 Task: Buy 2 Cleavers from Kitchen Knives & Accessories section under best seller category for shipping address: Kyle Scott, 1133 Sharon Lane, South Bend, Indiana 46625, Cell Number 5742125169. Pay from credit card ending with 9757, CVV 798
Action: Mouse moved to (185, 83)
Screenshot: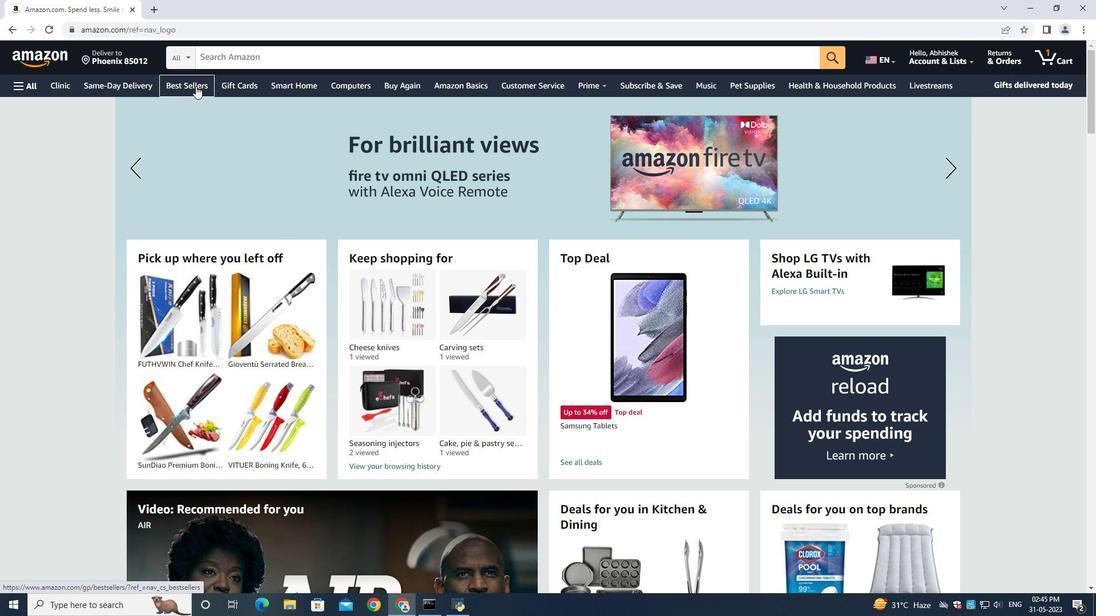 
Action: Mouse pressed left at (185, 83)
Screenshot: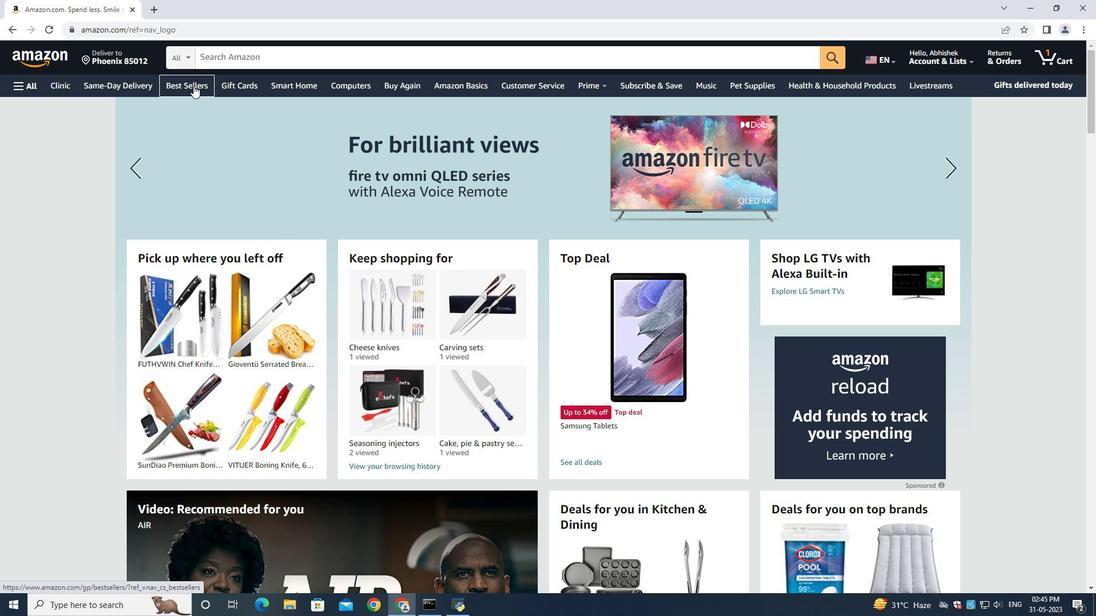 
Action: Mouse moved to (1071, 238)
Screenshot: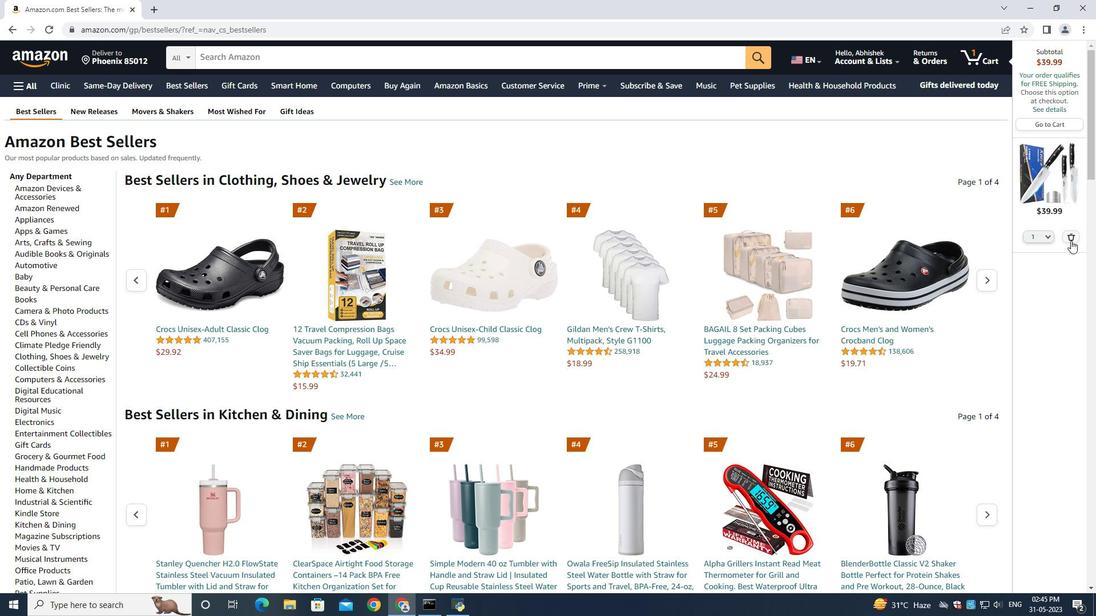 
Action: Mouse pressed left at (1071, 238)
Screenshot: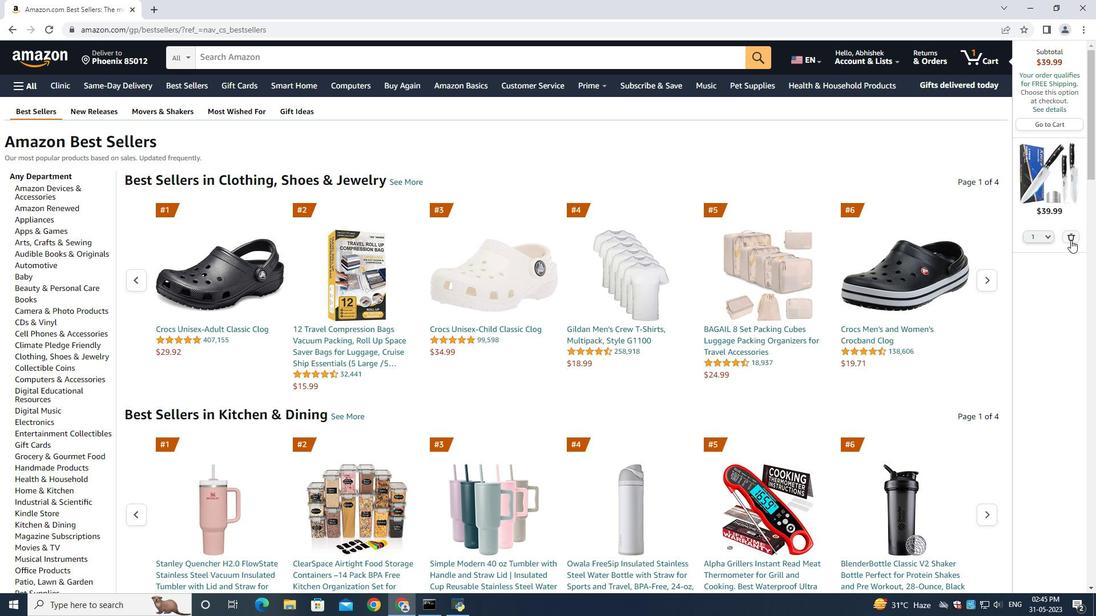 
Action: Mouse moved to (316, 64)
Screenshot: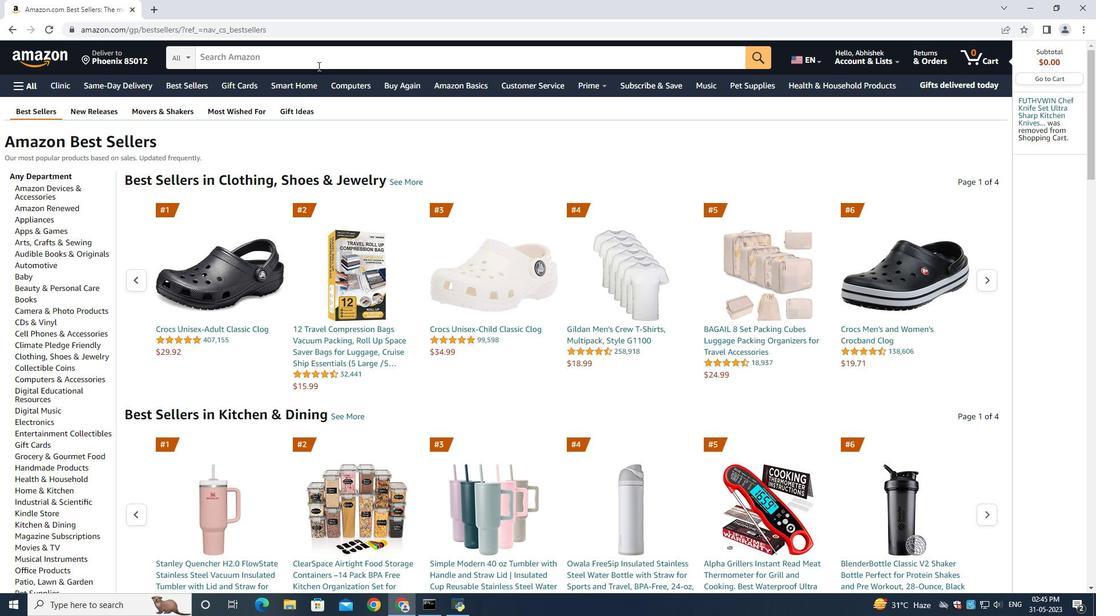 
Action: Mouse pressed left at (316, 64)
Screenshot: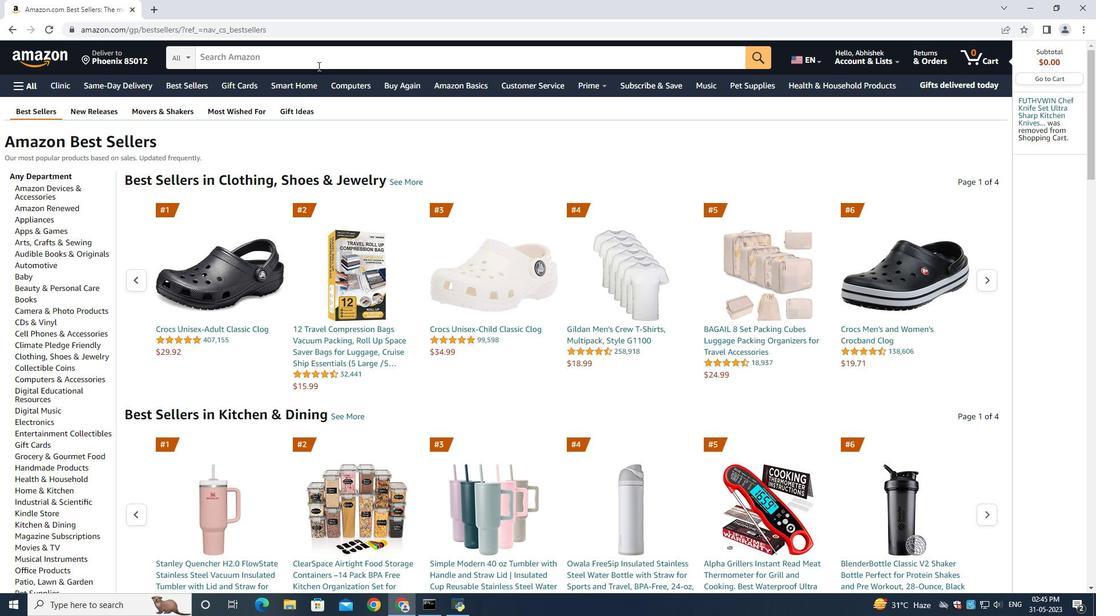 
Action: Mouse moved to (316, 65)
Screenshot: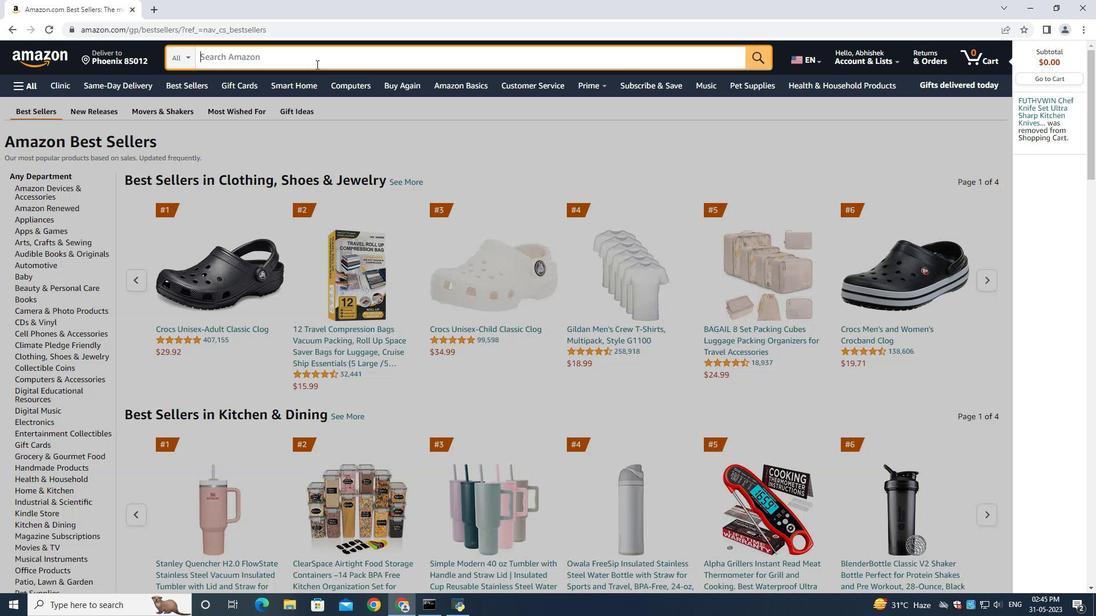 
Action: Key pressed <Key.shift><Key.shift><Key.shift><Key.shift><Key.shift><Key.shift><Key.shift><Key.shift><Key.shift><Key.shift><Key.shift><Key.shift><Key.shift><Key.shift><Key.shift><Key.shift><Key.shift><Key.shift><Key.shift><Key.shift><Key.shift><Key.shift><Key.shift><Key.shift><Key.shift><Key.shift><Key.shift><Key.shift><Key.shift><Key.shift><Key.shift><Key.shift><Key.shift><Key.shift><Key.shift><Key.shift><Key.shift><Key.shift><Key.shift><Key.shift><Key.shift><Key.shift>Cleavers<Key.enter>
Screenshot: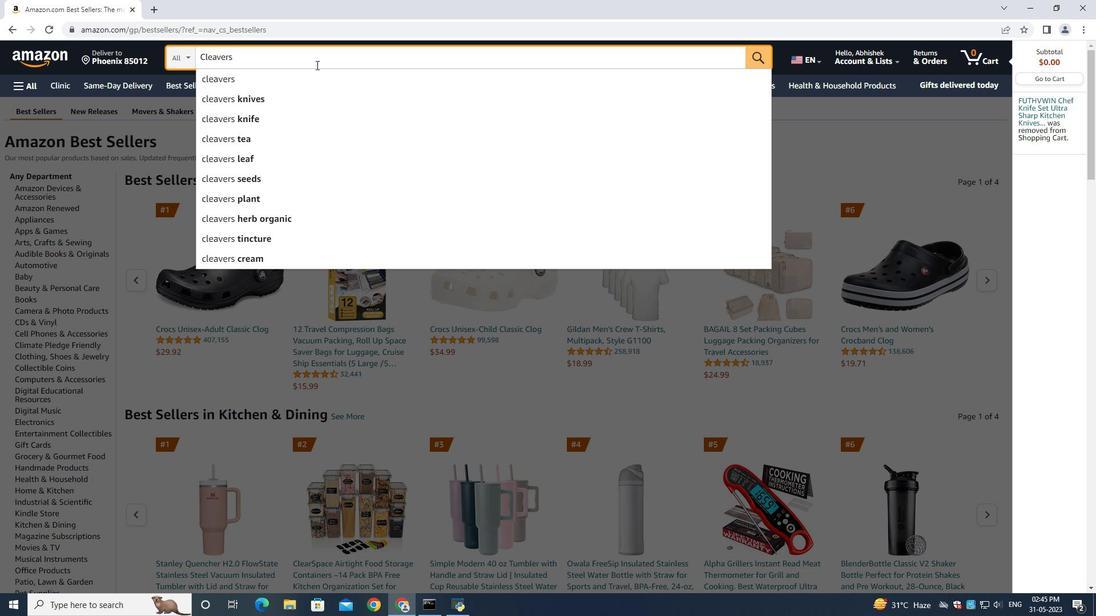 
Action: Mouse moved to (291, 57)
Screenshot: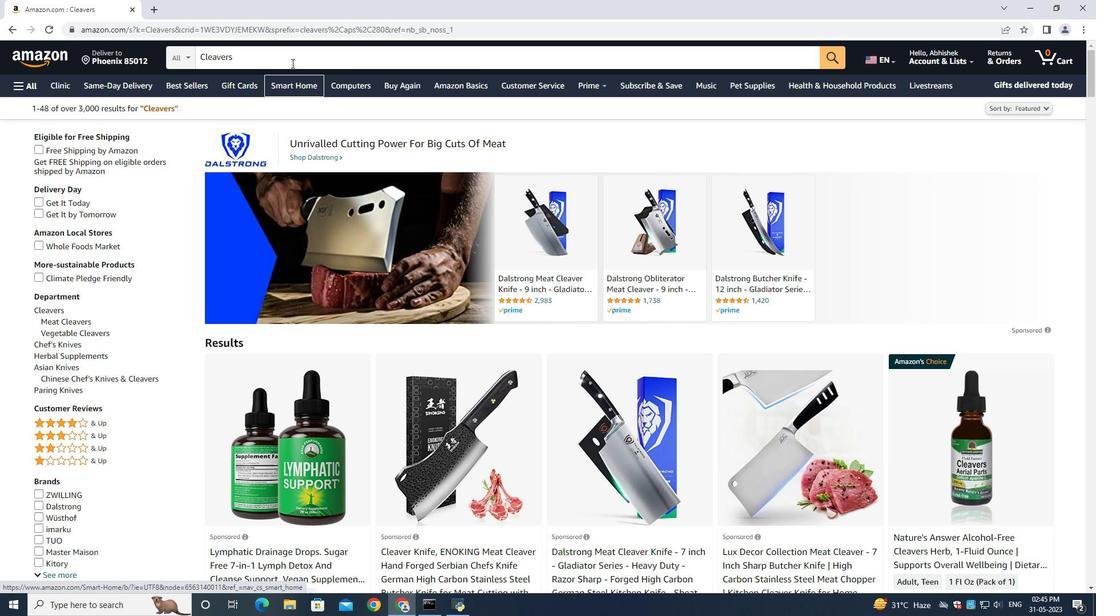 
Action: Mouse pressed left at (291, 57)
Screenshot: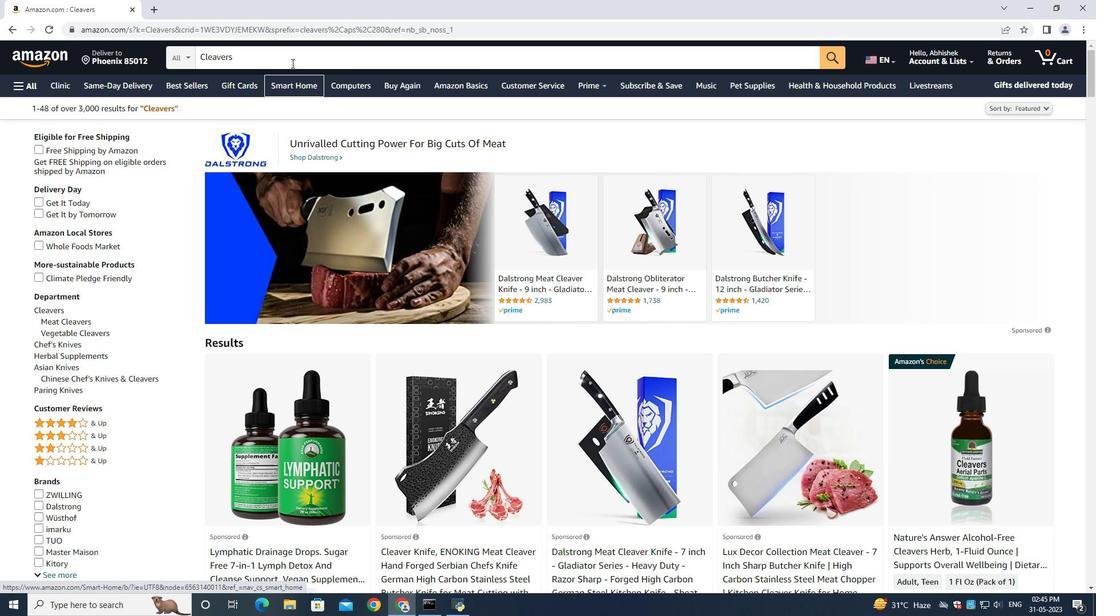 
Action: Mouse moved to (300, 62)
Screenshot: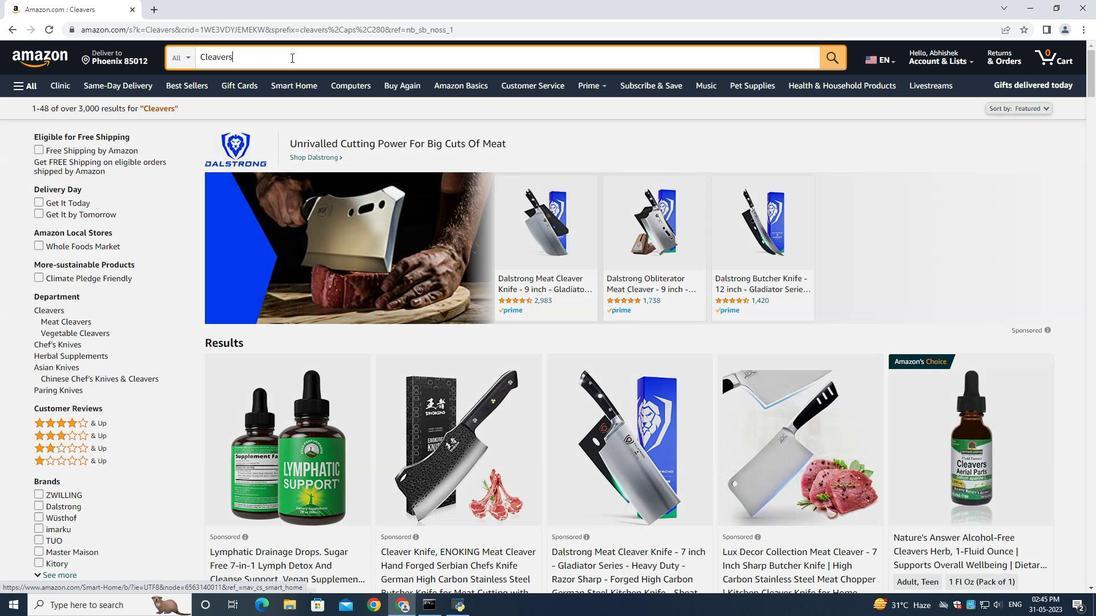 
Action: Key pressed <Key.space><Key.shift>Kic<Key.backspace>tchen<Key.enter>
Screenshot: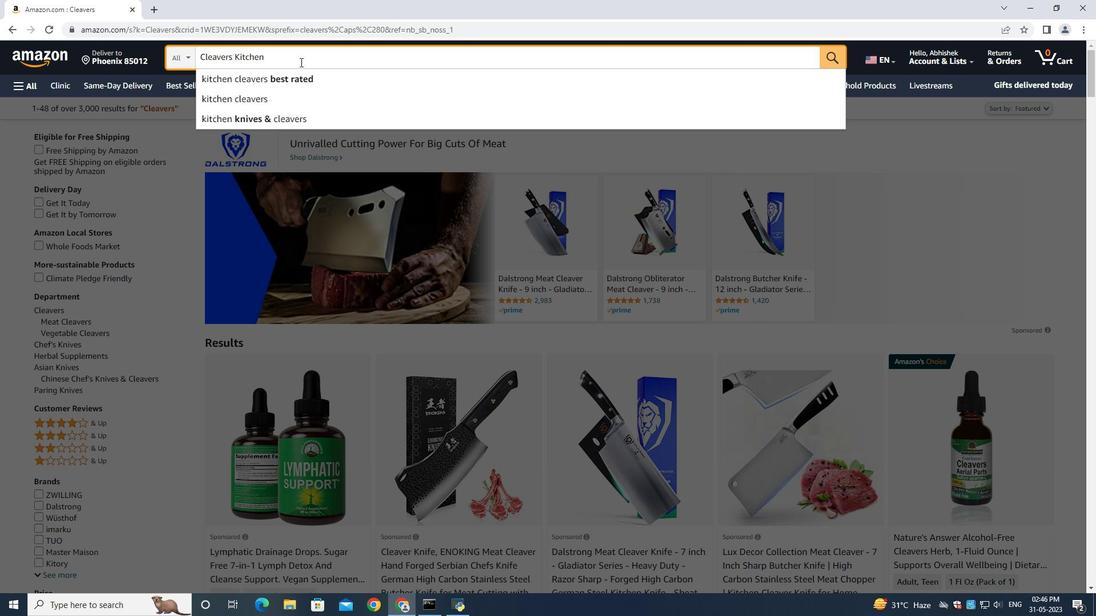 
Action: Mouse moved to (300, 61)
Screenshot: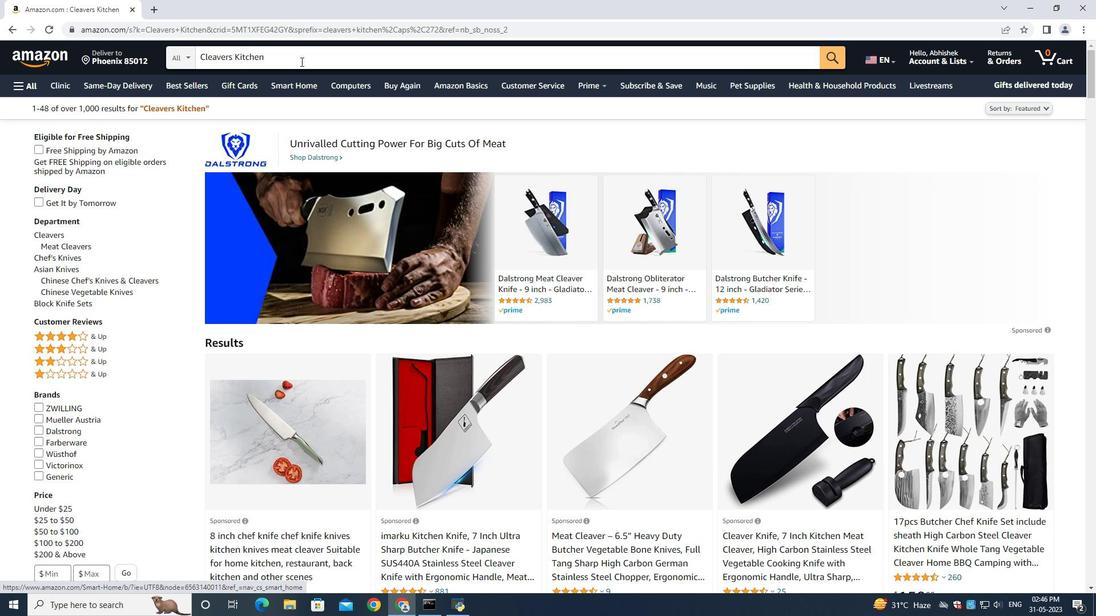 
Action: Key pressed <Key.backspace><Key.backspace><Key.backspace><Key.backspace>
Screenshot: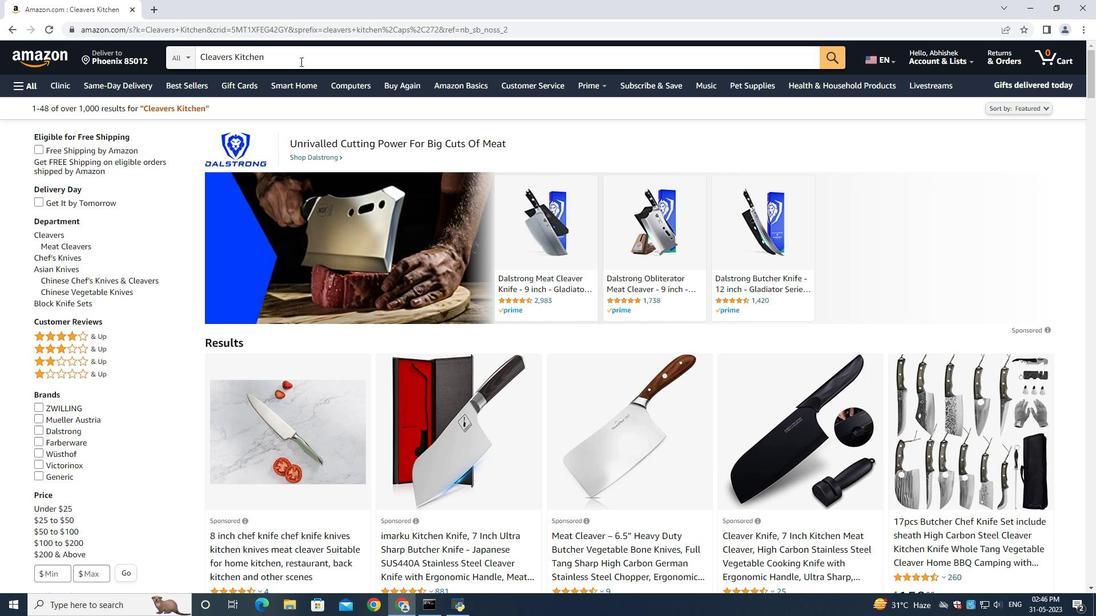 
Action: Mouse pressed left at (300, 61)
Screenshot: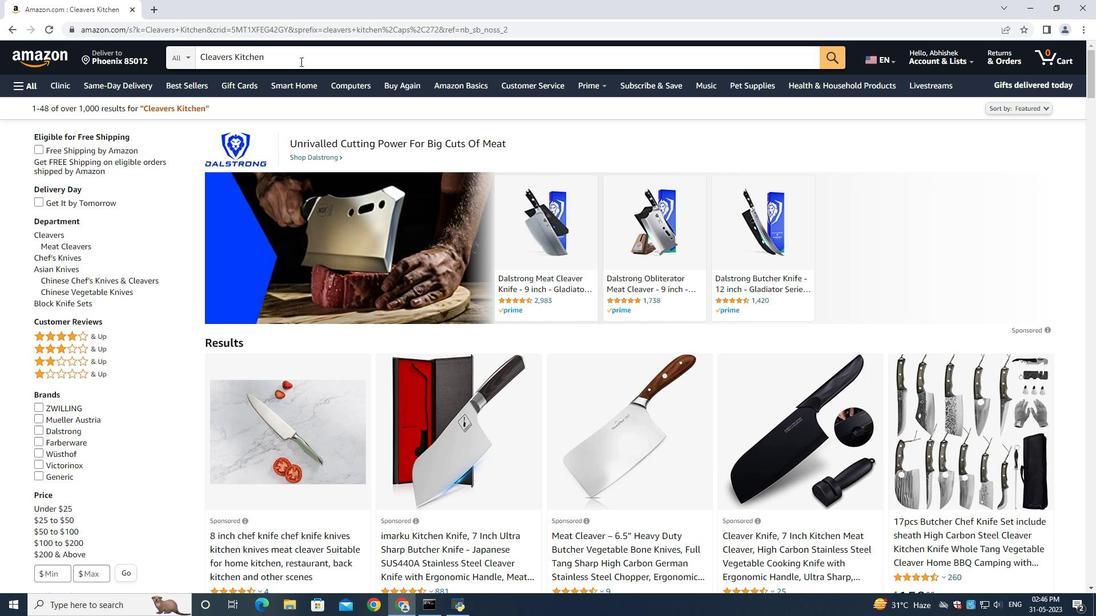 
Action: Key pressed <Key.backspace><Key.backspace><Key.backspace><Key.backspace><Key.backspace><Key.backspace><Key.backspace>
Screenshot: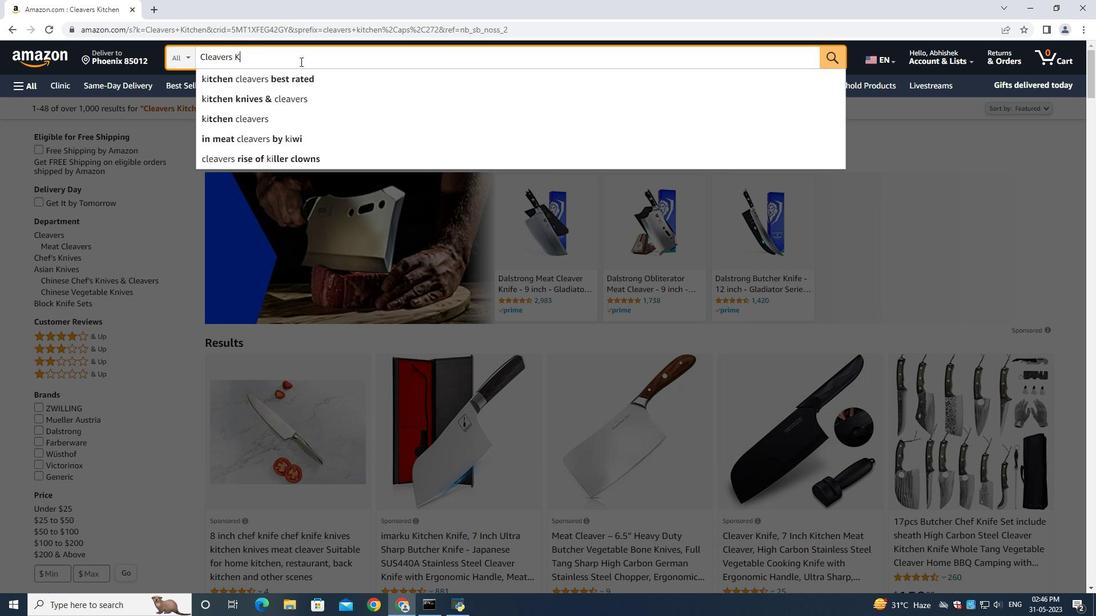 
Action: Mouse moved to (155, 218)
Screenshot: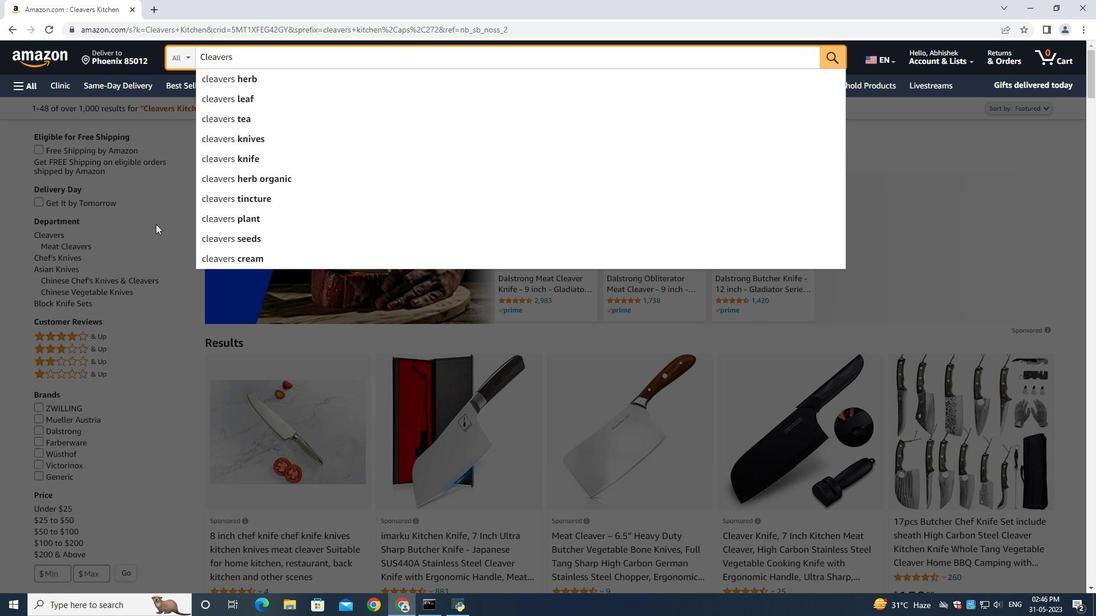 
Action: Mouse pressed left at (155, 218)
Screenshot: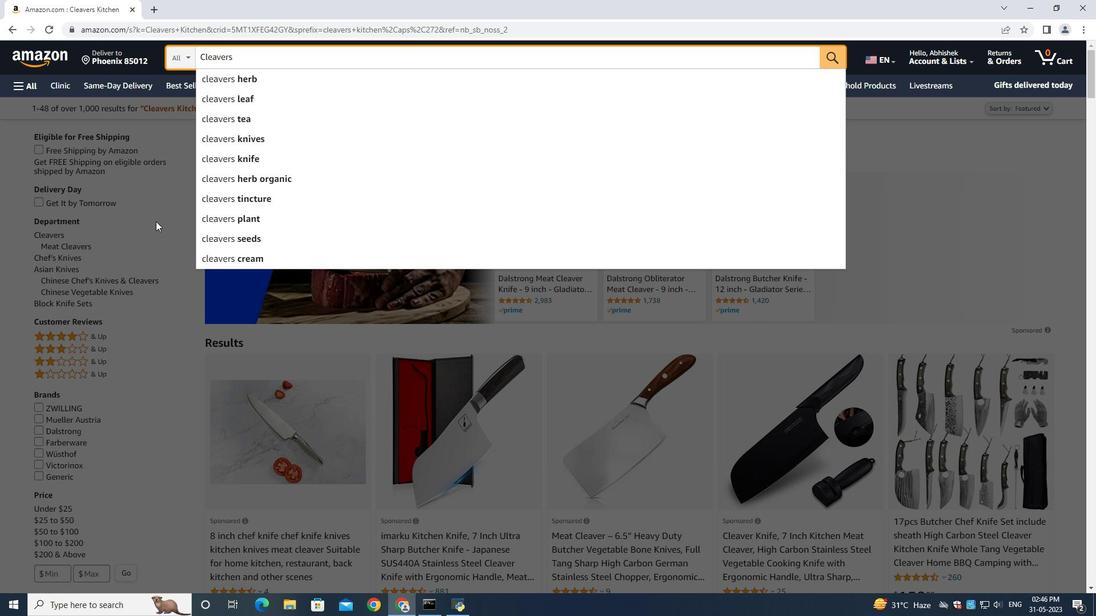 
Action: Mouse moved to (102, 282)
Screenshot: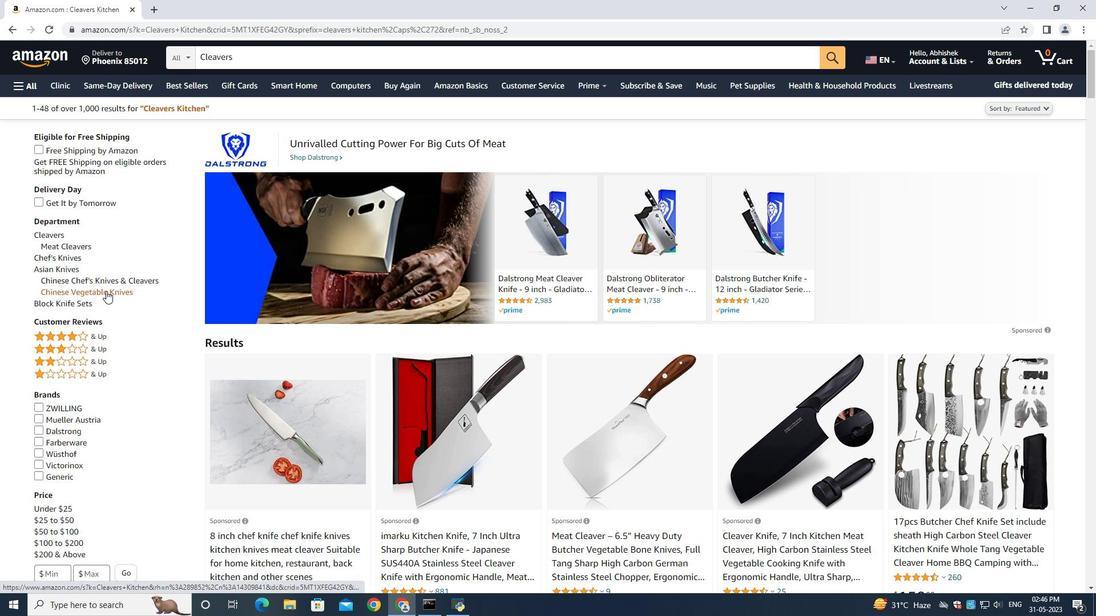 
Action: Mouse pressed left at (102, 282)
Screenshot: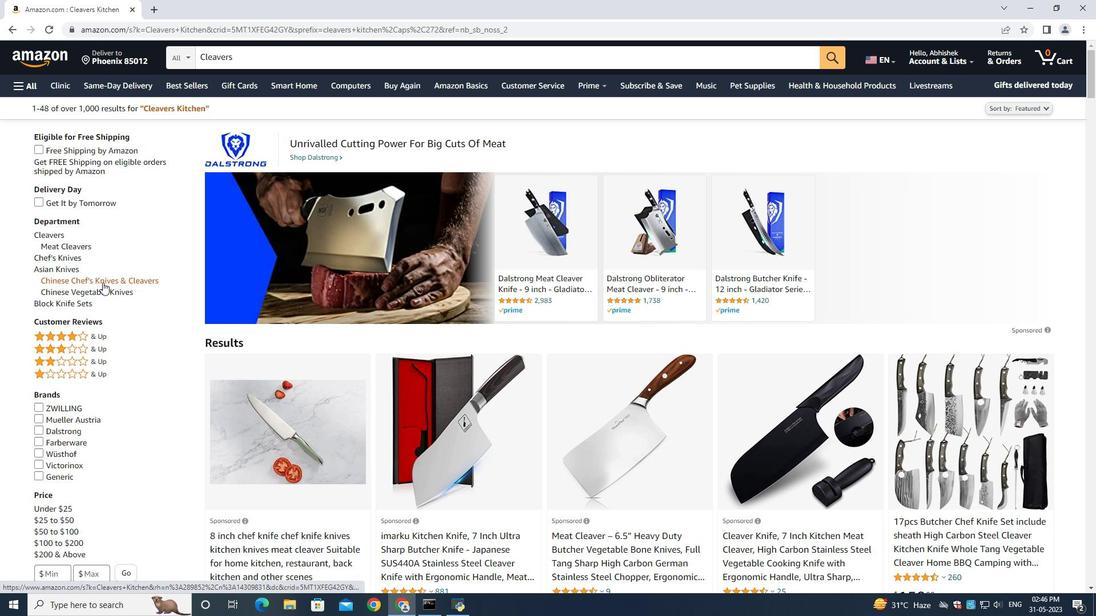 
Action: Mouse moved to (101, 278)
Screenshot: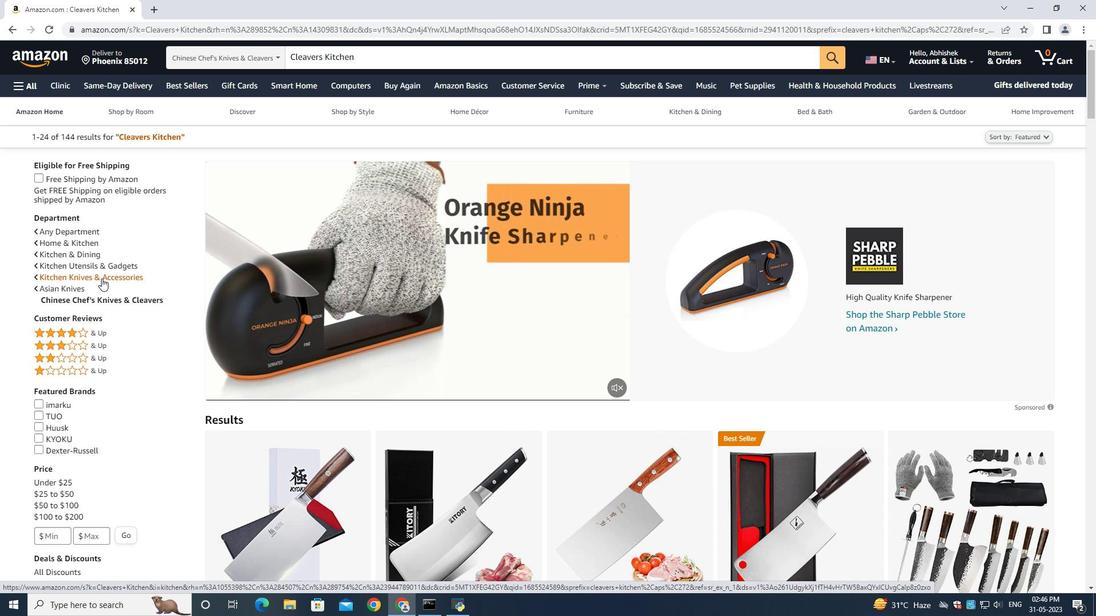 
Action: Mouse pressed left at (101, 278)
Screenshot: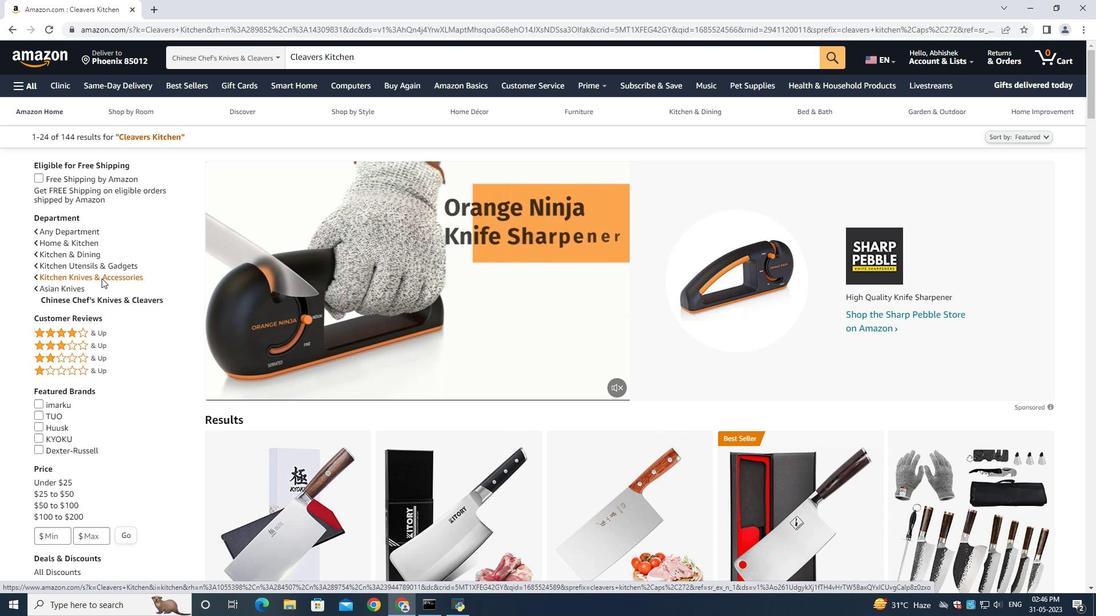 
Action: Mouse moved to (402, 310)
Screenshot: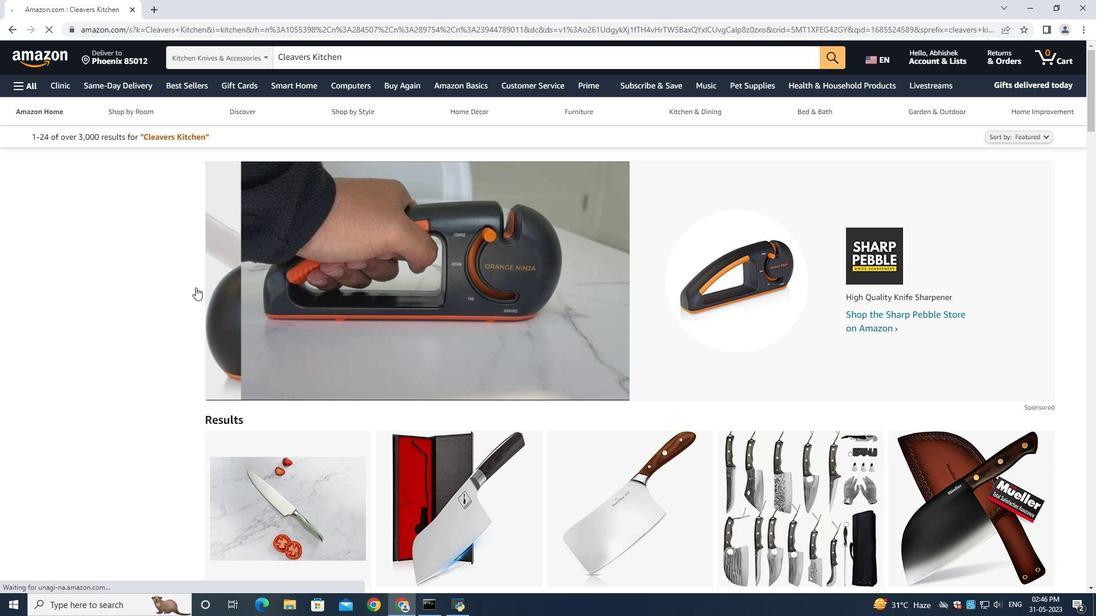 
Action: Mouse scrolled (402, 309) with delta (0, 0)
Screenshot: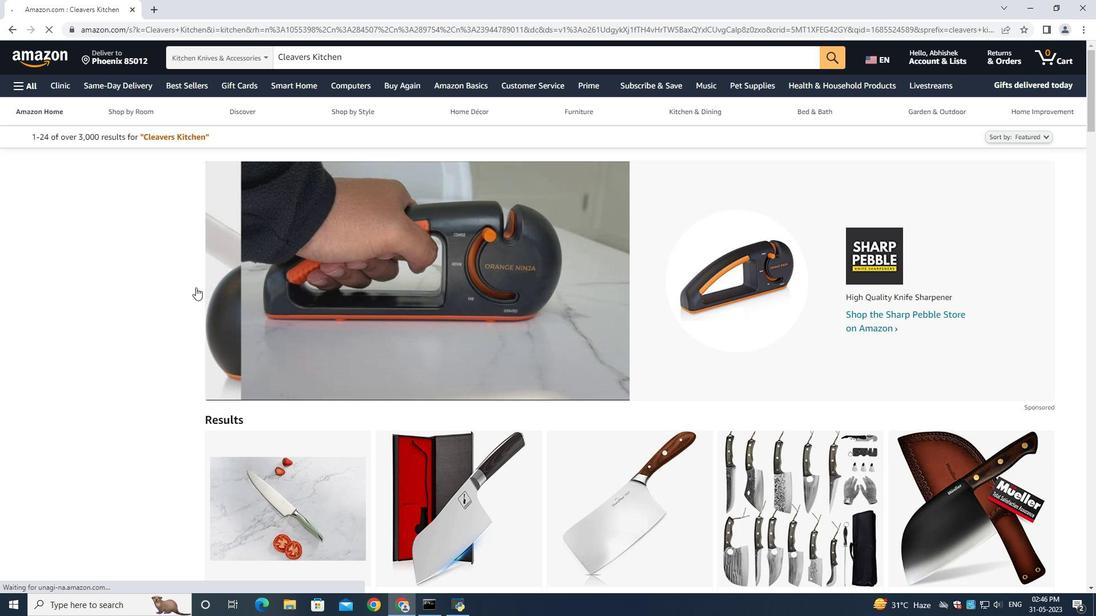 
Action: Mouse moved to (405, 311)
Screenshot: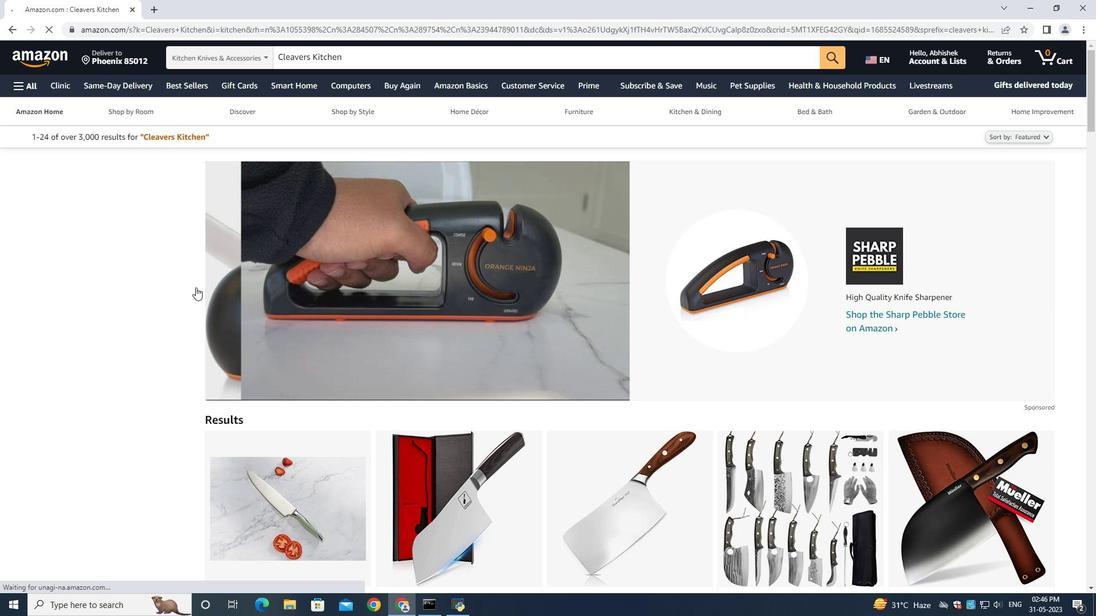 
Action: Mouse scrolled (404, 310) with delta (0, 0)
Screenshot: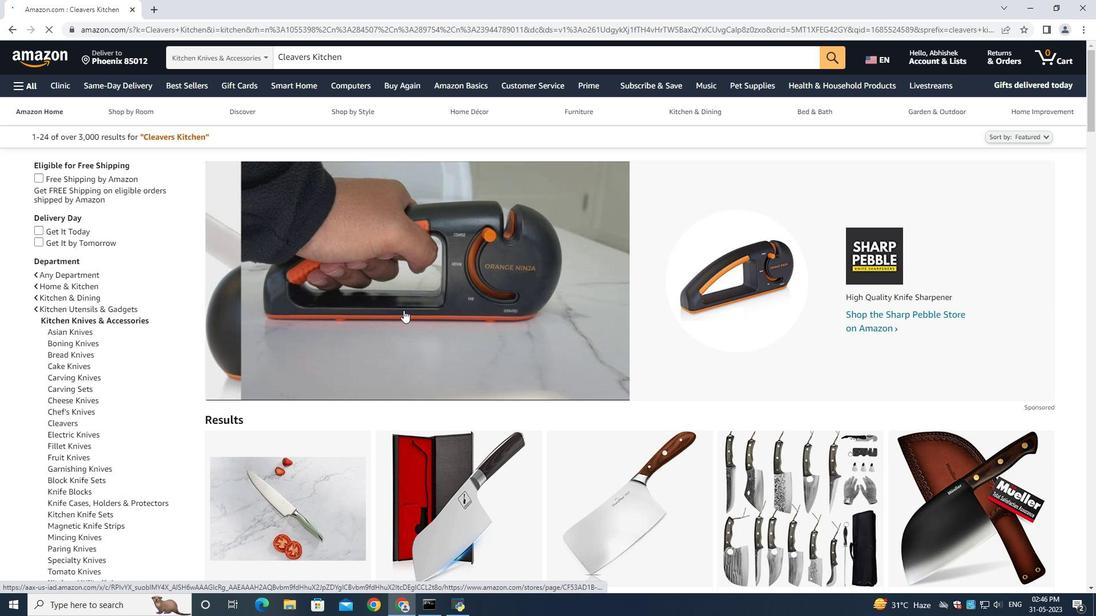 
Action: Mouse moved to (405, 311)
Screenshot: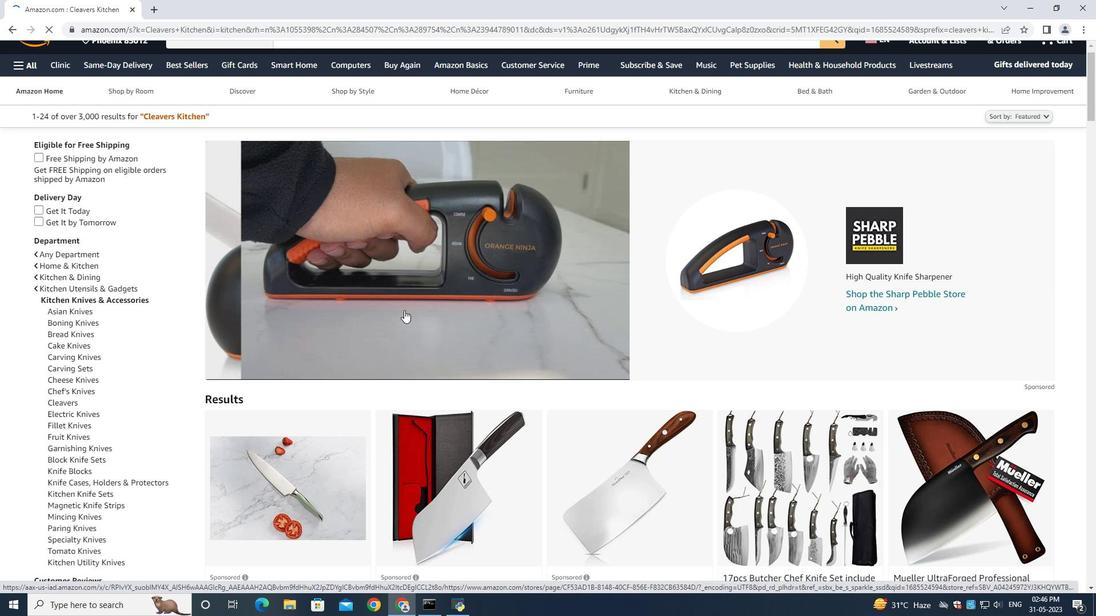 
Action: Mouse scrolled (405, 310) with delta (0, 0)
Screenshot: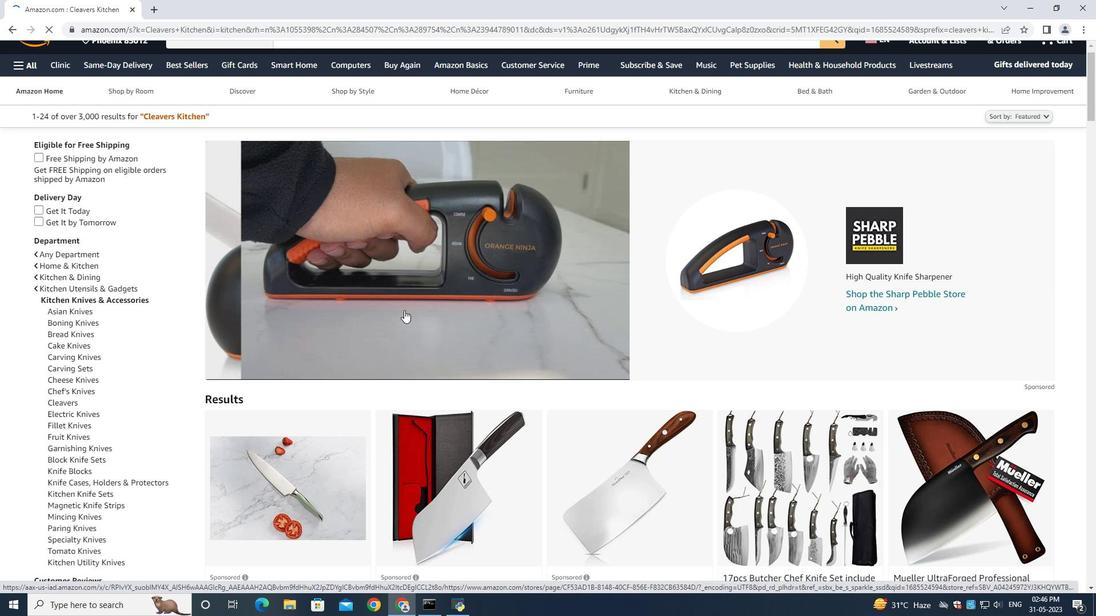 
Action: Mouse moved to (405, 309)
Screenshot: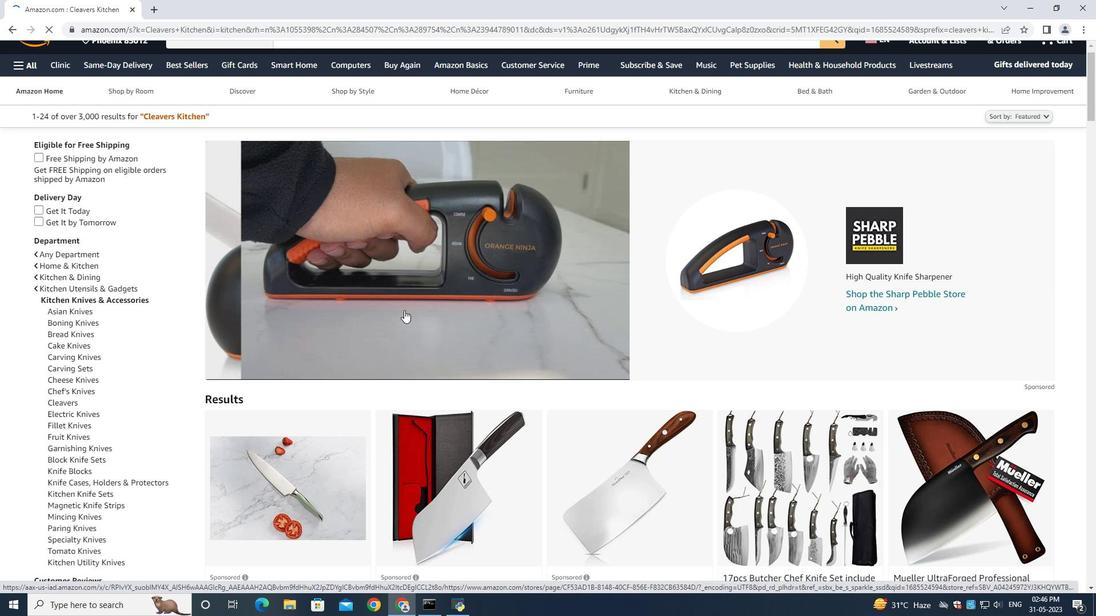 
Action: Mouse scrolled (405, 310) with delta (0, 0)
Screenshot: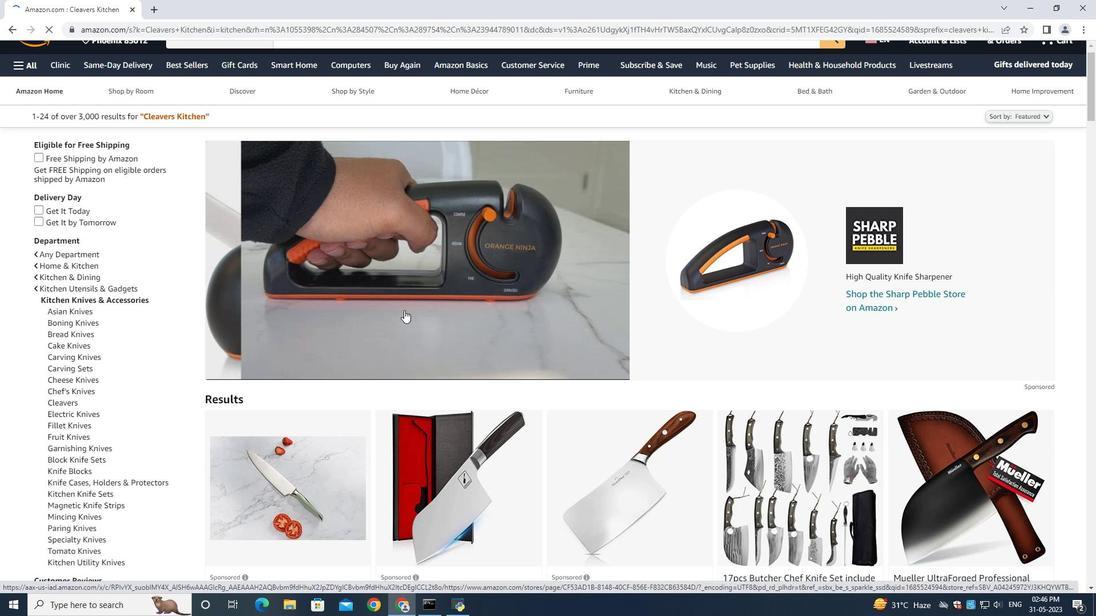 
Action: Mouse moved to (405, 308)
Screenshot: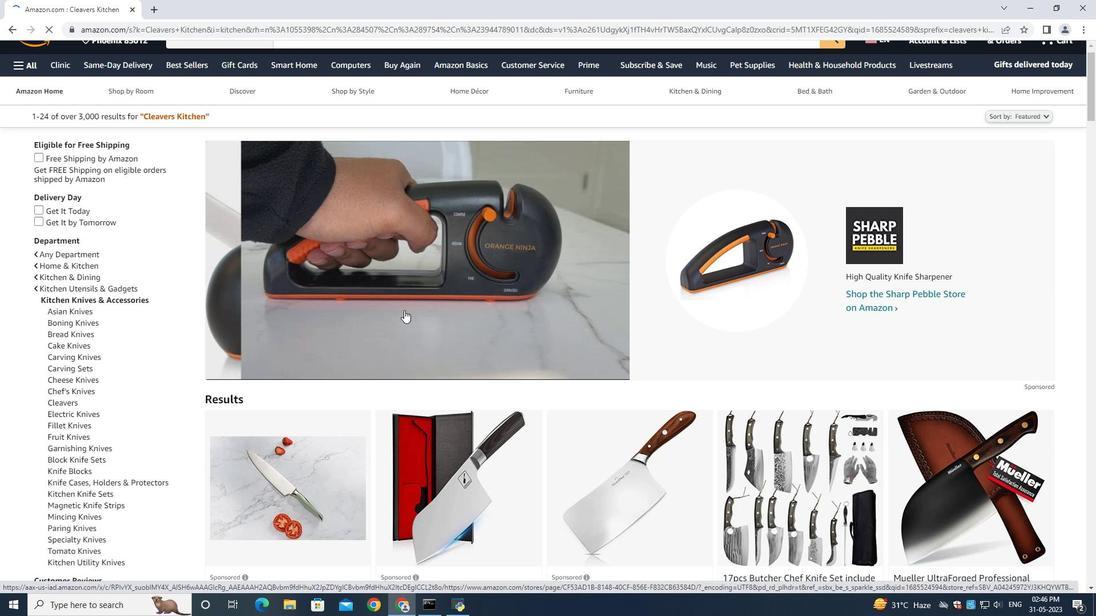 
Action: Mouse scrolled (405, 310) with delta (0, 0)
Screenshot: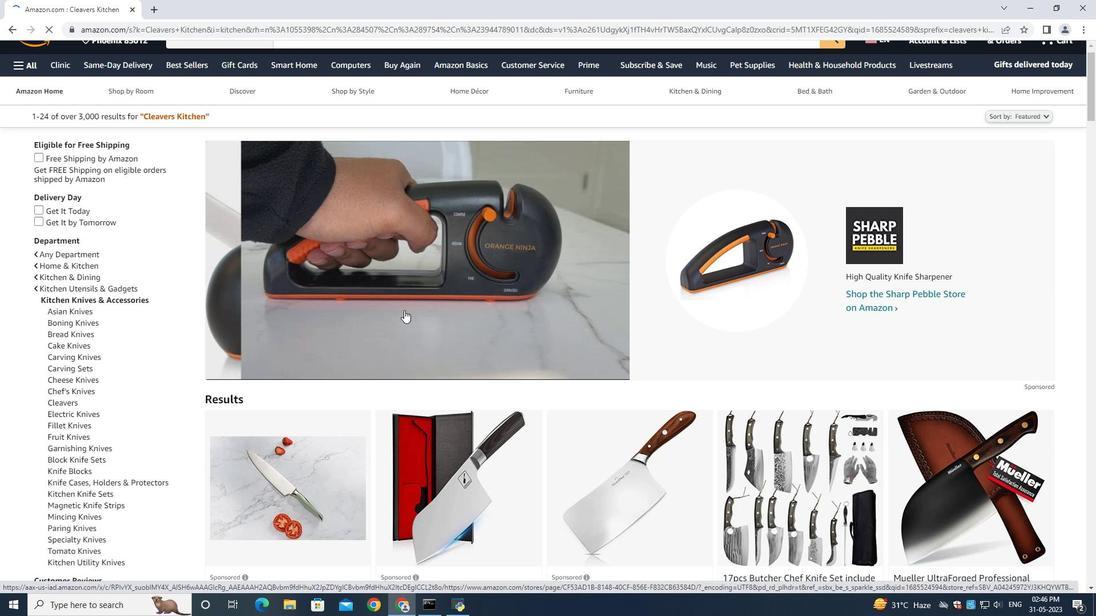 
Action: Mouse scrolled (405, 310) with delta (0, 0)
Screenshot: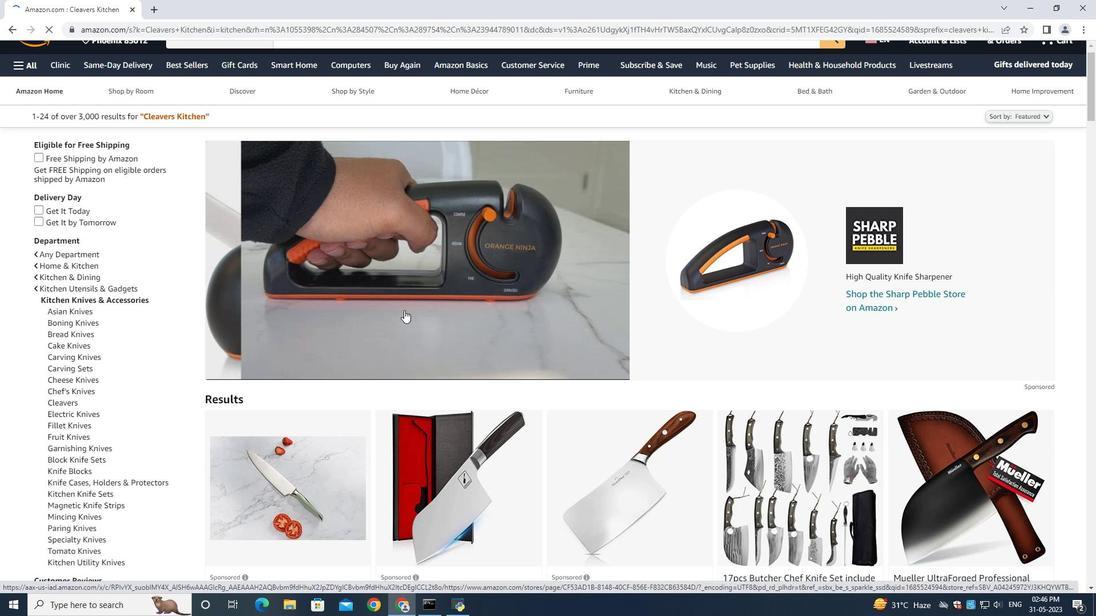 
Action: Mouse moved to (625, 280)
Screenshot: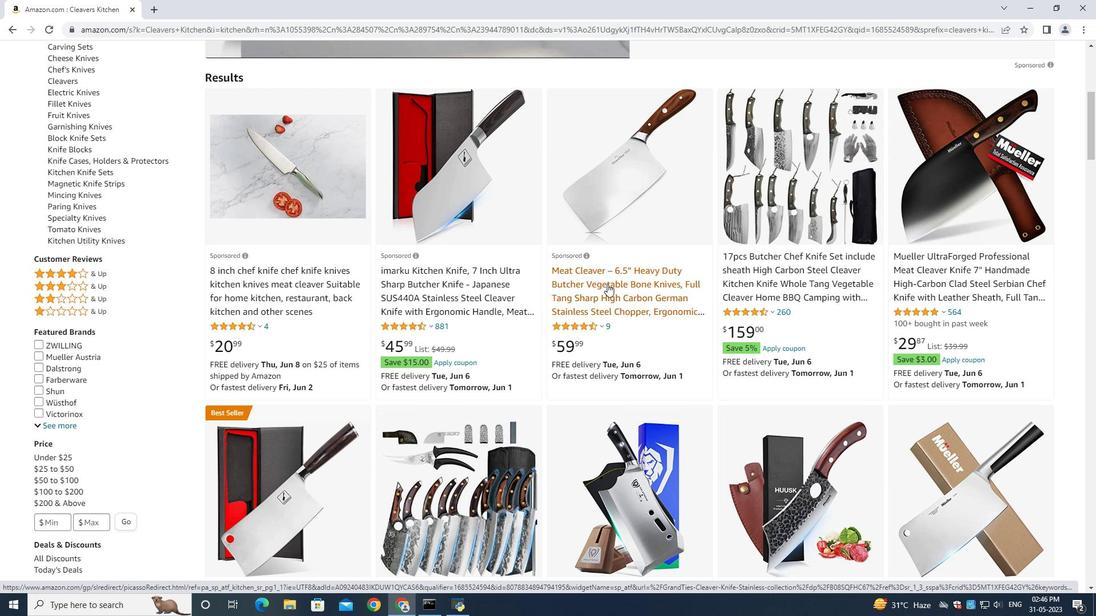
Action: Mouse pressed left at (625, 280)
Screenshot: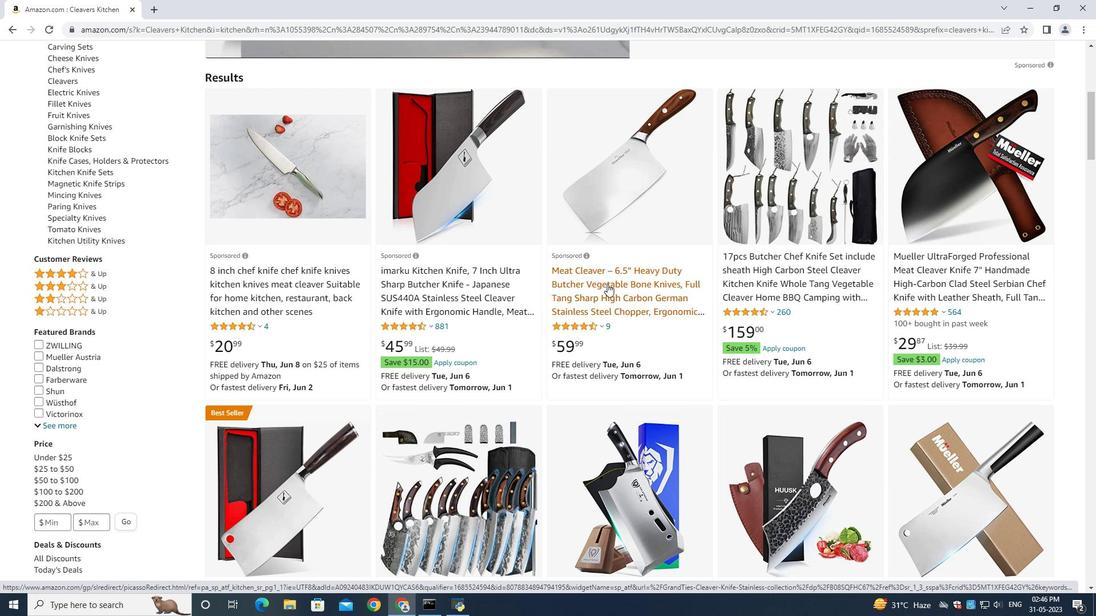 
Action: Mouse moved to (417, 506)
Screenshot: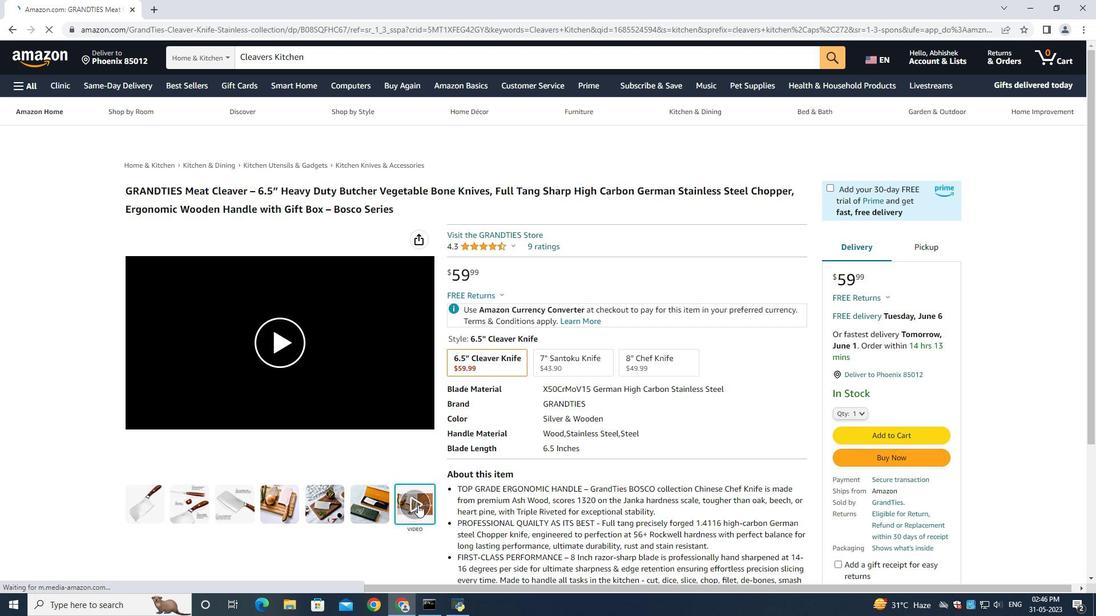 
Action: Mouse pressed left at (417, 506)
Screenshot: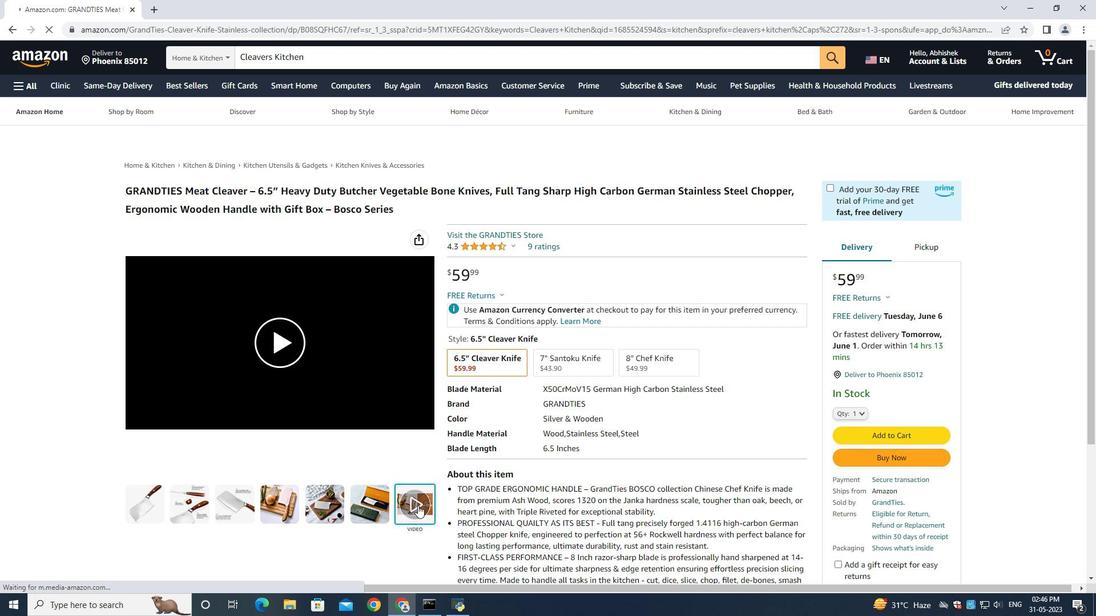 
Action: Mouse moved to (415, 325)
Screenshot: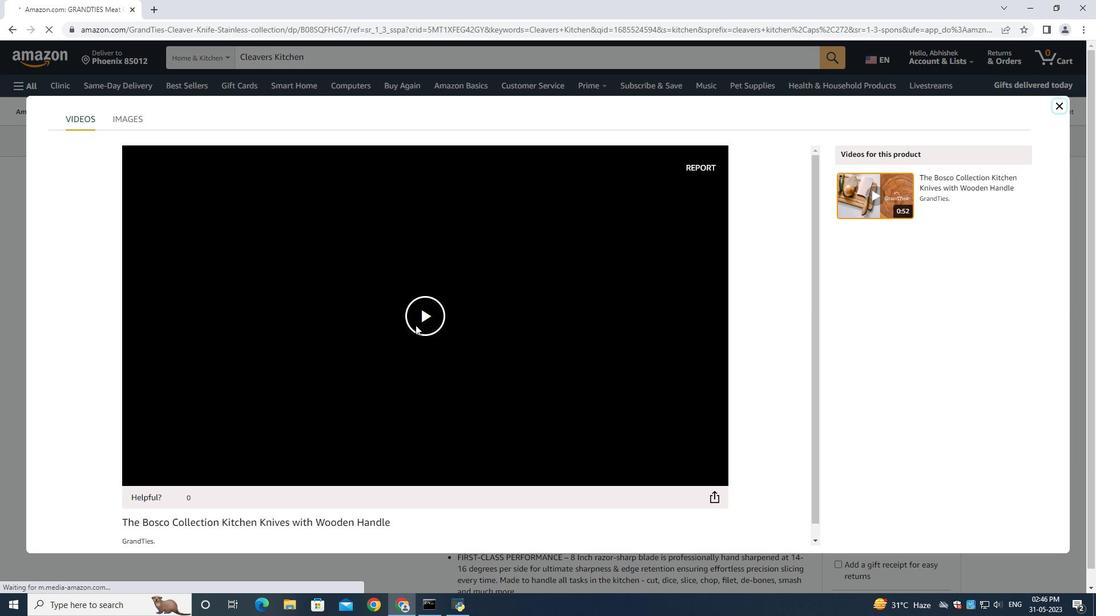 
Action: Mouse pressed left at (415, 325)
Screenshot: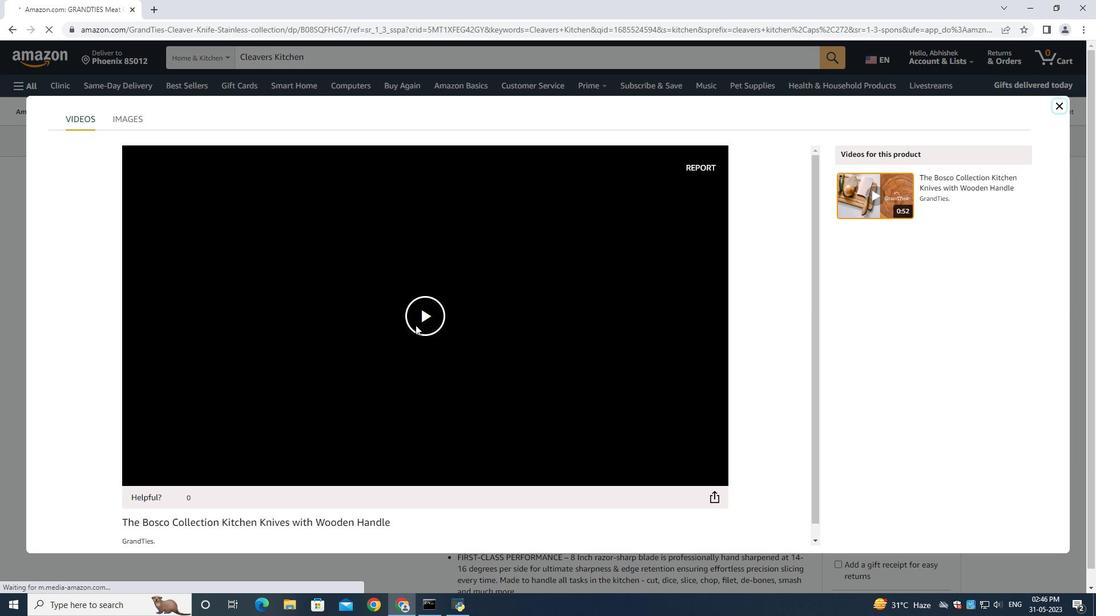 
Action: Key pressed <Key.space>
Screenshot: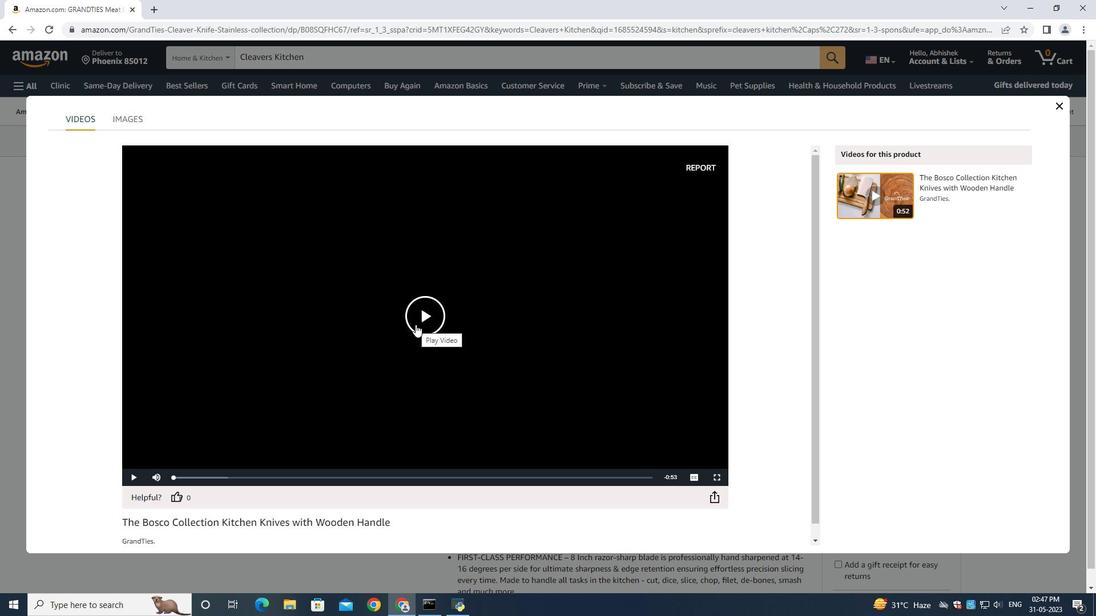 
Action: Mouse moved to (555, 480)
Screenshot: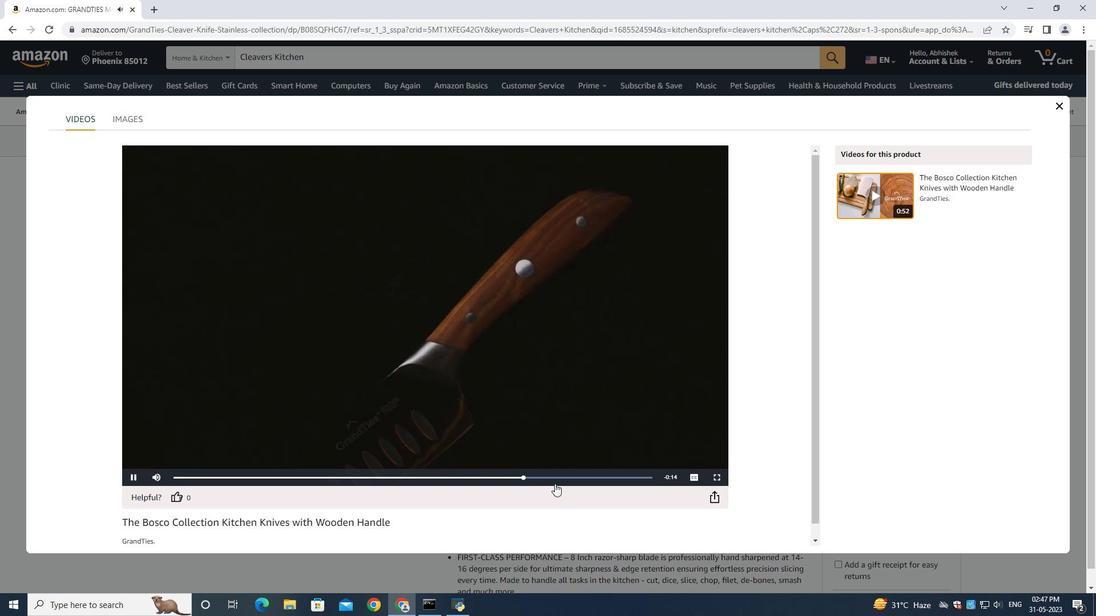 
Action: Mouse pressed left at (555, 480)
Screenshot: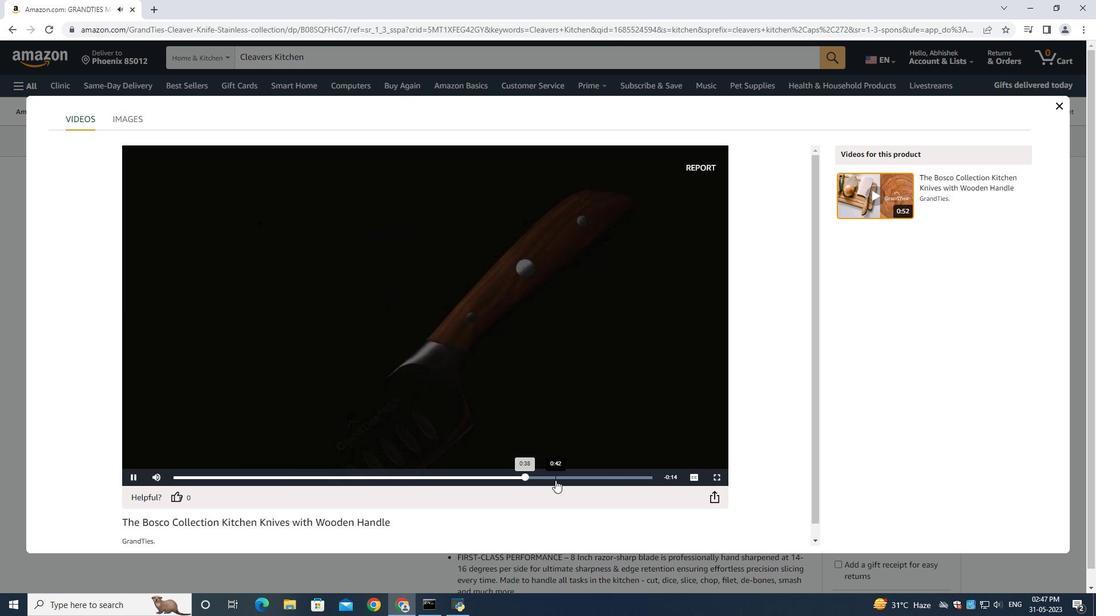
Action: Mouse moved to (594, 482)
Screenshot: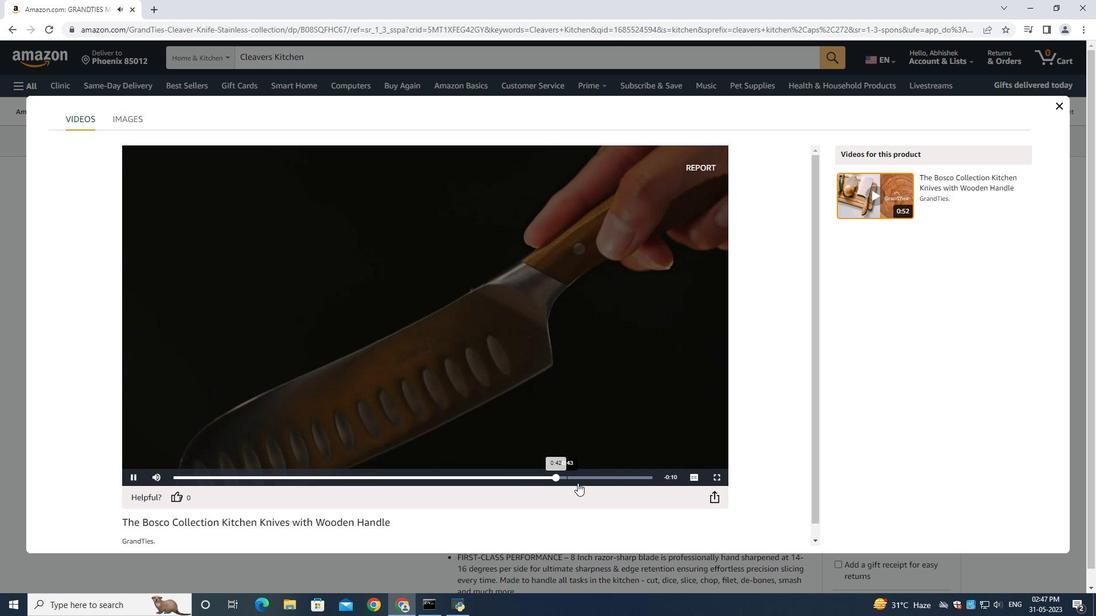 
Action: Mouse pressed left at (594, 482)
Screenshot: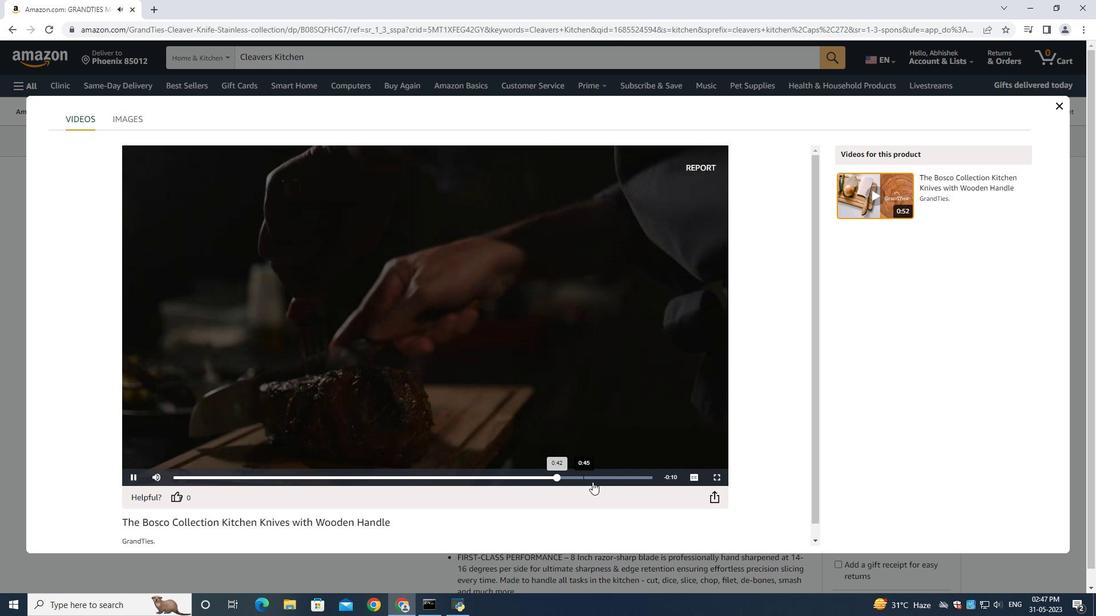 
Action: Mouse moved to (630, 480)
Screenshot: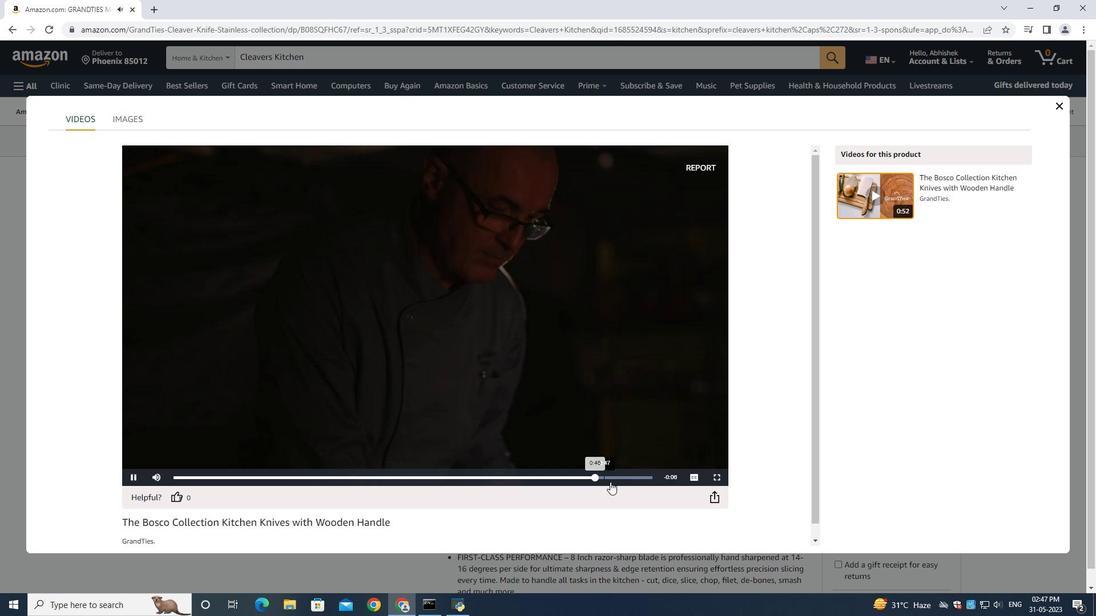 
Action: Mouse pressed left at (630, 480)
Screenshot: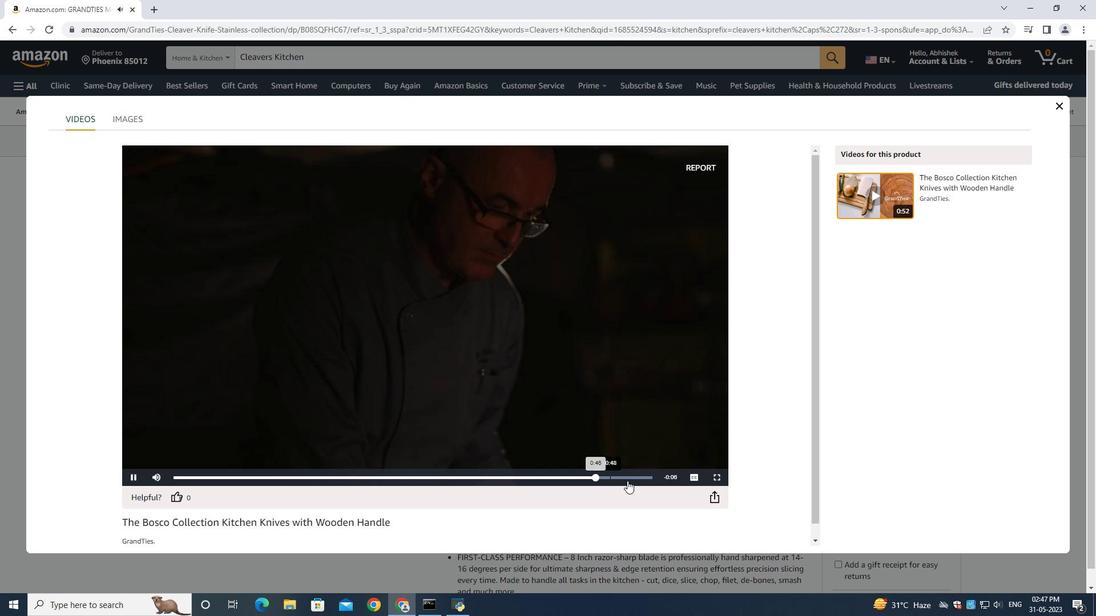 
Action: Mouse moved to (1060, 102)
Screenshot: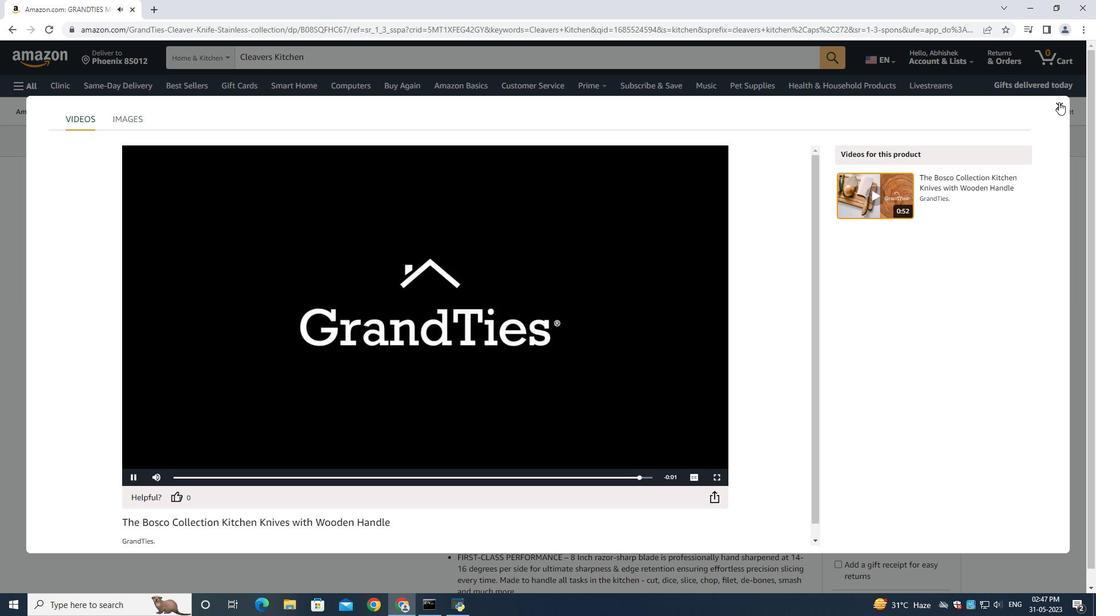 
Action: Mouse pressed left at (1060, 102)
Screenshot: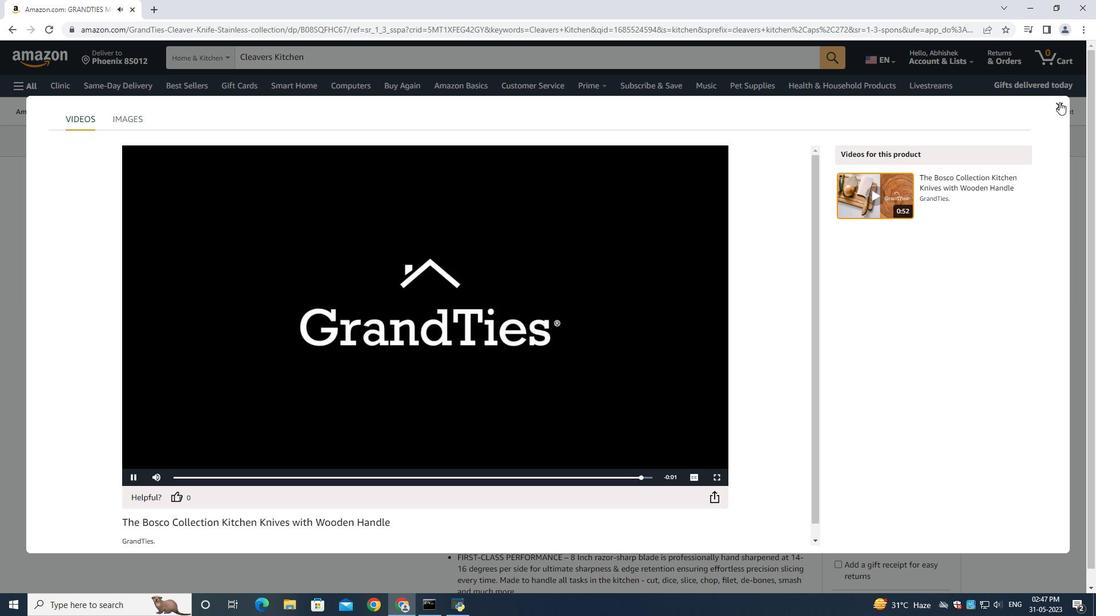 
Action: Mouse moved to (851, 410)
Screenshot: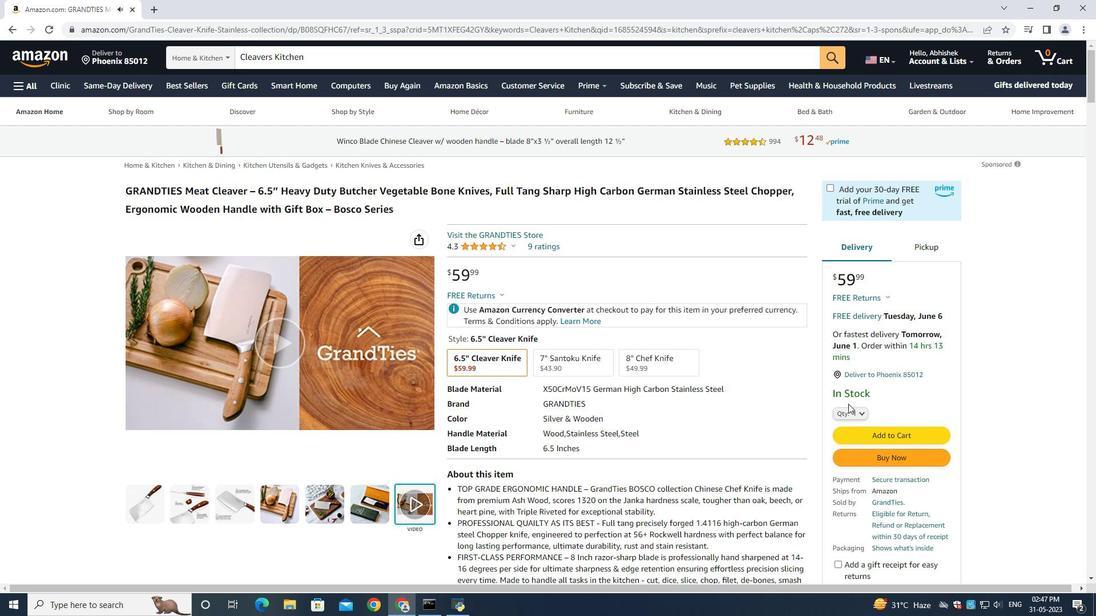 
Action: Mouse pressed left at (851, 410)
Screenshot: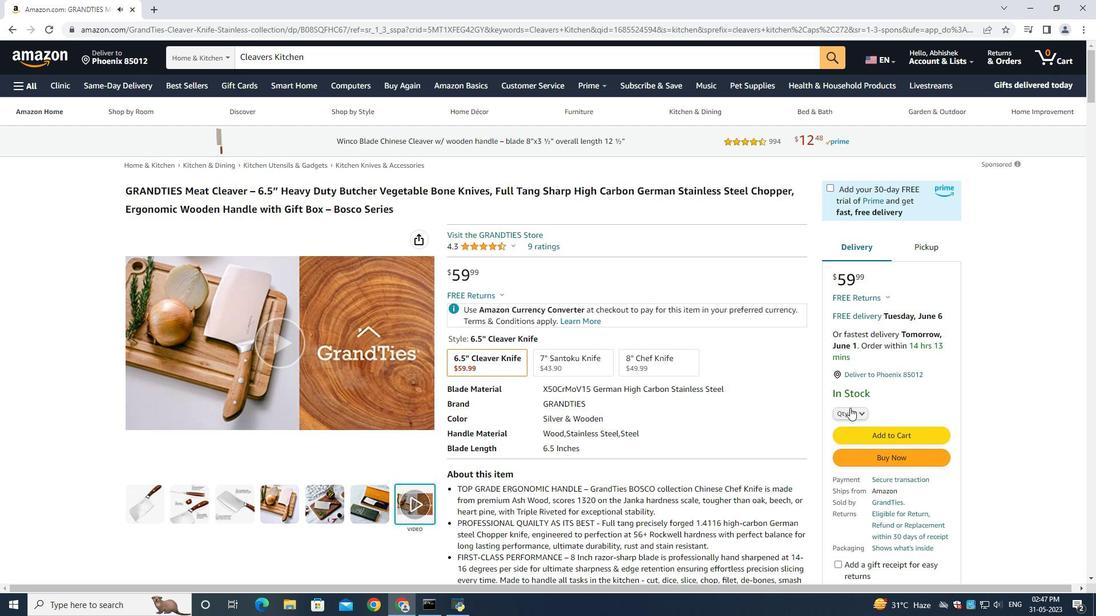 
Action: Mouse moved to (849, 151)
Screenshot: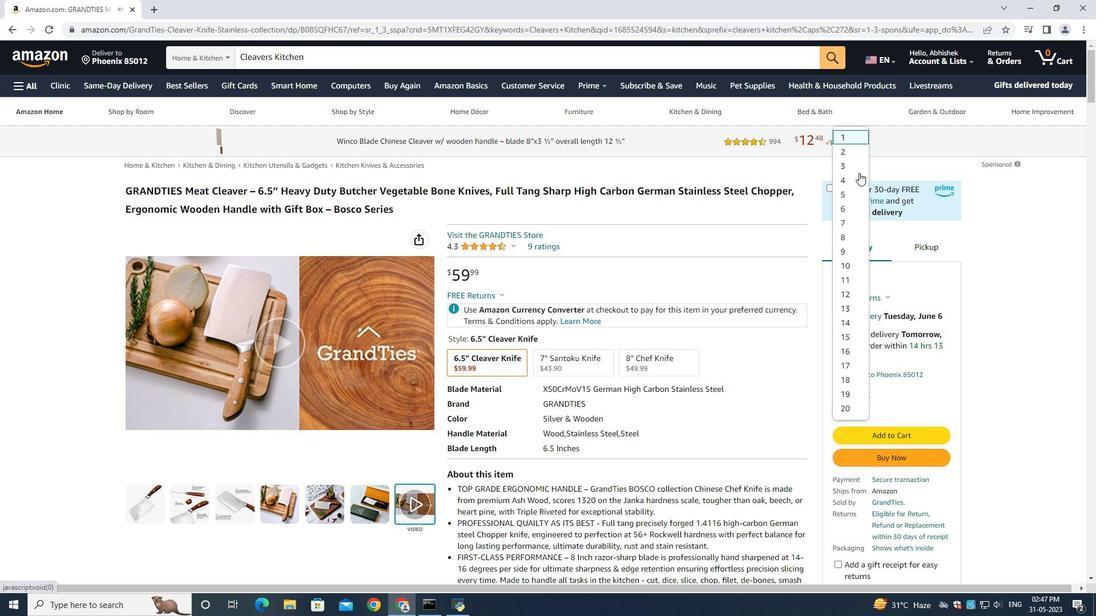 
Action: Mouse pressed left at (849, 151)
Screenshot: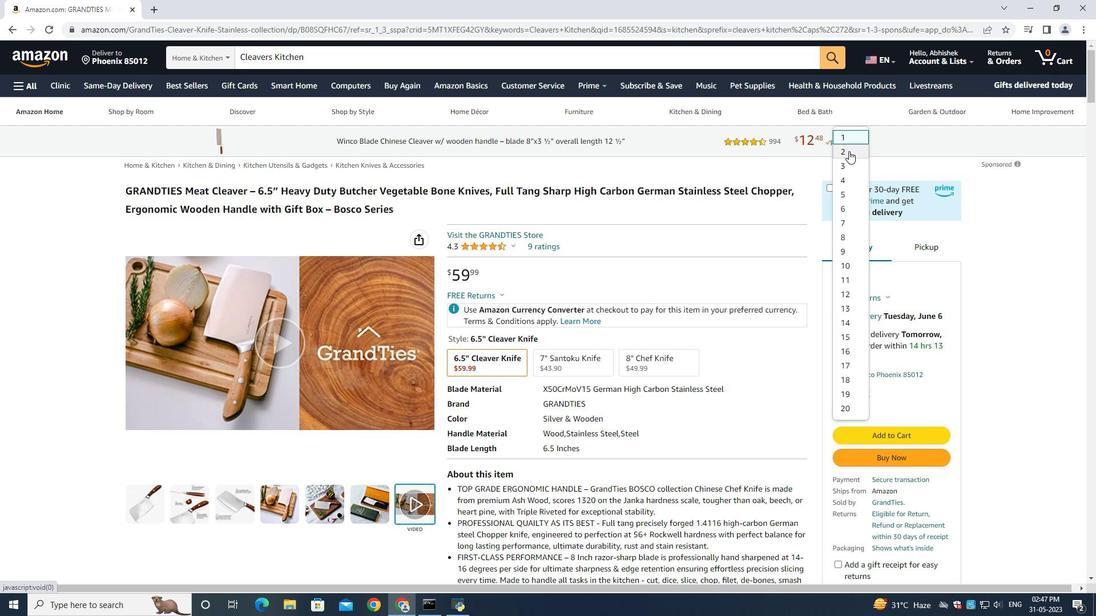 
Action: Mouse moved to (891, 448)
Screenshot: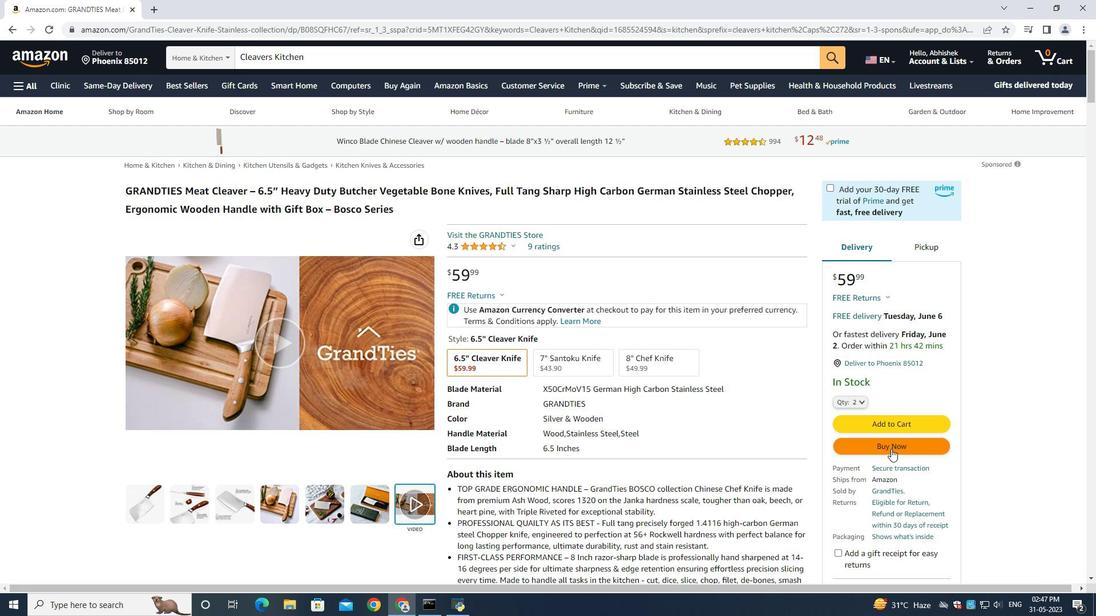 
Action: Mouse pressed left at (891, 448)
Screenshot: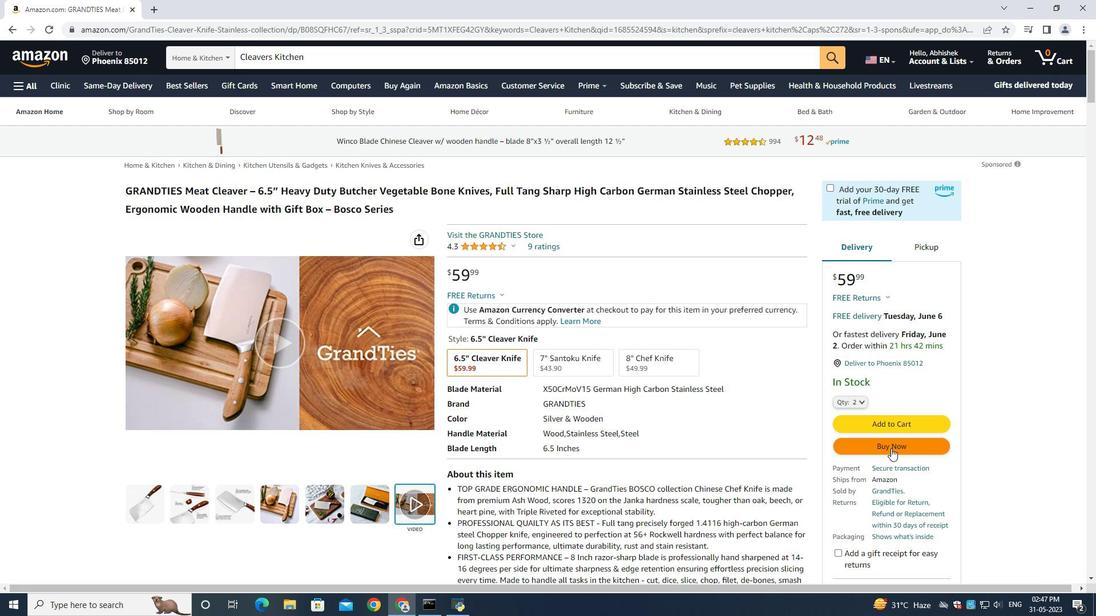 
Action: Mouse moved to (598, 374)
Screenshot: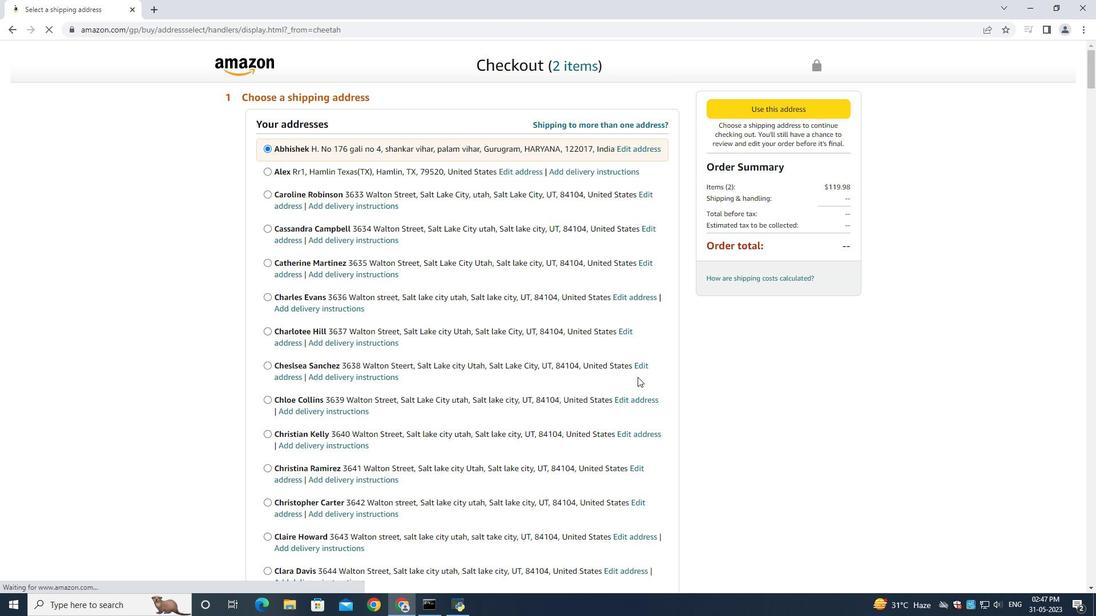 
Action: Mouse scrolled (599, 372) with delta (0, 0)
Screenshot: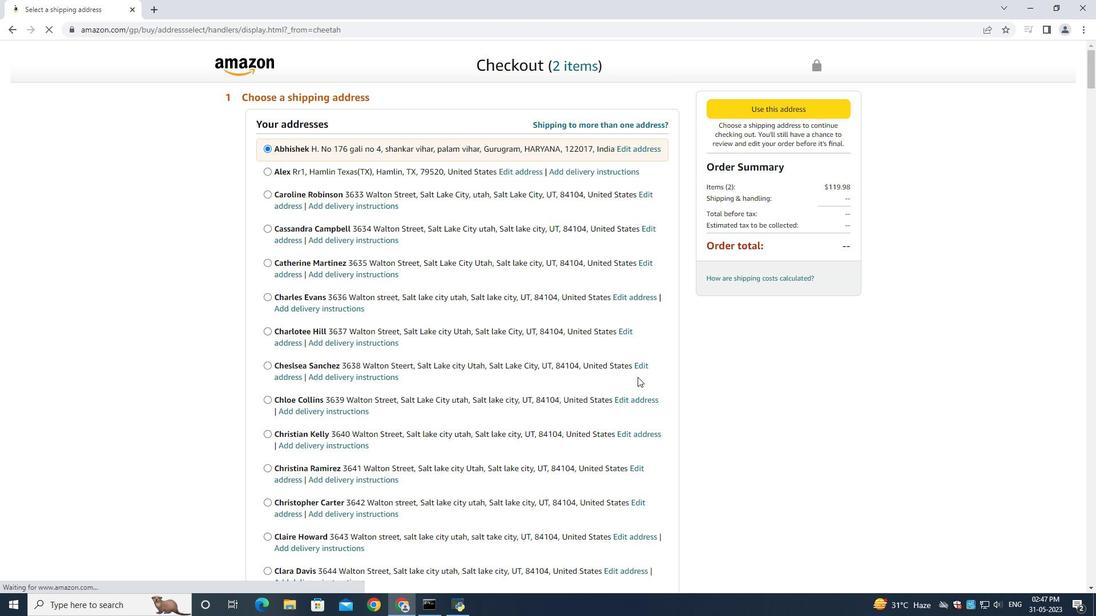 
Action: Mouse moved to (598, 374)
Screenshot: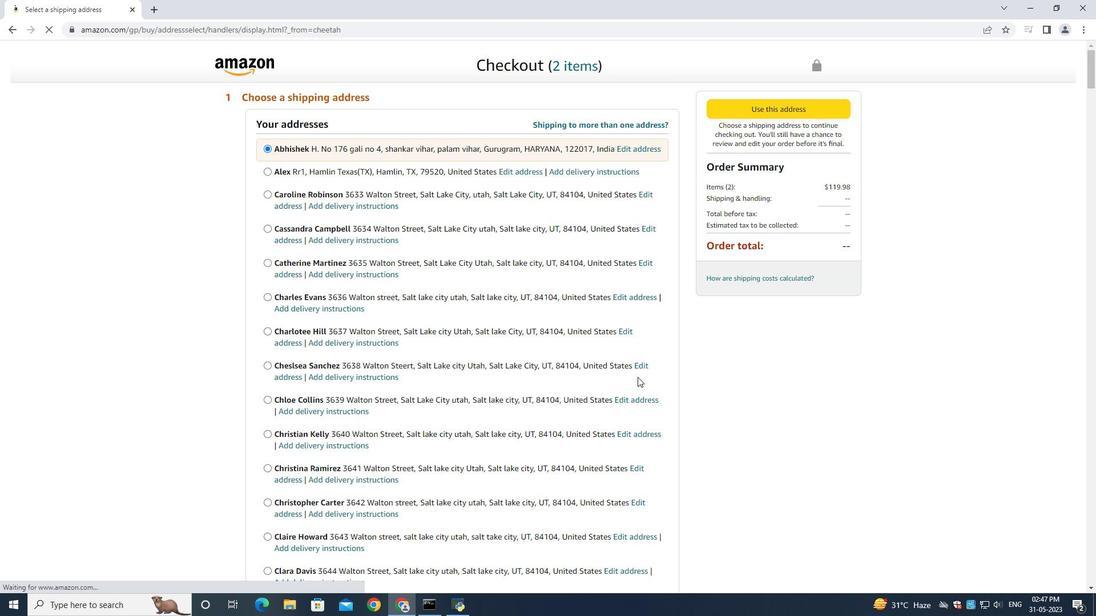 
Action: Mouse scrolled (598, 374) with delta (0, 0)
Screenshot: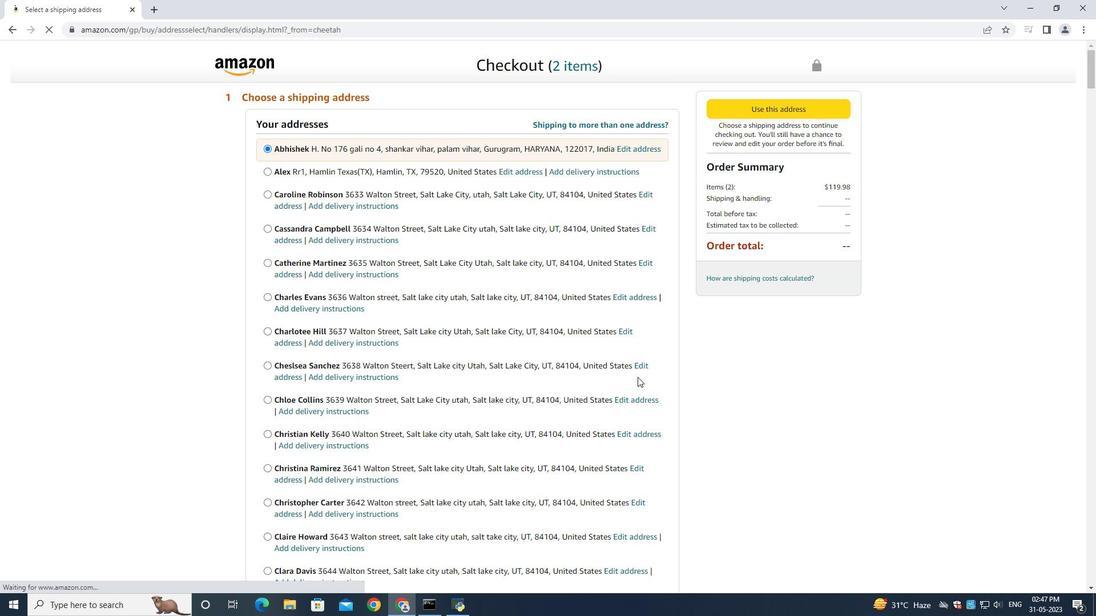 
Action: Mouse moved to (598, 375)
Screenshot: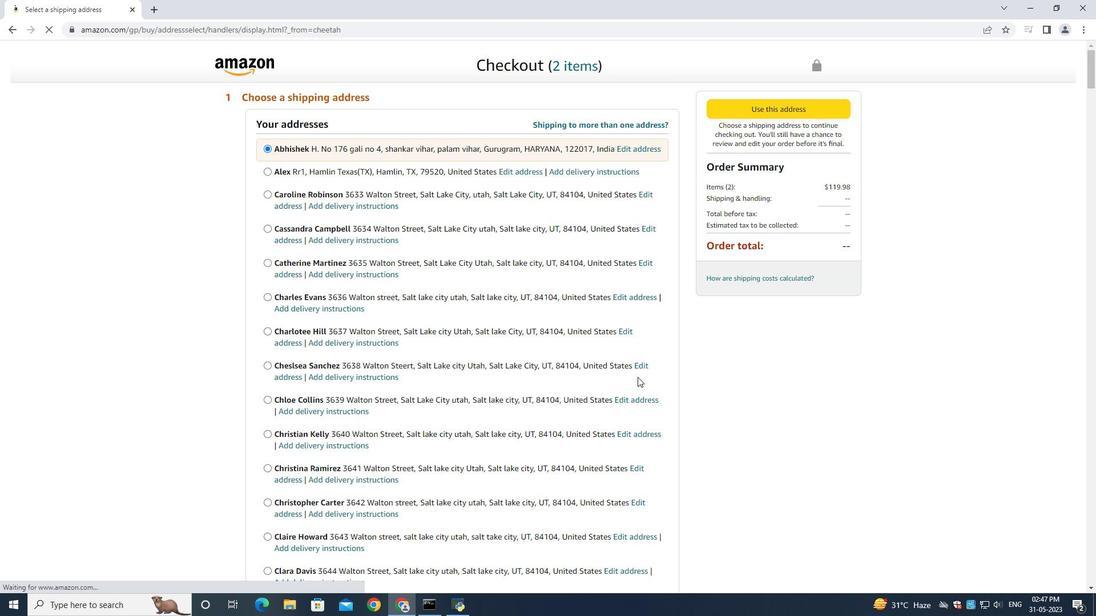 
Action: Mouse scrolled (598, 374) with delta (0, 0)
Screenshot: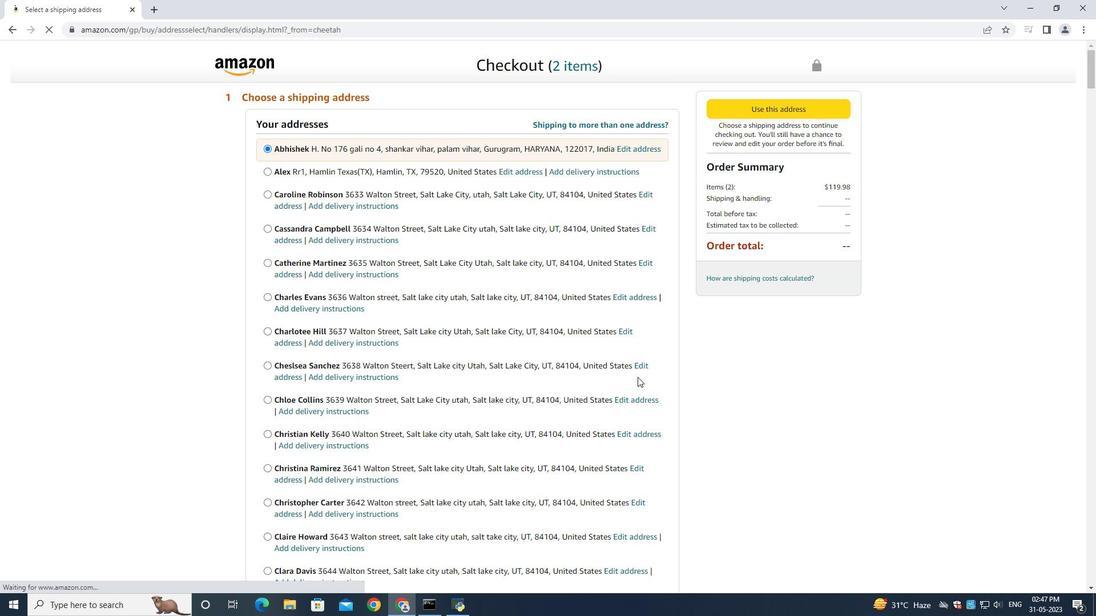 
Action: Mouse scrolled (598, 374) with delta (0, 0)
Screenshot: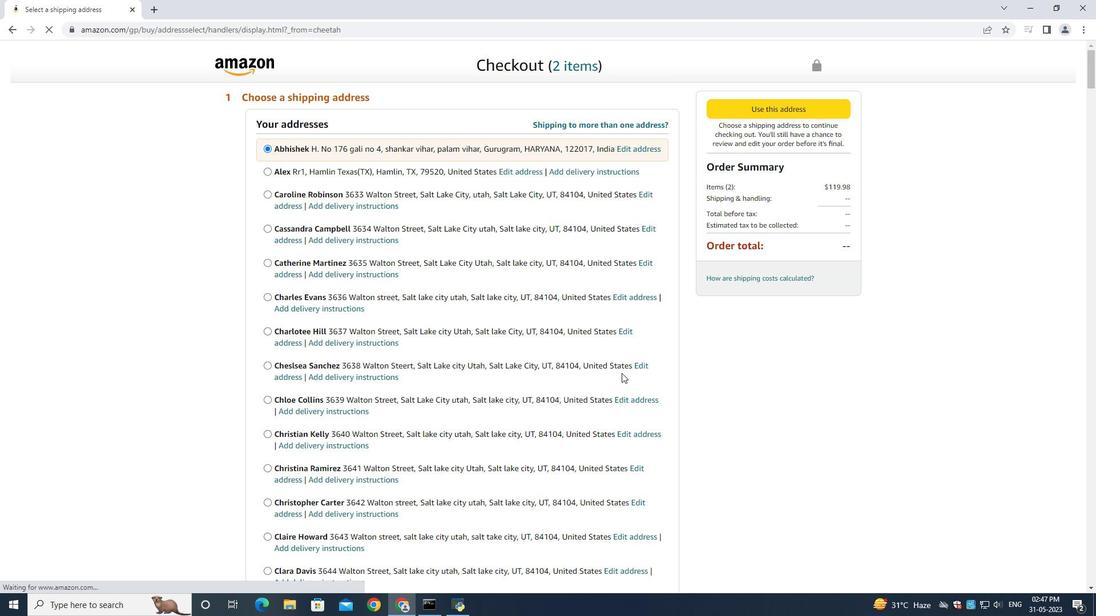 
Action: Mouse scrolled (598, 374) with delta (0, 0)
Screenshot: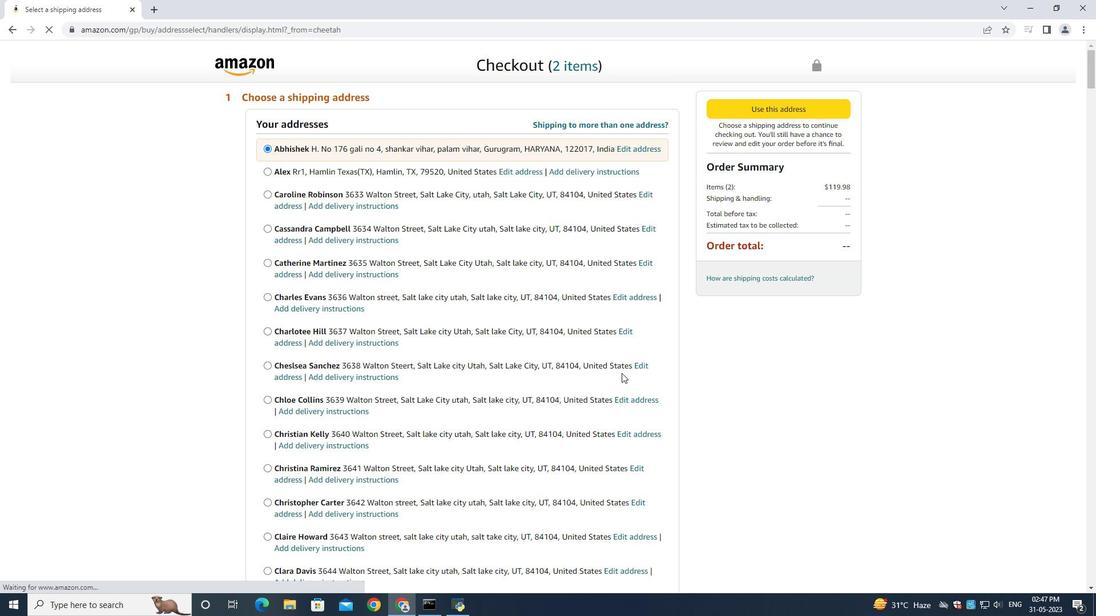 
Action: Mouse scrolled (598, 374) with delta (0, 0)
Screenshot: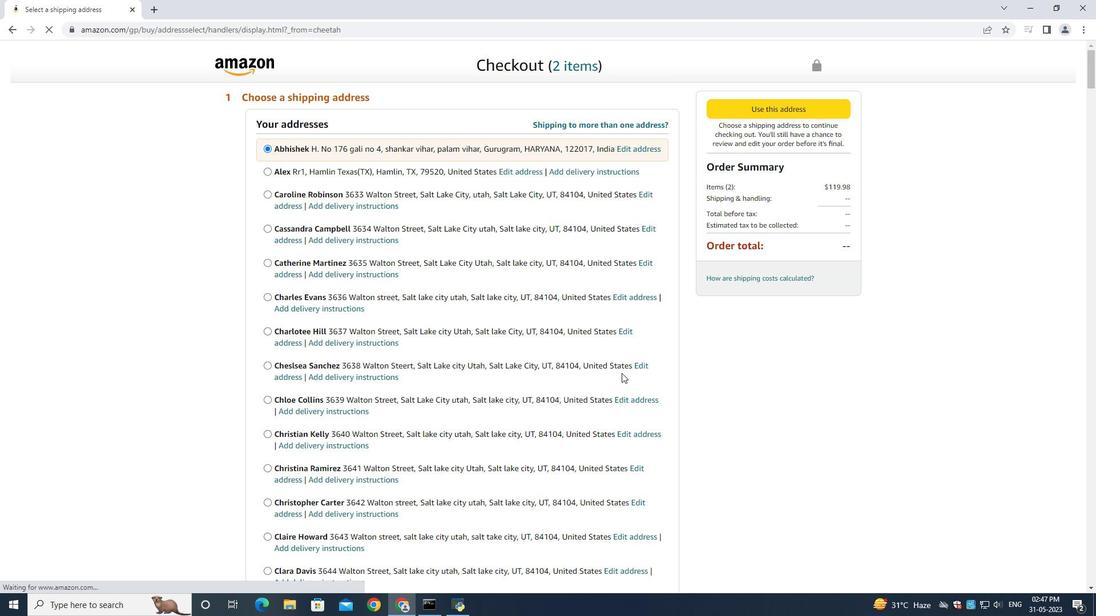 
Action: Mouse scrolled (598, 374) with delta (0, 0)
Screenshot: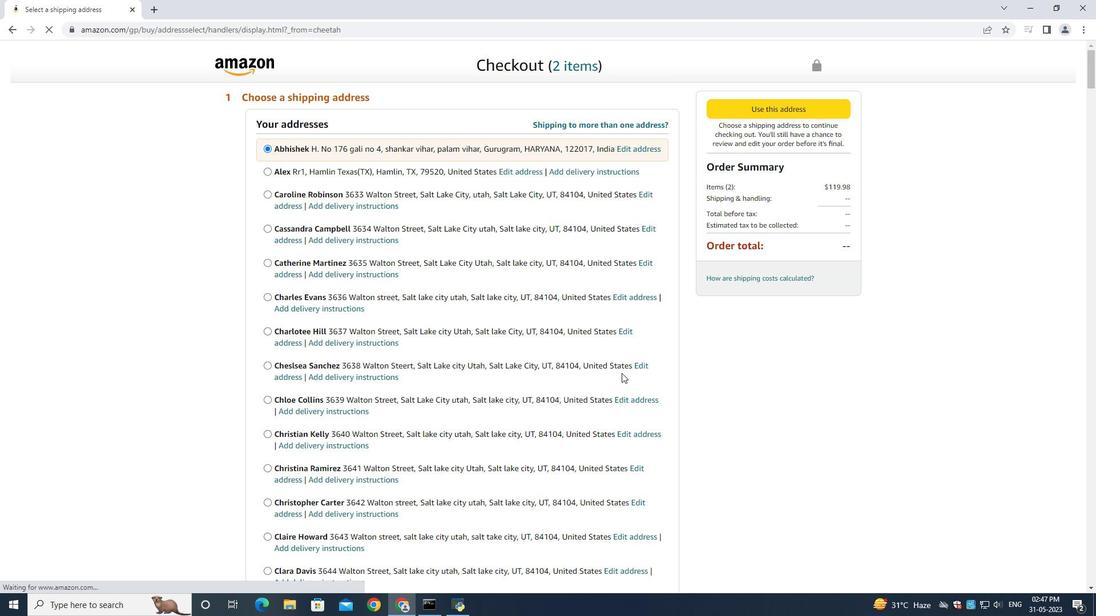 
Action: Mouse scrolled (598, 374) with delta (0, 0)
Screenshot: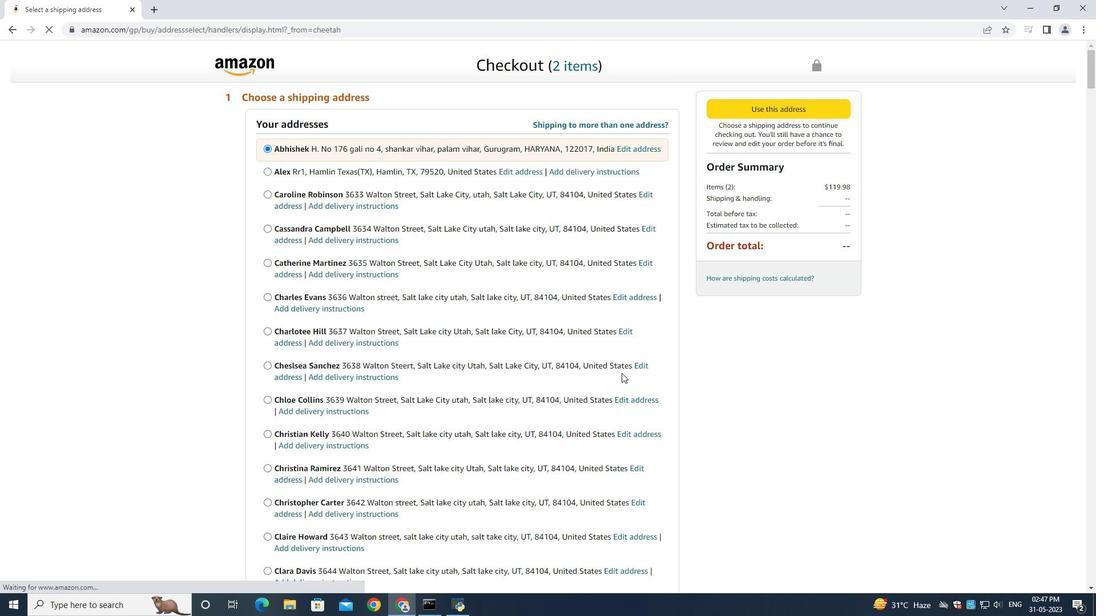 
Action: Mouse moved to (598, 374)
Screenshot: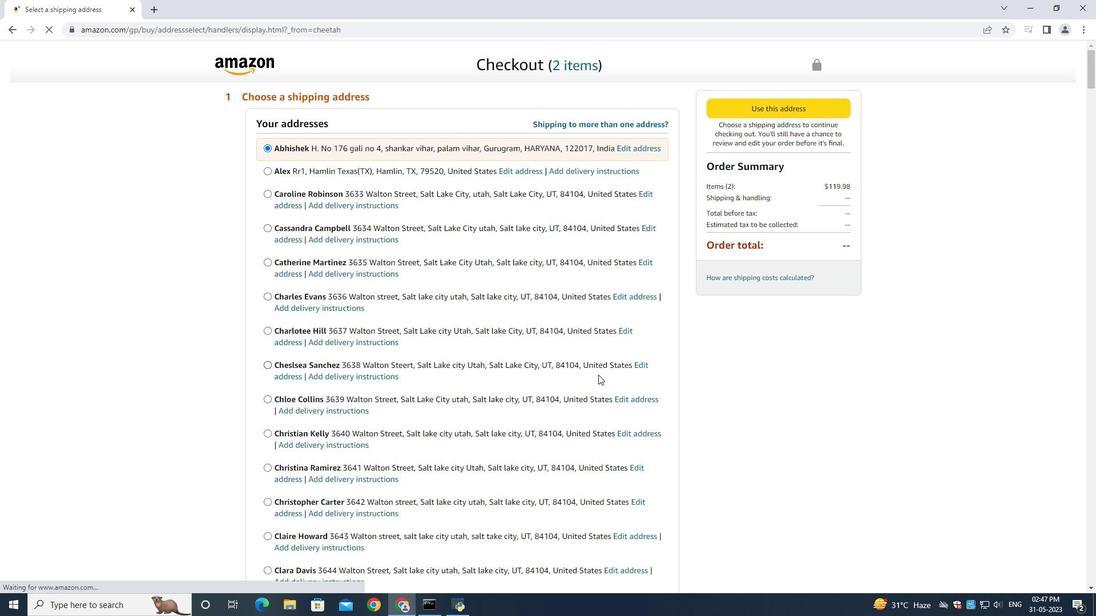 
Action: Mouse scrolled (598, 374) with delta (0, 0)
Screenshot: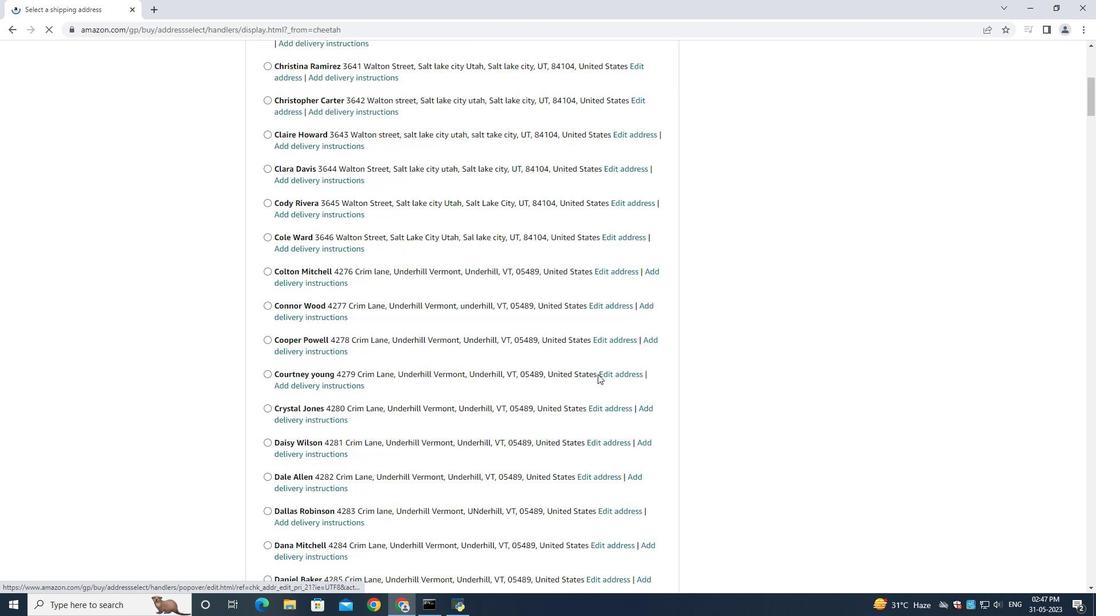 
Action: Mouse scrolled (598, 374) with delta (0, 0)
Screenshot: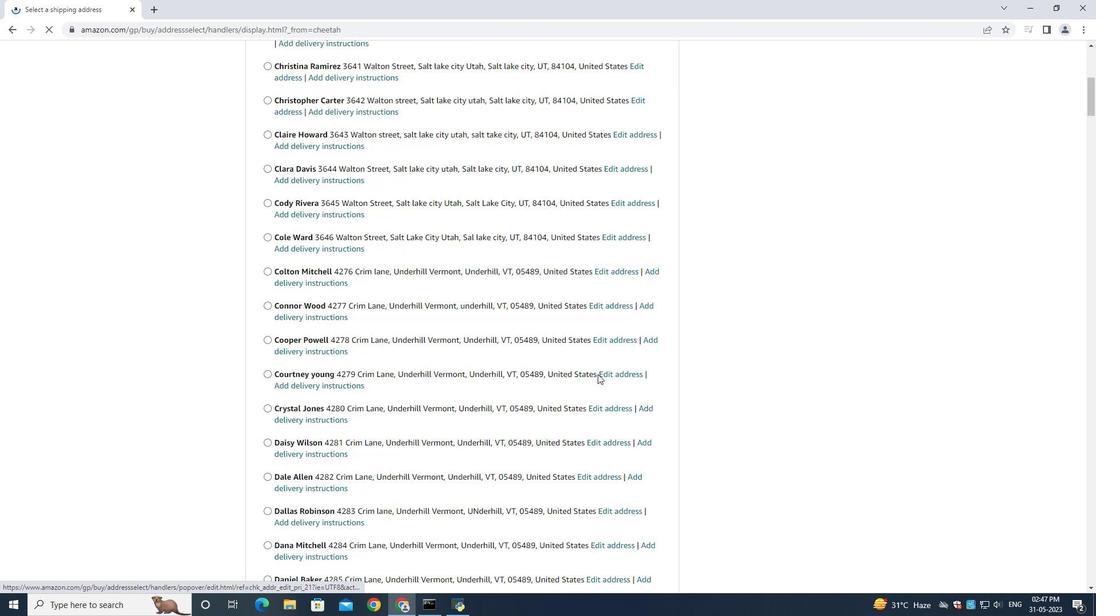 
Action: Mouse scrolled (598, 374) with delta (0, 0)
Screenshot: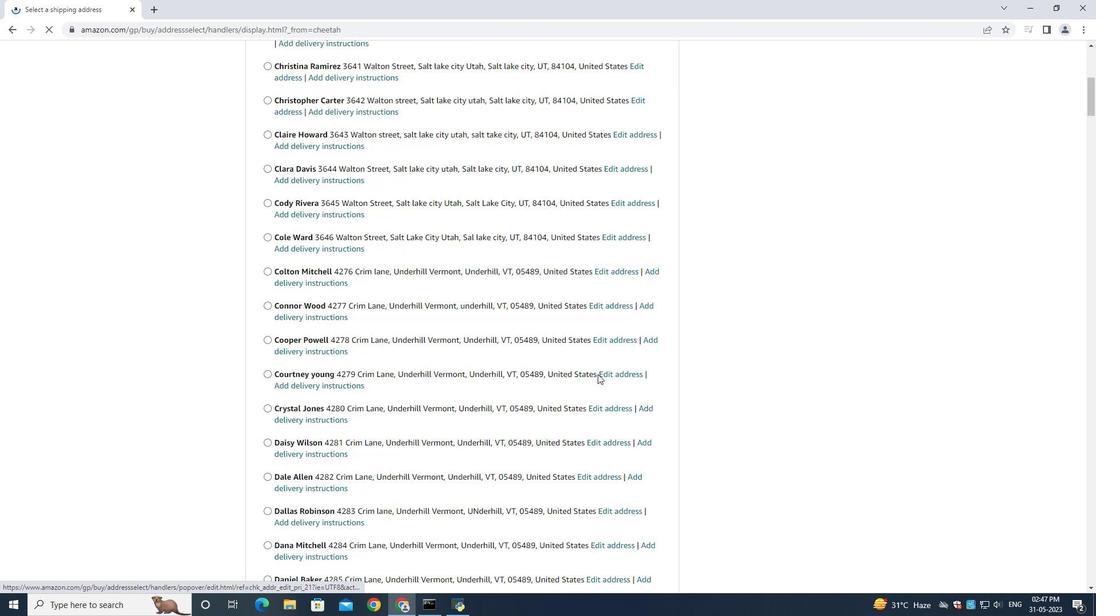 
Action: Mouse scrolled (598, 374) with delta (0, 0)
Screenshot: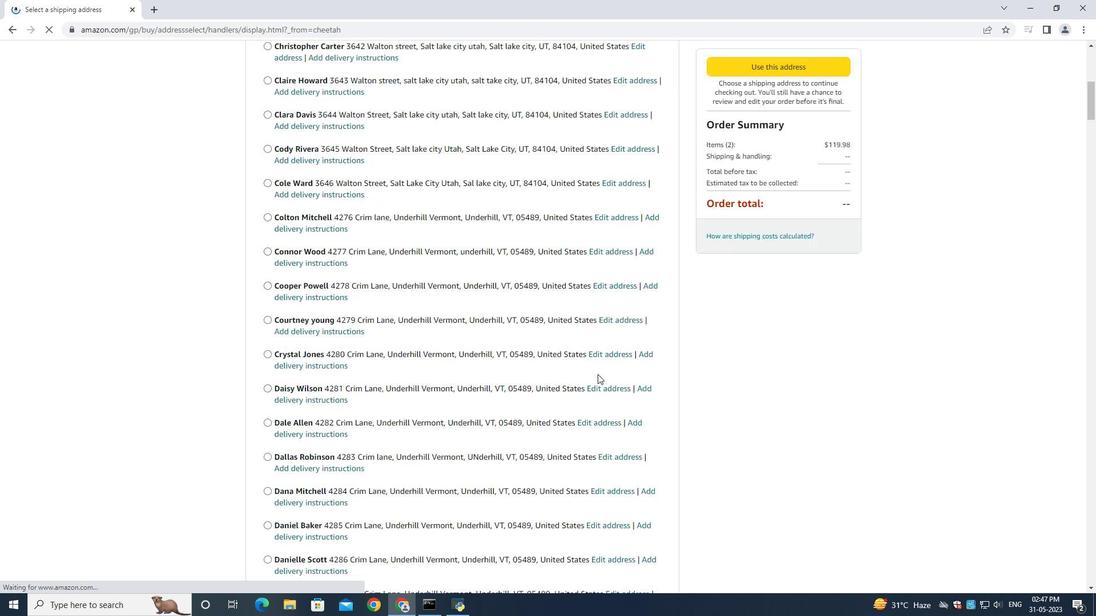 
Action: Mouse scrolled (598, 374) with delta (0, 0)
Screenshot: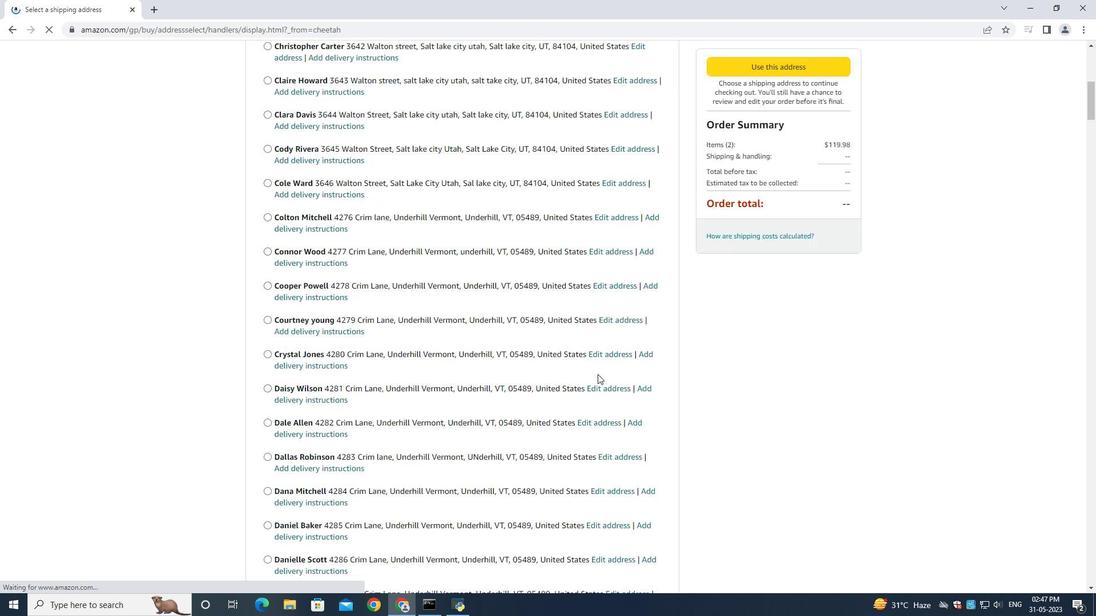 
Action: Mouse scrolled (598, 374) with delta (0, 0)
Screenshot: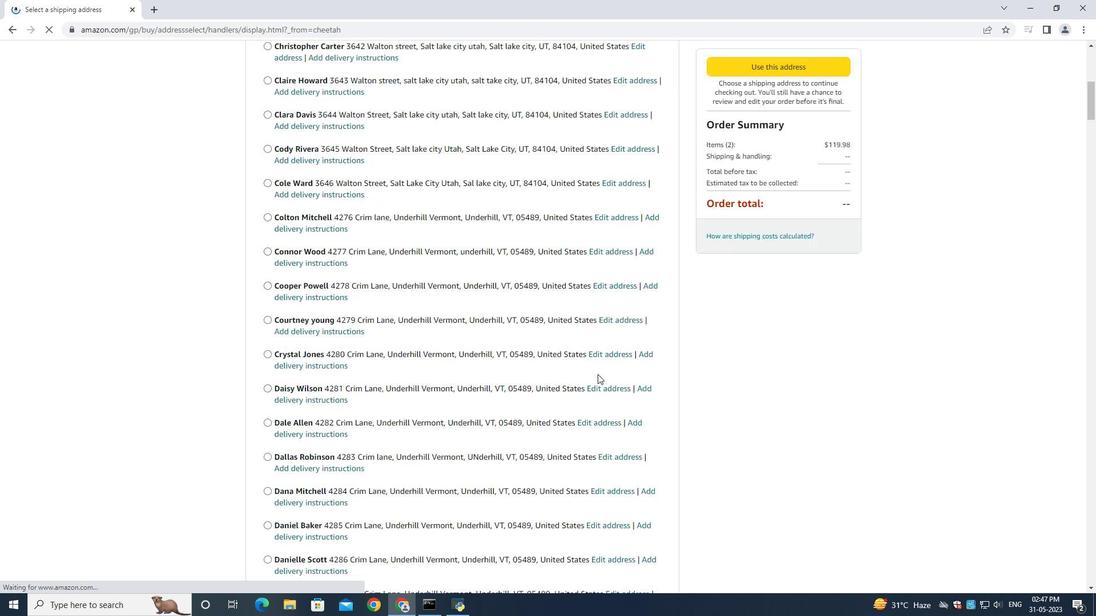 
Action: Mouse moved to (1093, 130)
Screenshot: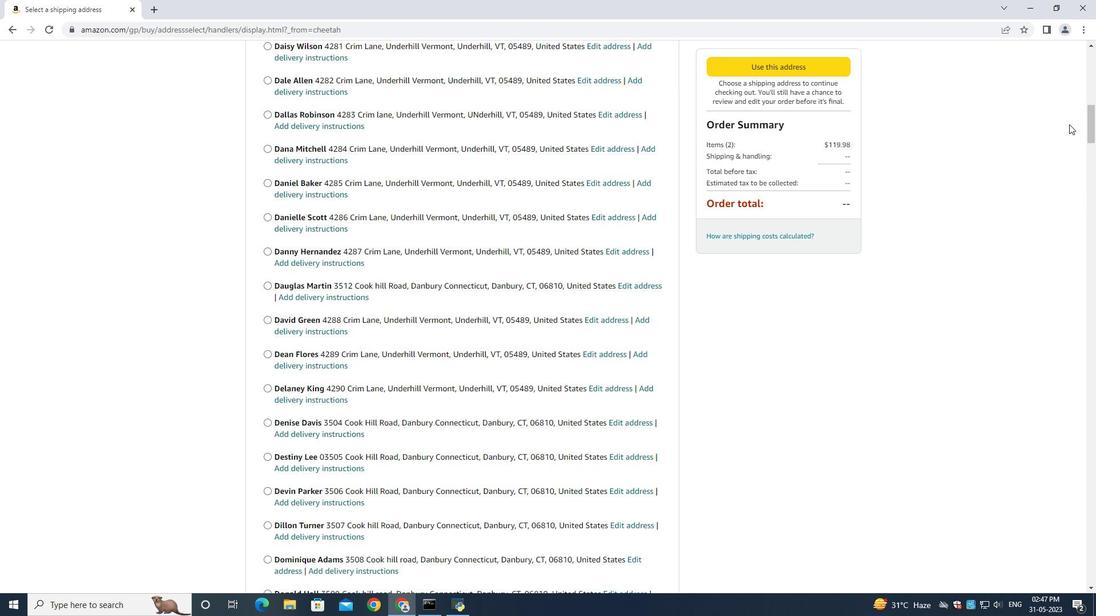 
Action: Mouse pressed left at (1093, 130)
Screenshot: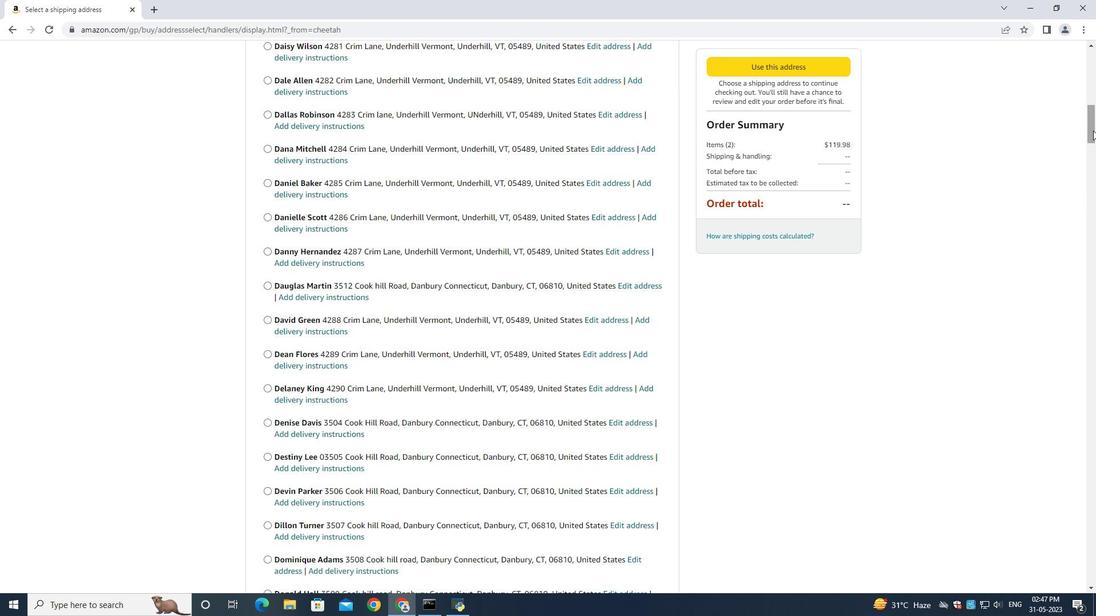 
Action: Mouse moved to (851, 327)
Screenshot: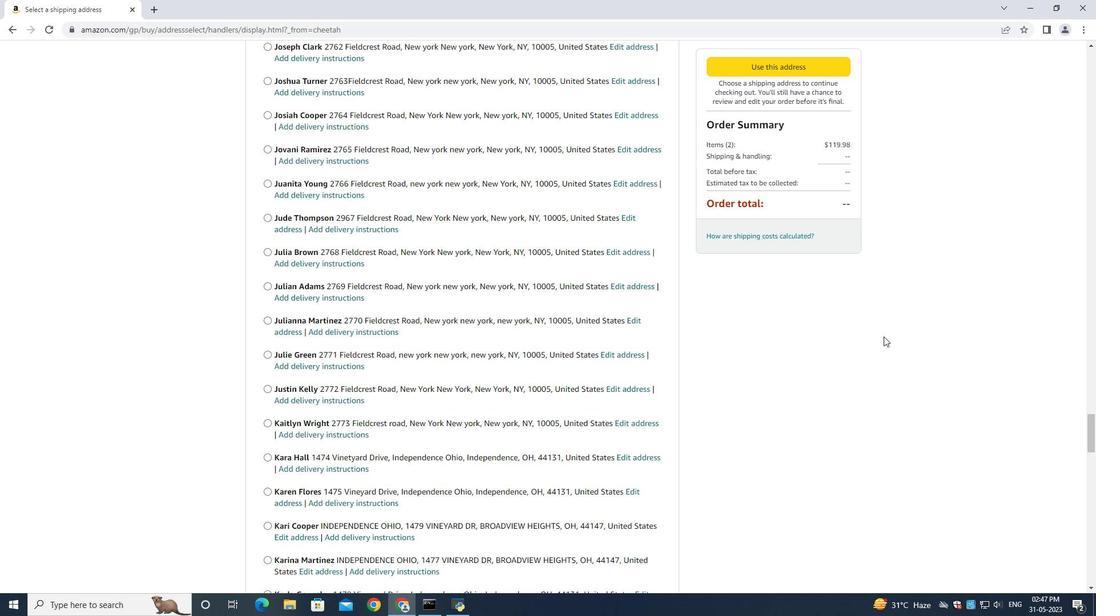 
Action: Mouse scrolled (851, 326) with delta (0, 0)
Screenshot: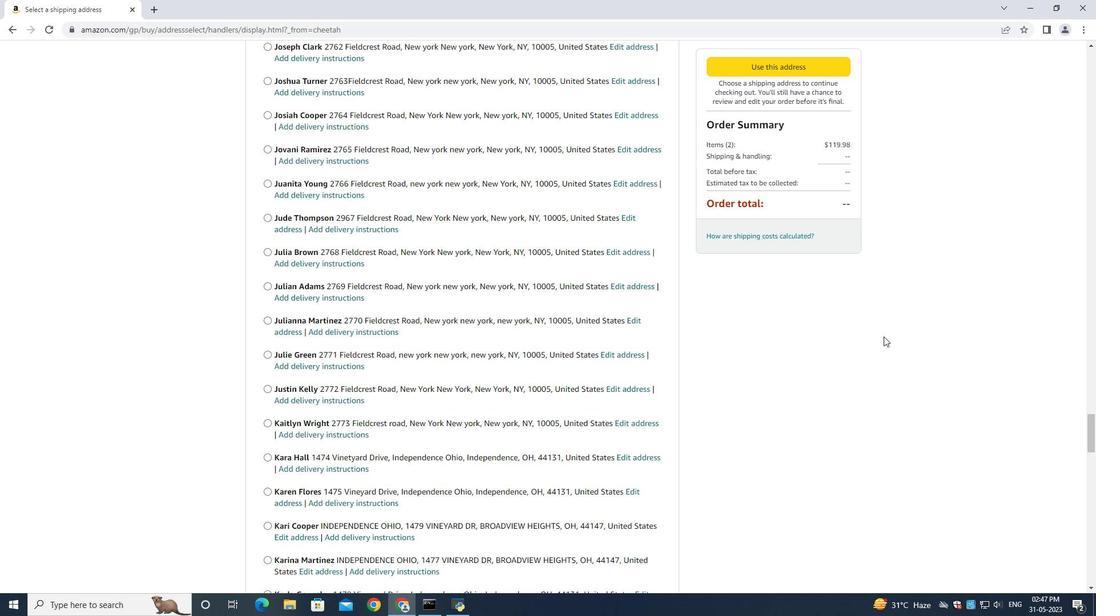 
Action: Mouse moved to (850, 329)
Screenshot: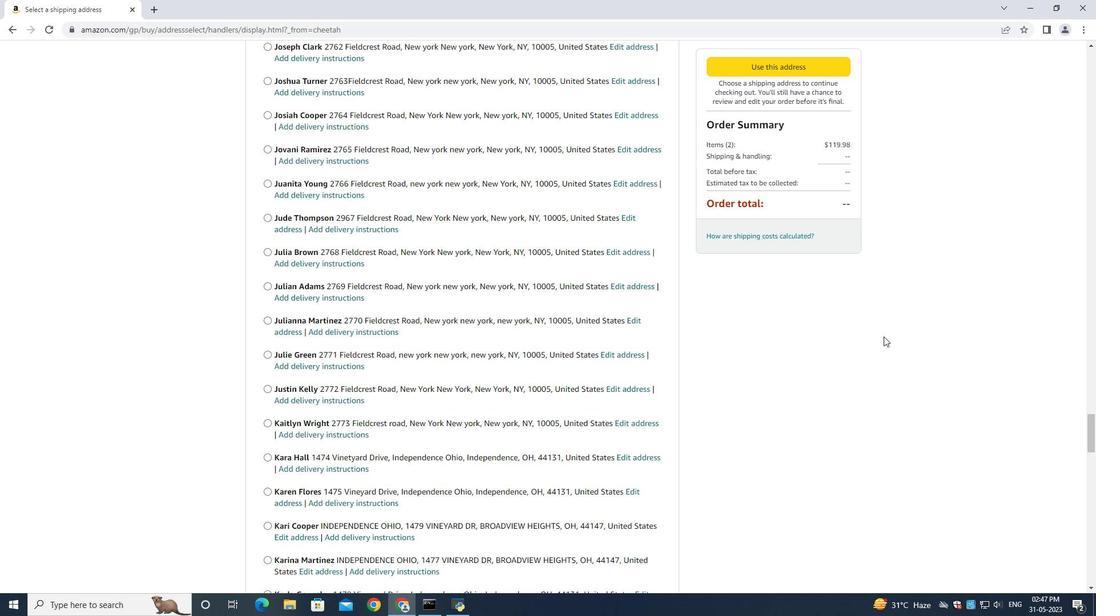 
Action: Mouse scrolled (850, 329) with delta (0, 0)
Screenshot: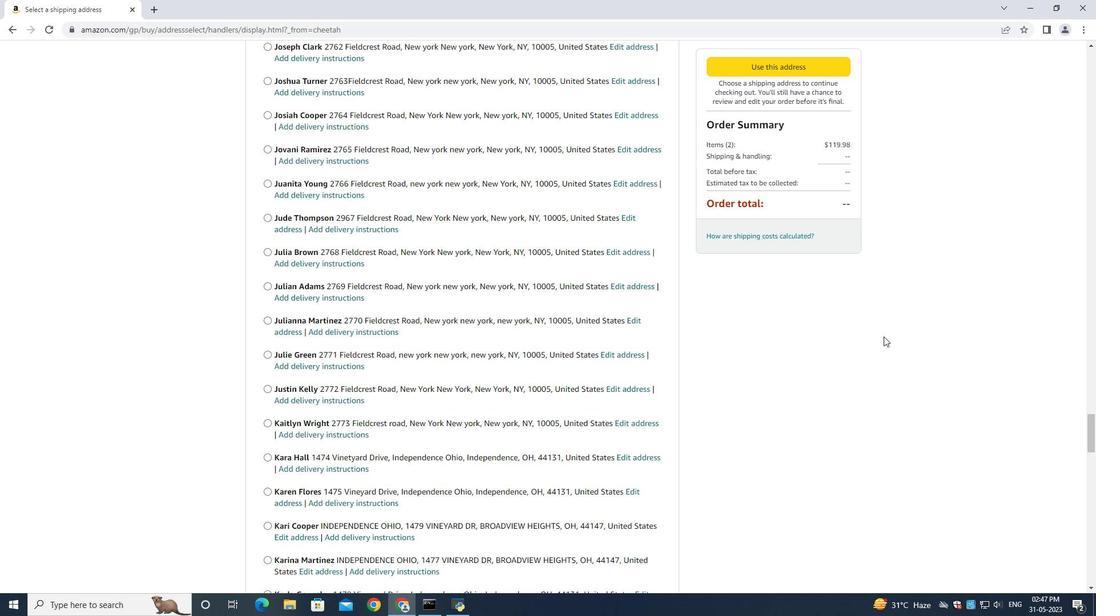 
Action: Mouse moved to (848, 331)
Screenshot: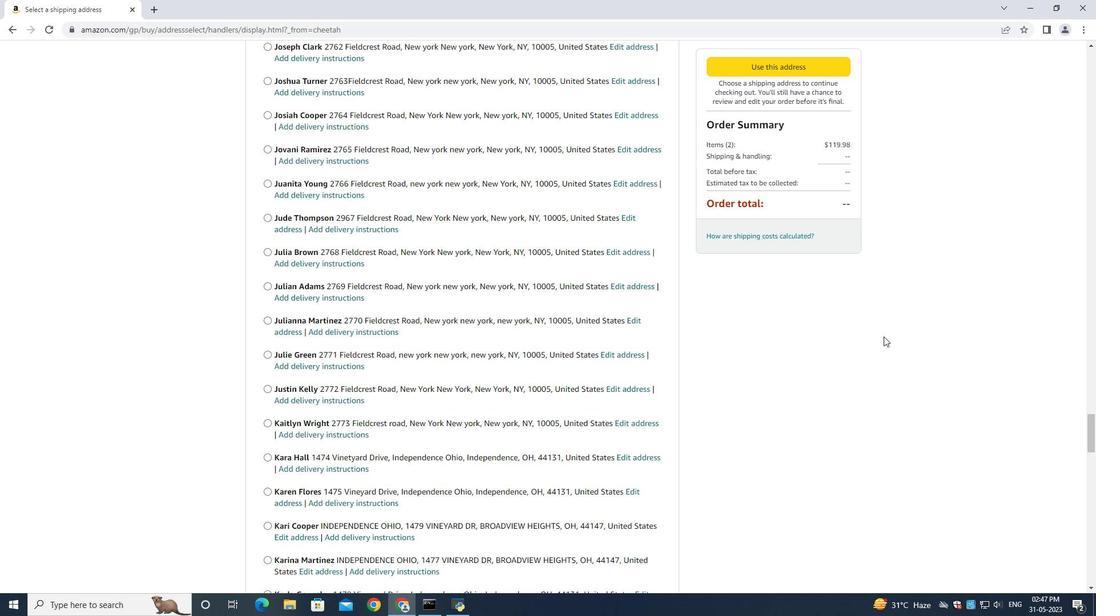 
Action: Mouse scrolled (848, 330) with delta (0, 0)
Screenshot: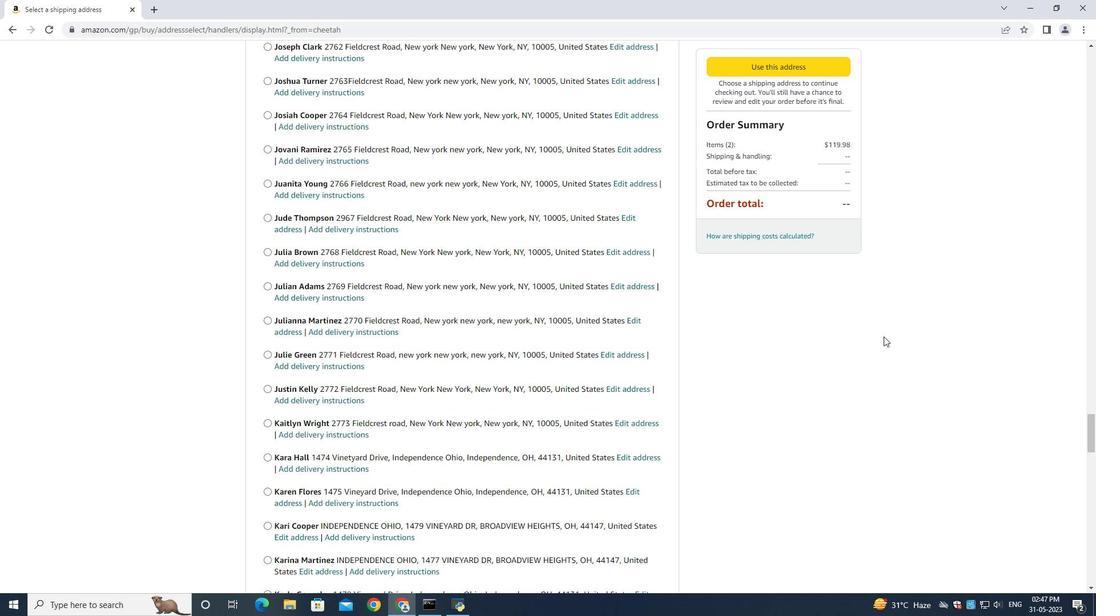 
Action: Mouse moved to (848, 331)
Screenshot: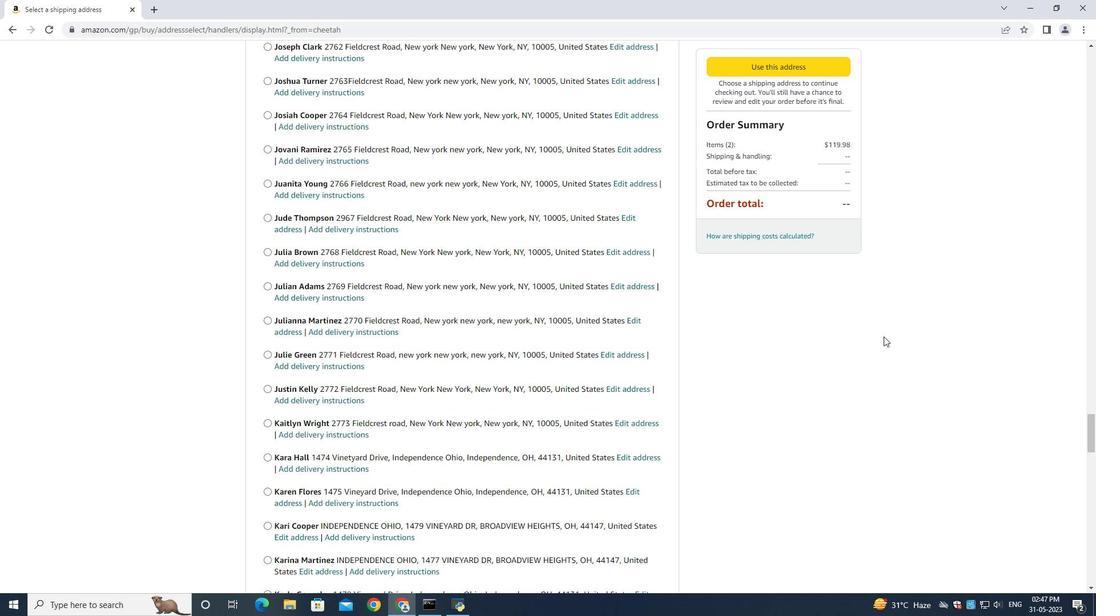 
Action: Mouse scrolled (848, 331) with delta (0, 0)
Screenshot: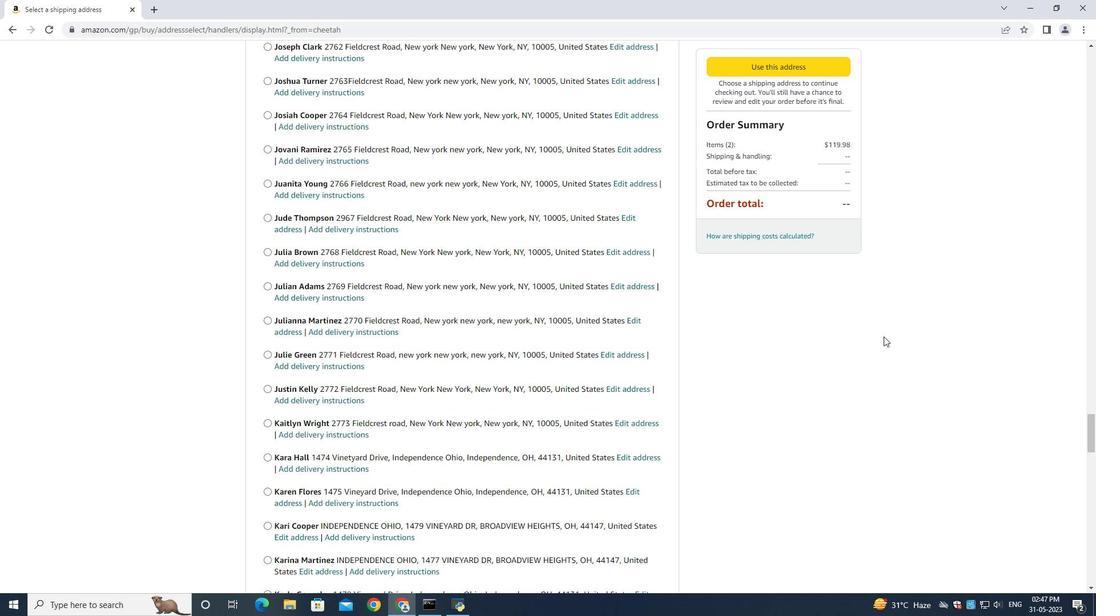 
Action: Mouse scrolled (848, 331) with delta (0, 0)
Screenshot: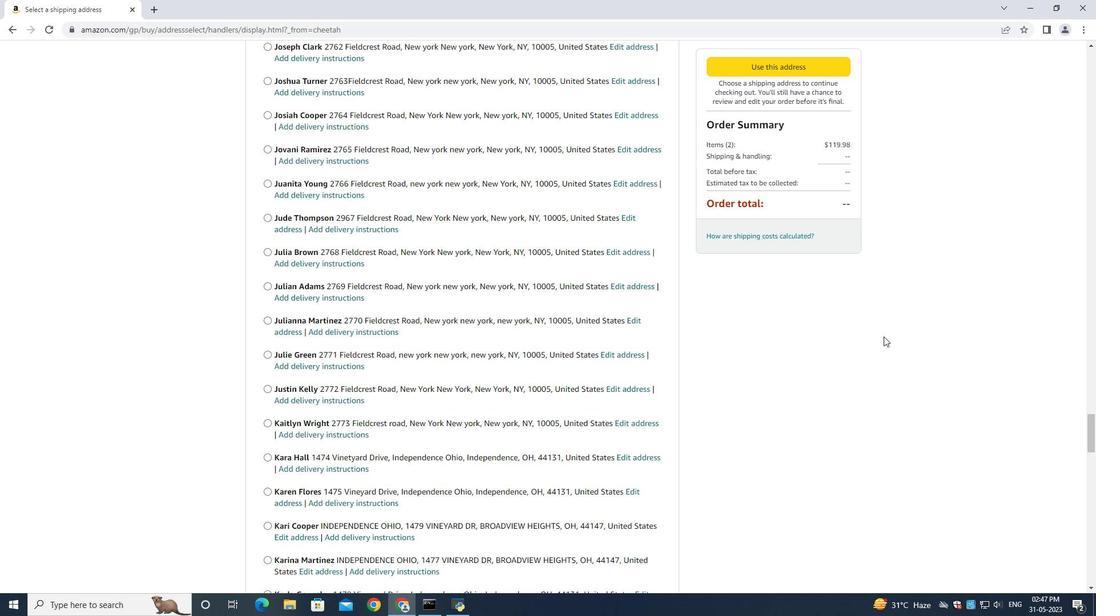 
Action: Mouse scrolled (848, 331) with delta (0, 0)
Screenshot: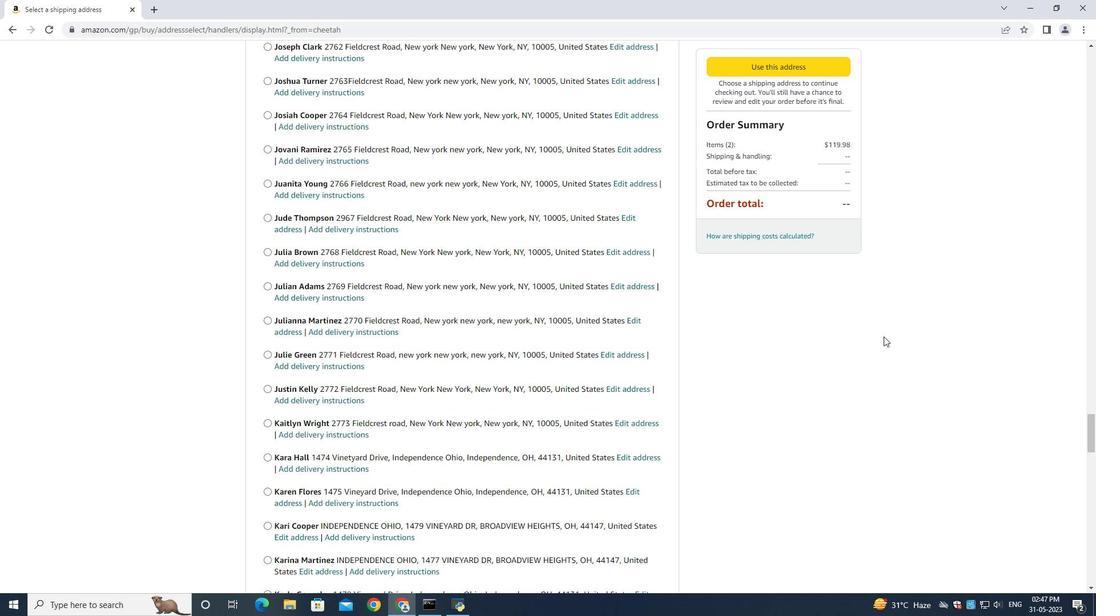 
Action: Mouse scrolled (848, 331) with delta (0, 0)
Screenshot: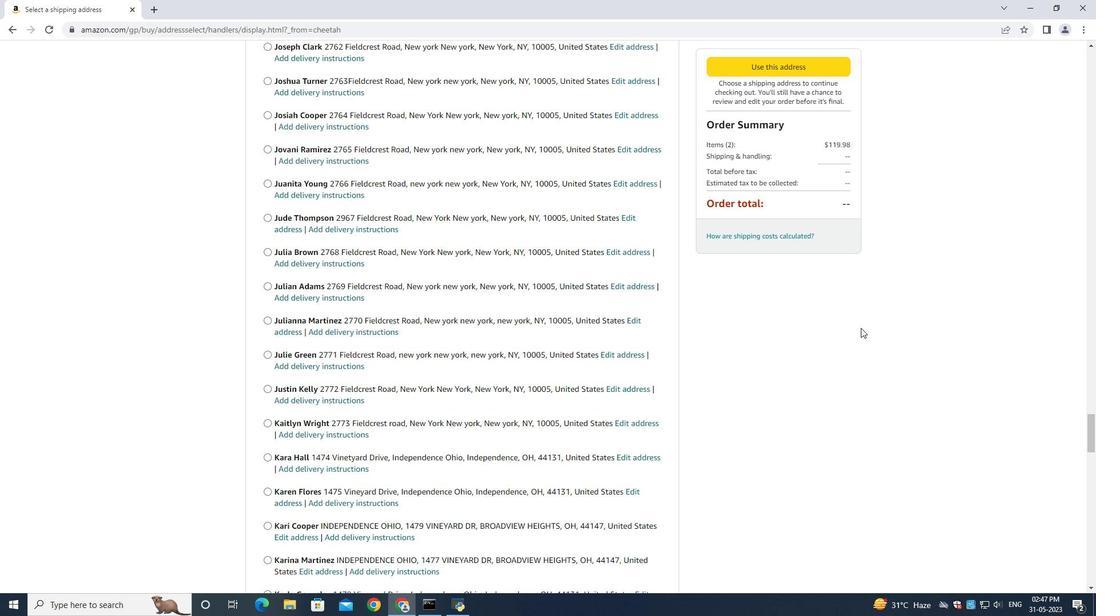 
Action: Mouse moved to (843, 330)
Screenshot: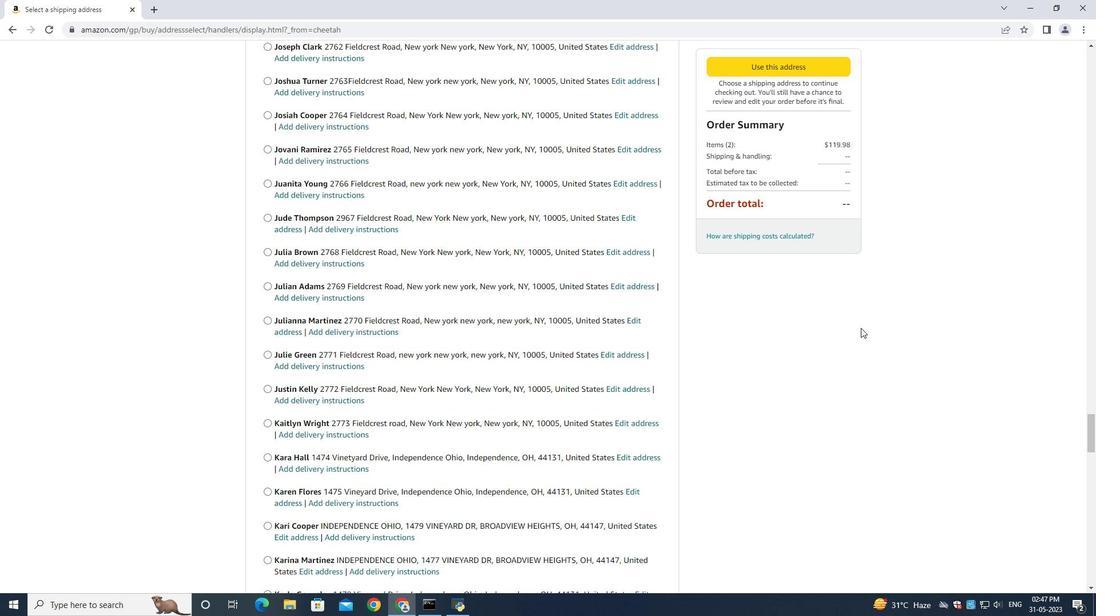
Action: Mouse scrolled (843, 329) with delta (0, 0)
Screenshot: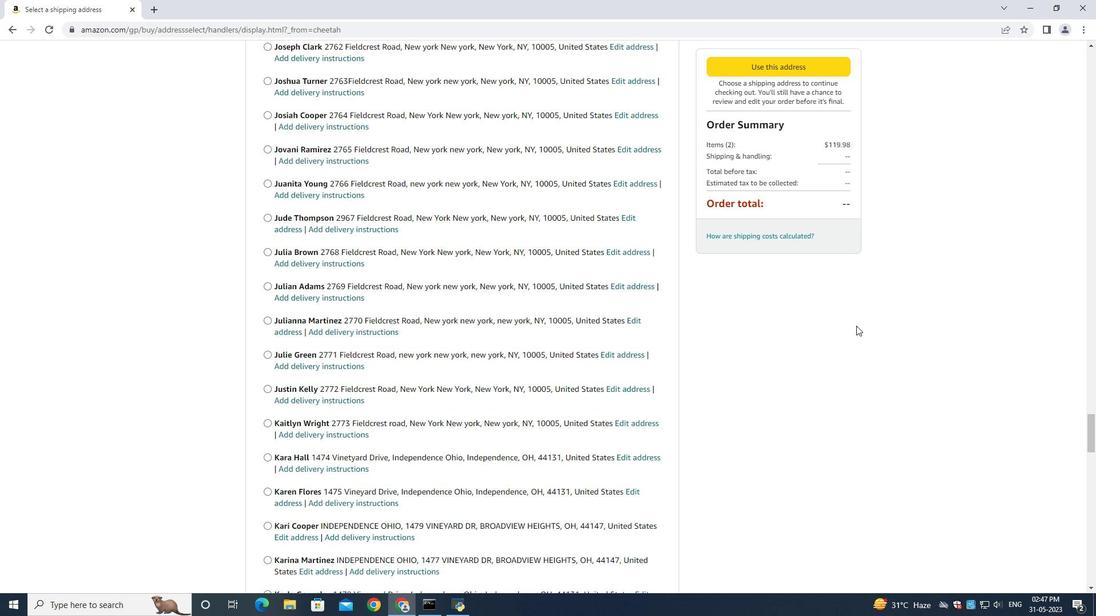 
Action: Mouse moved to (778, 333)
Screenshot: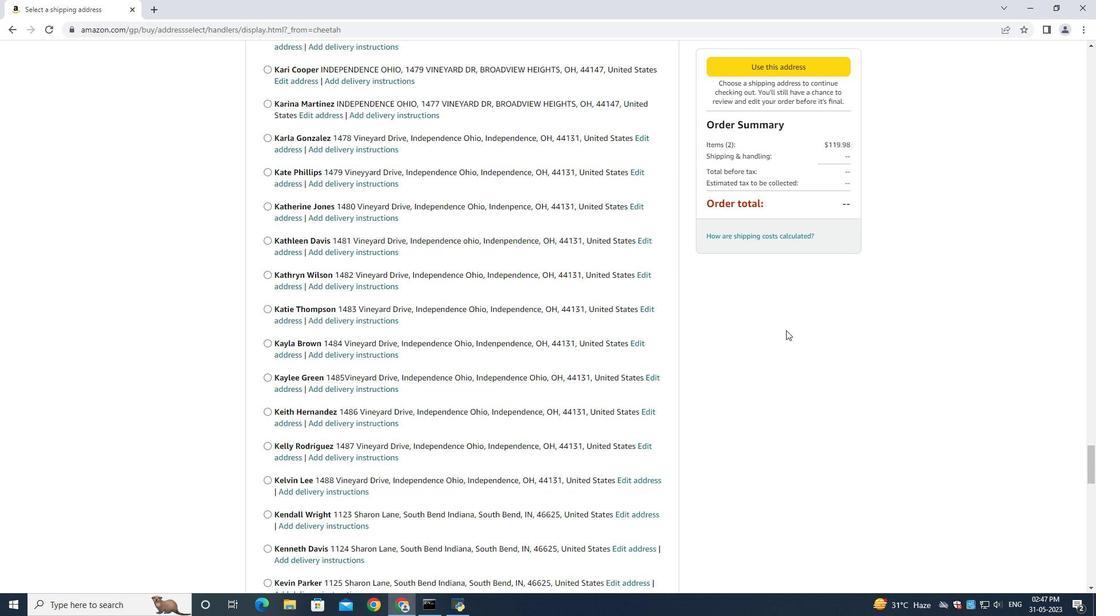 
Action: Mouse scrolled (778, 331) with delta (0, 0)
Screenshot: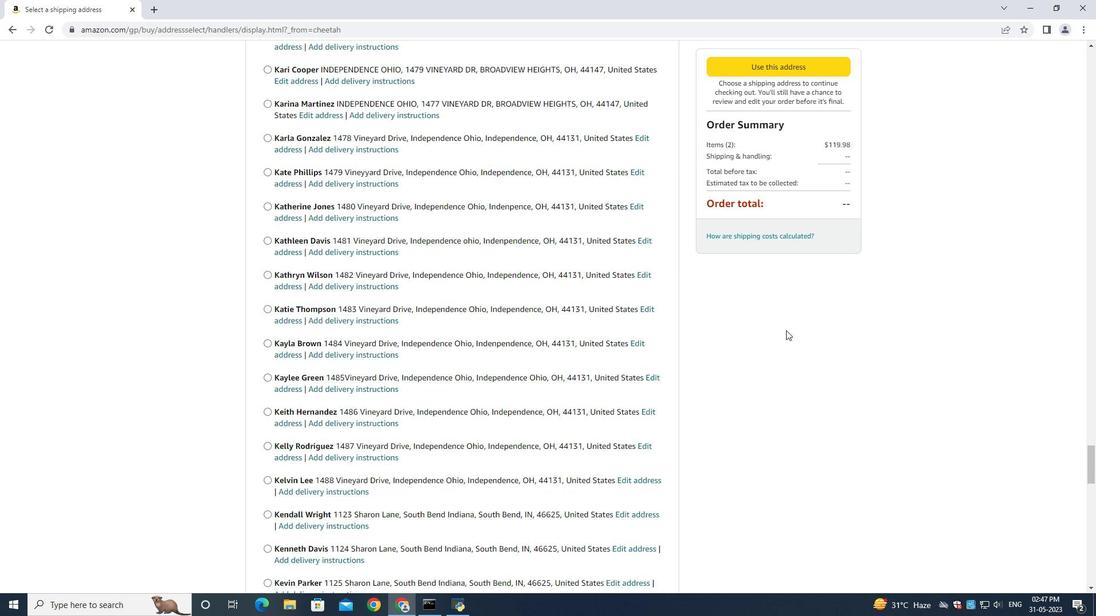 
Action: Mouse moved to (778, 333)
Screenshot: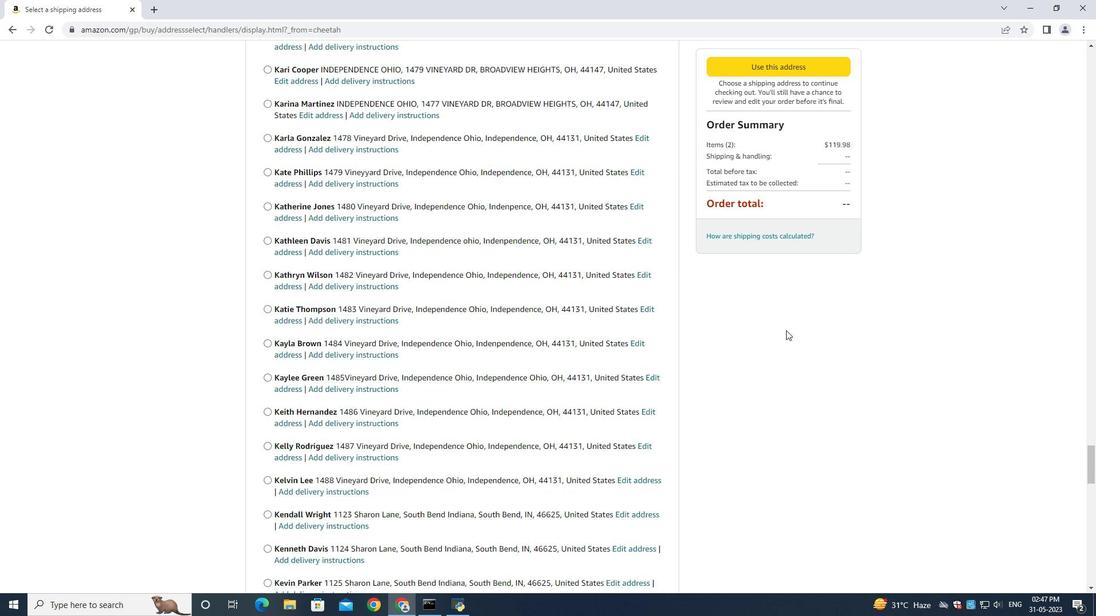 
Action: Mouse scrolled (778, 332) with delta (0, 0)
Screenshot: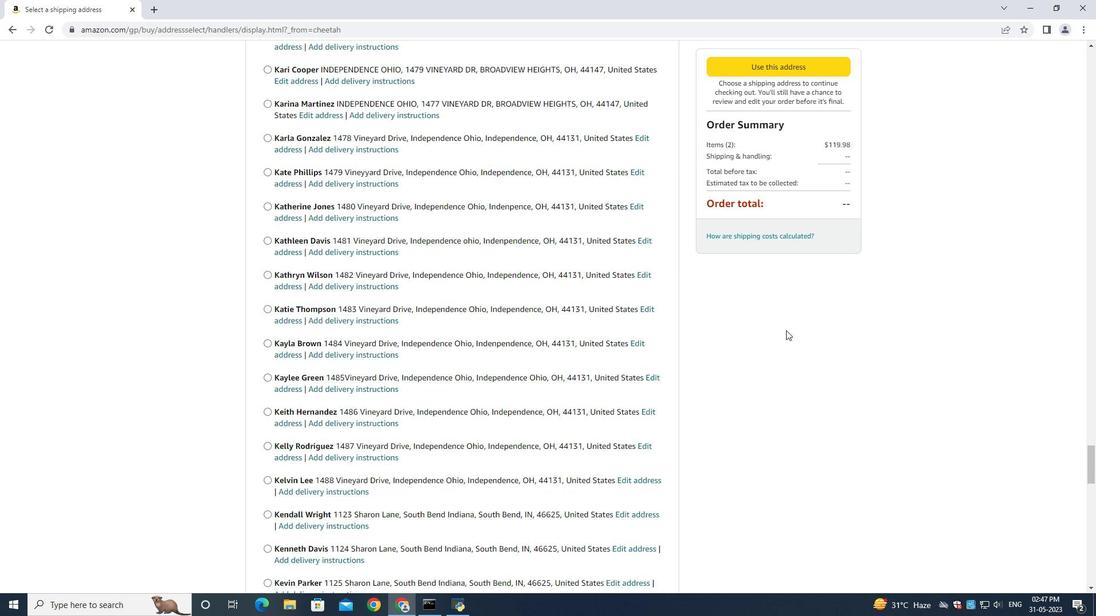 
Action: Mouse moved to (778, 333)
Screenshot: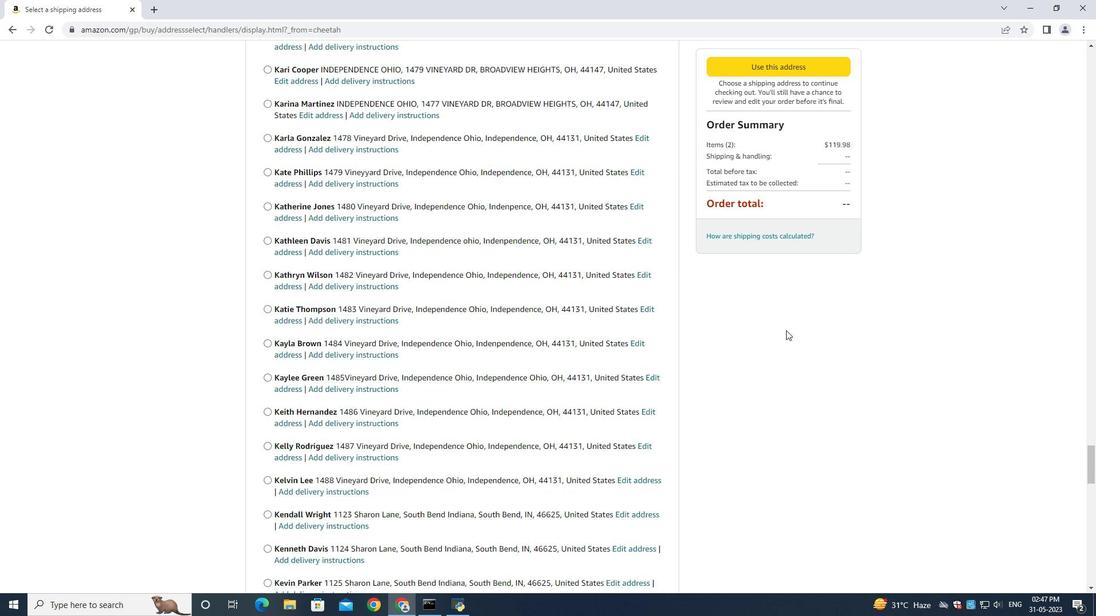 
Action: Mouse scrolled (778, 332) with delta (0, 0)
Screenshot: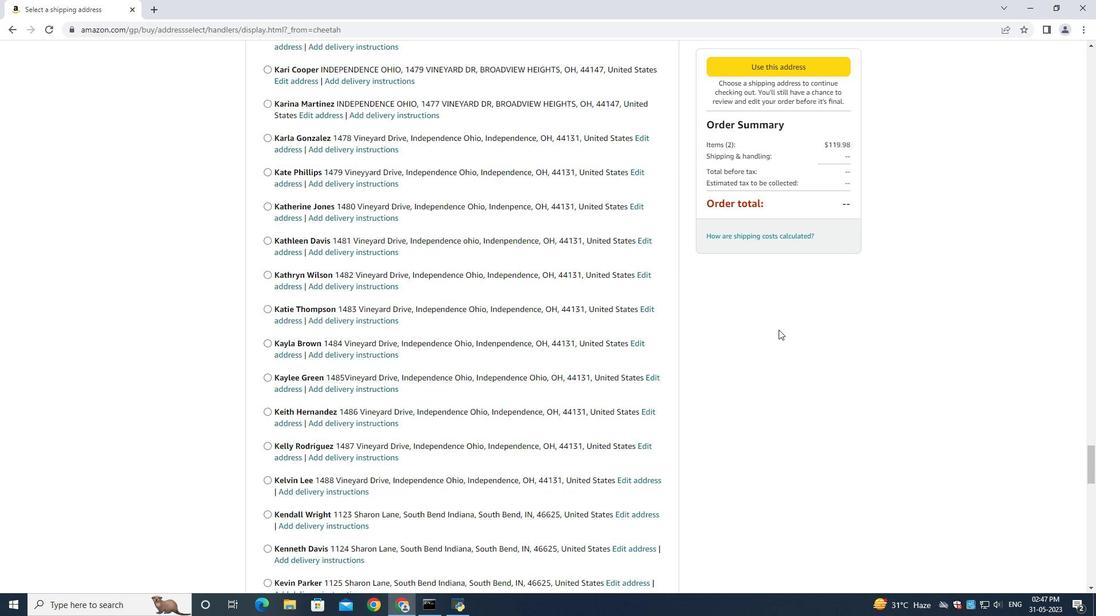 
Action: Mouse moved to (776, 331)
Screenshot: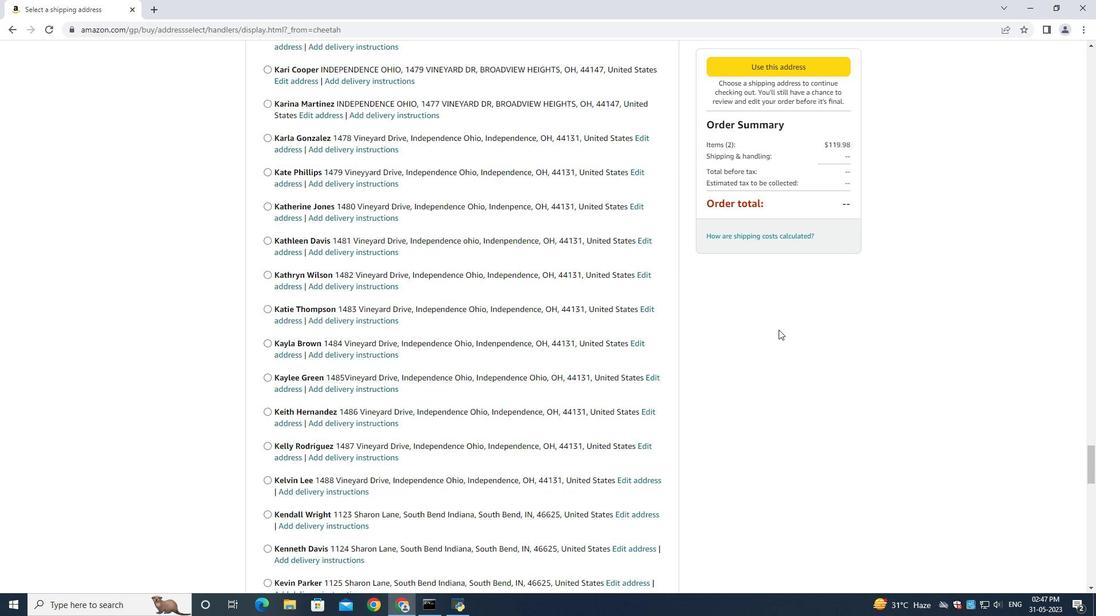
Action: Mouse scrolled (778, 332) with delta (0, 0)
Screenshot: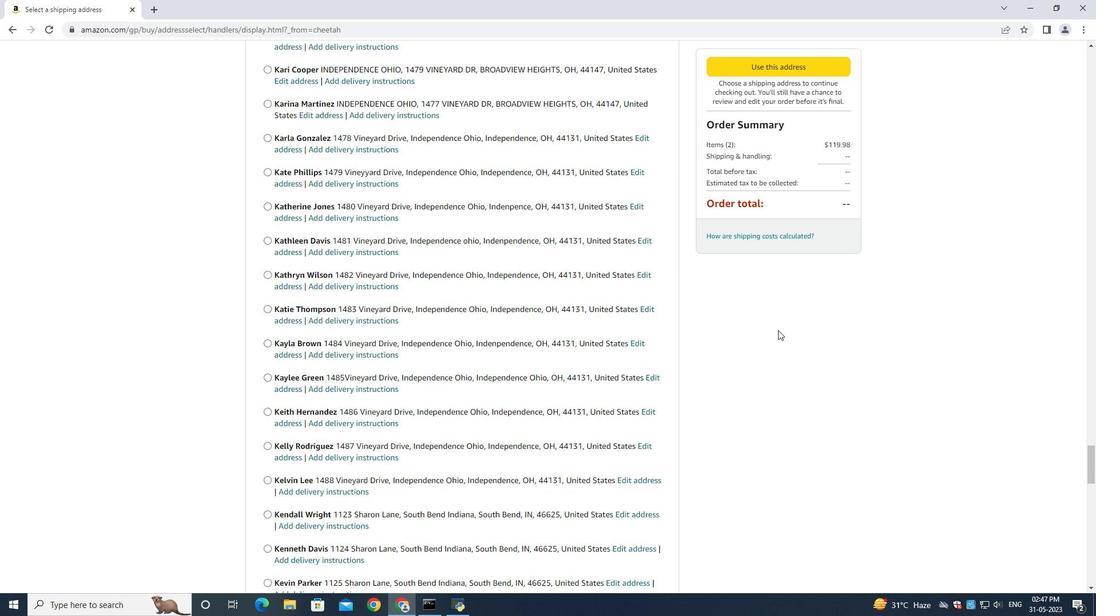 
Action: Mouse moved to (775, 330)
Screenshot: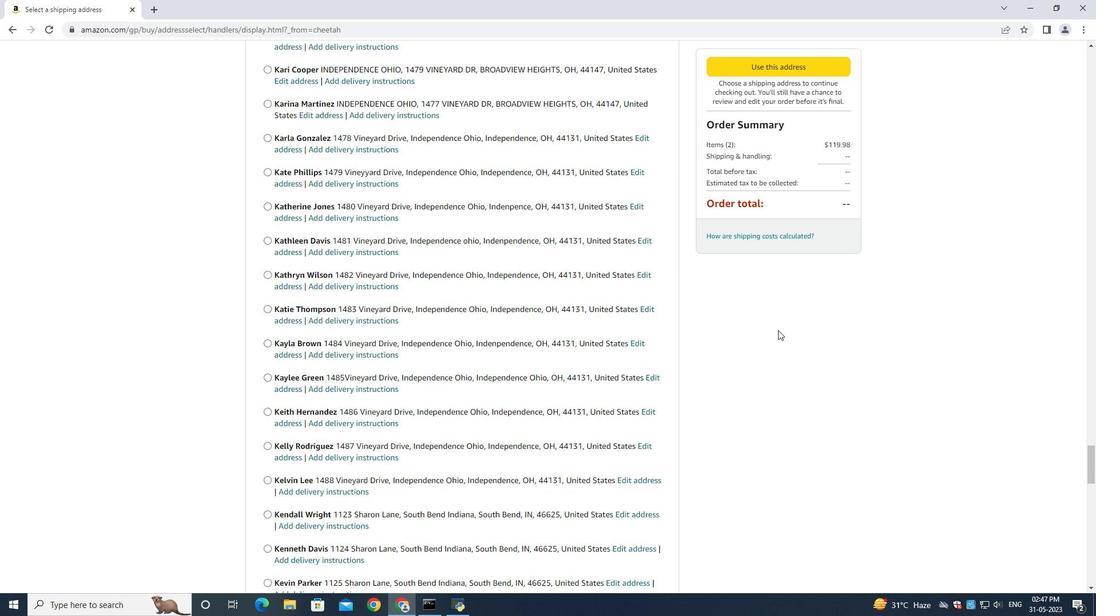 
Action: Mouse scrolled (778, 333) with delta (0, 0)
Screenshot: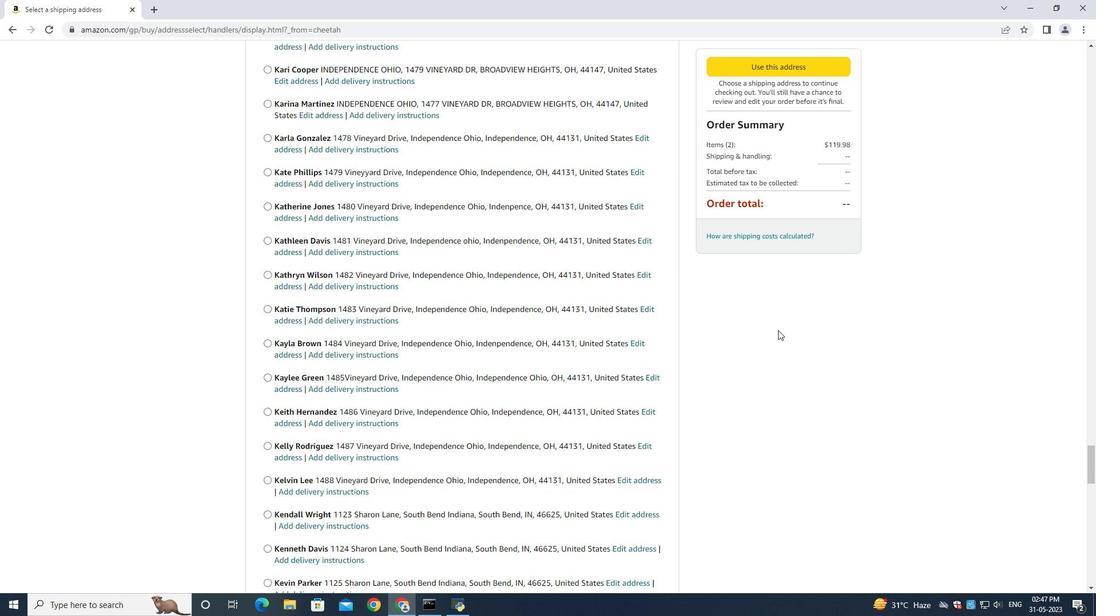 
Action: Mouse moved to (775, 330)
Screenshot: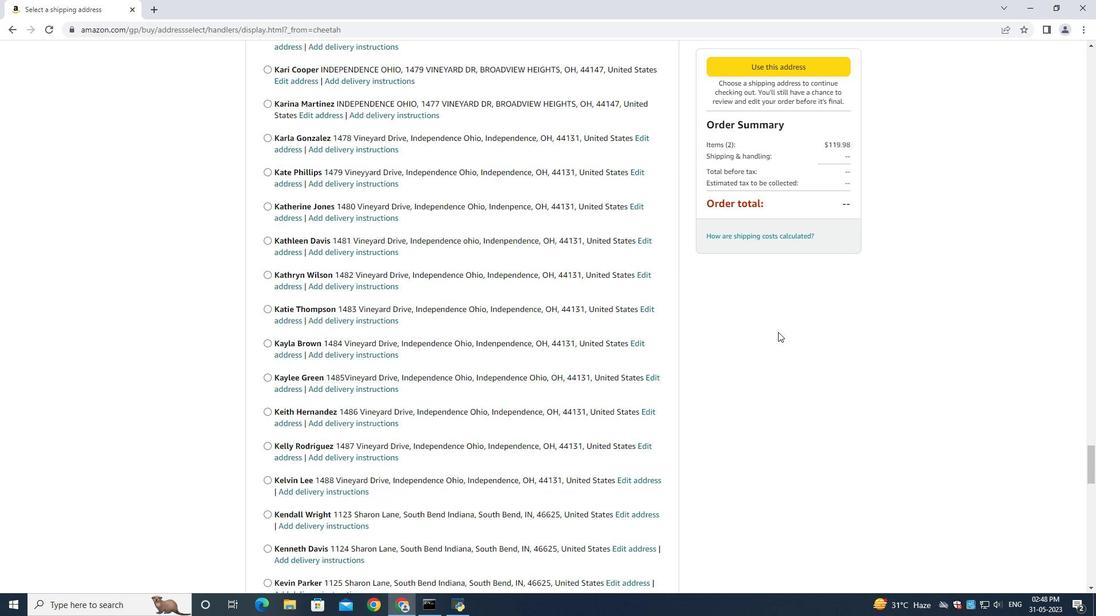 
Action: Mouse scrolled (778, 333) with delta (0, 0)
Screenshot: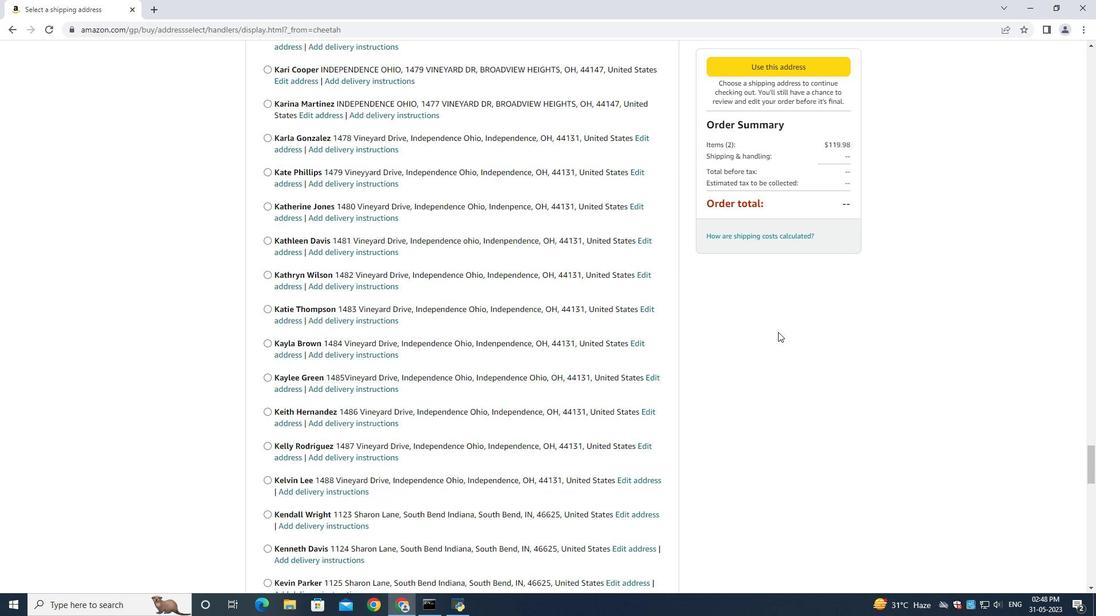 
Action: Mouse moved to (775, 329)
Screenshot: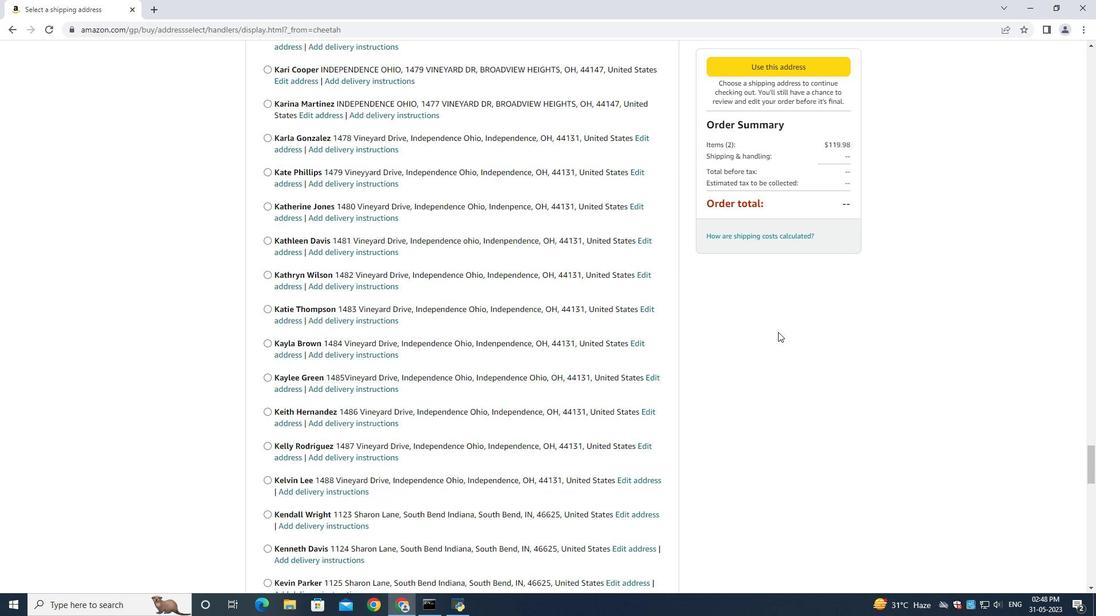 
Action: Mouse scrolled (778, 333) with delta (0, 0)
Screenshot: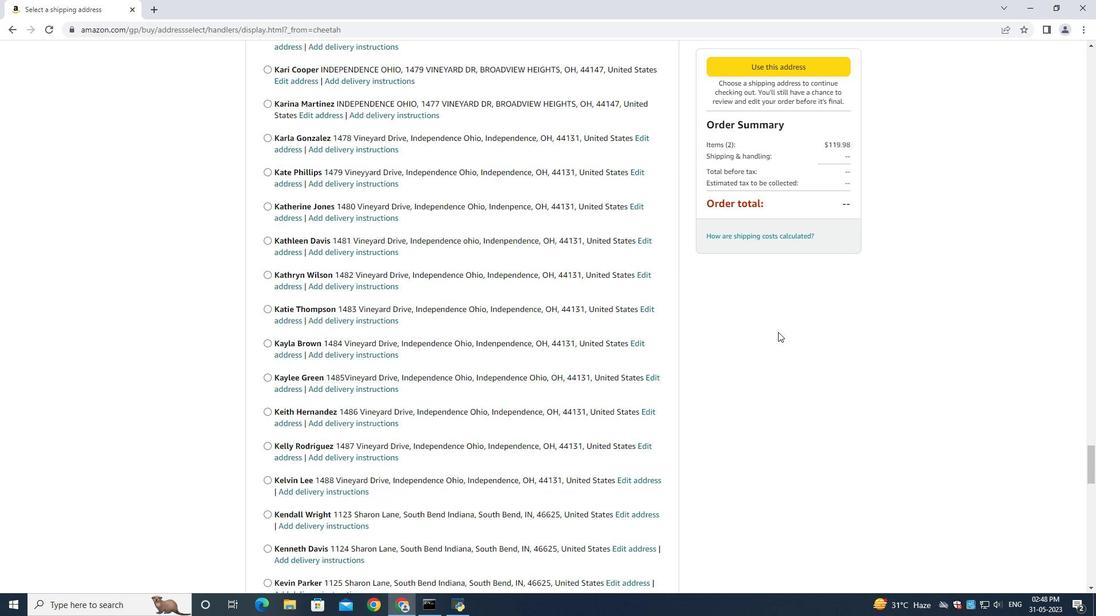 
Action: Mouse moved to (769, 325)
Screenshot: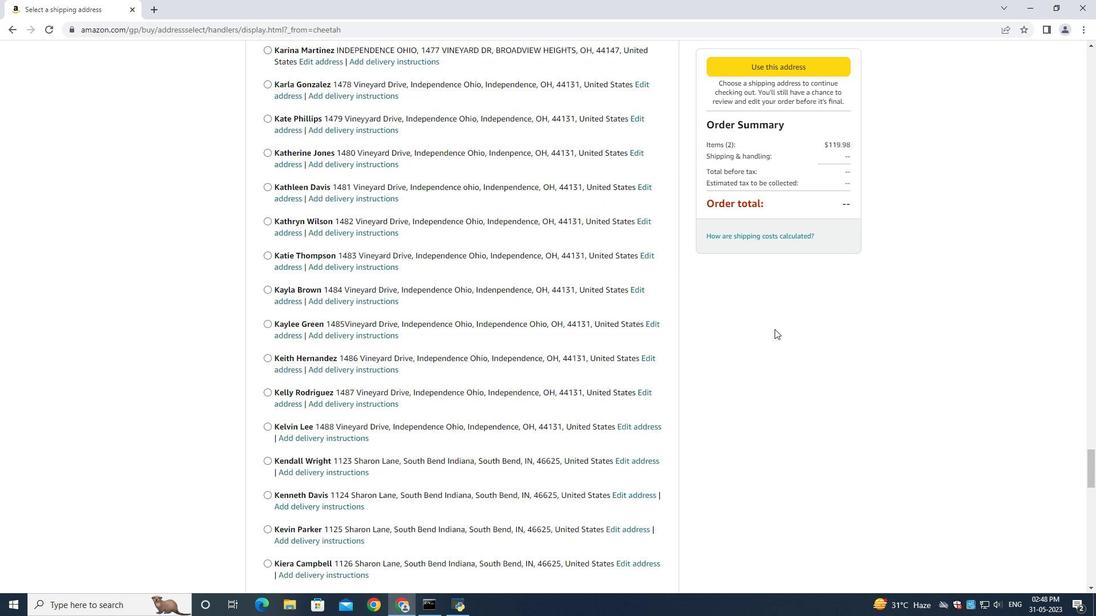 
Action: Mouse scrolled (769, 324) with delta (0, 0)
Screenshot: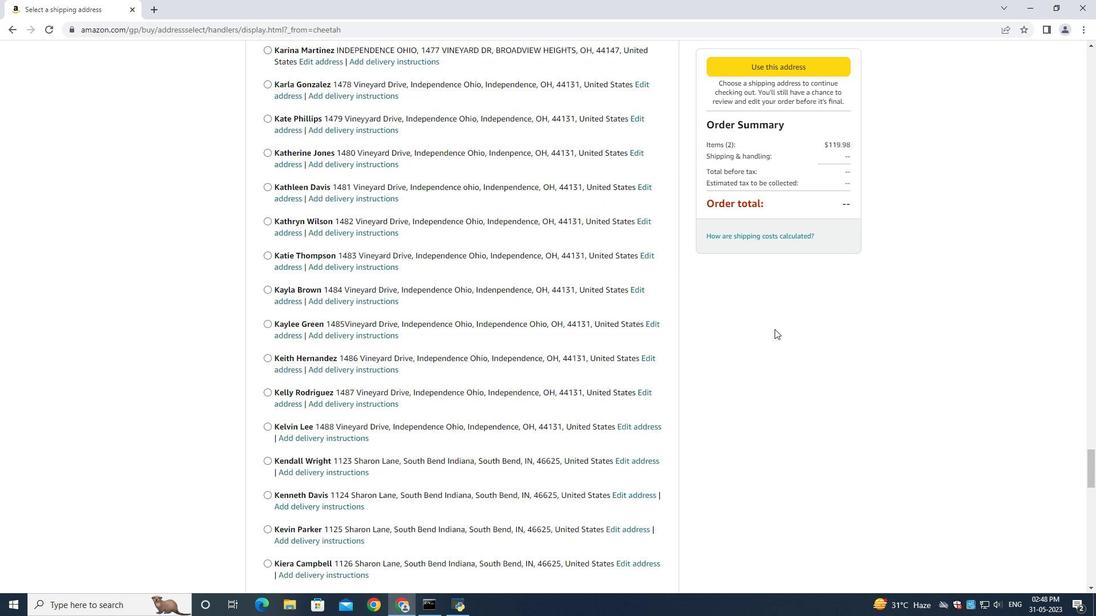 
Action: Mouse moved to (770, 327)
Screenshot: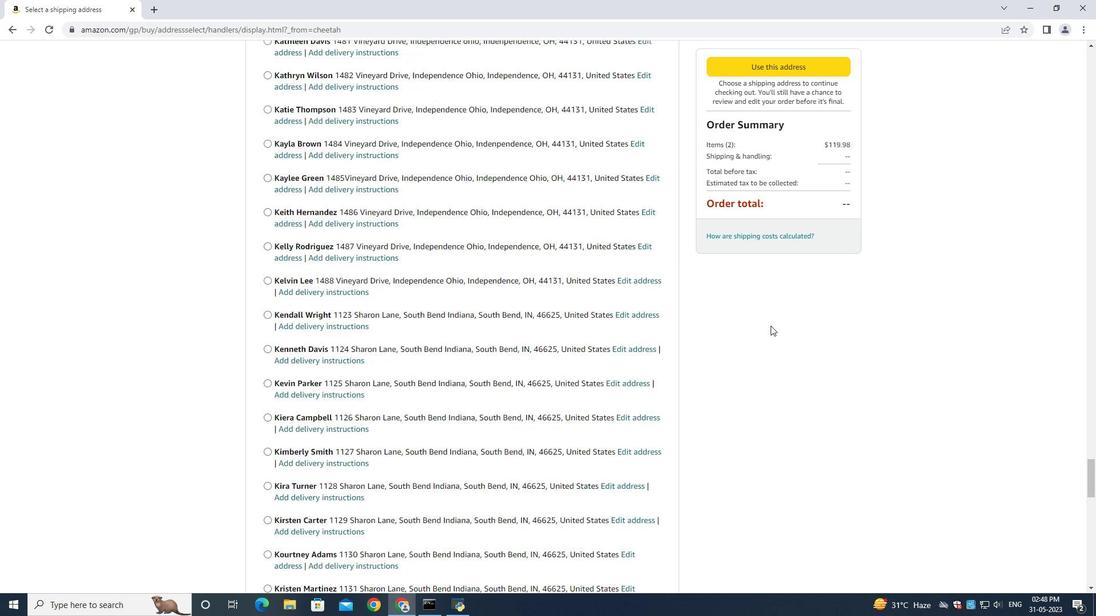 
Action: Mouse scrolled (769, 326) with delta (0, 0)
Screenshot: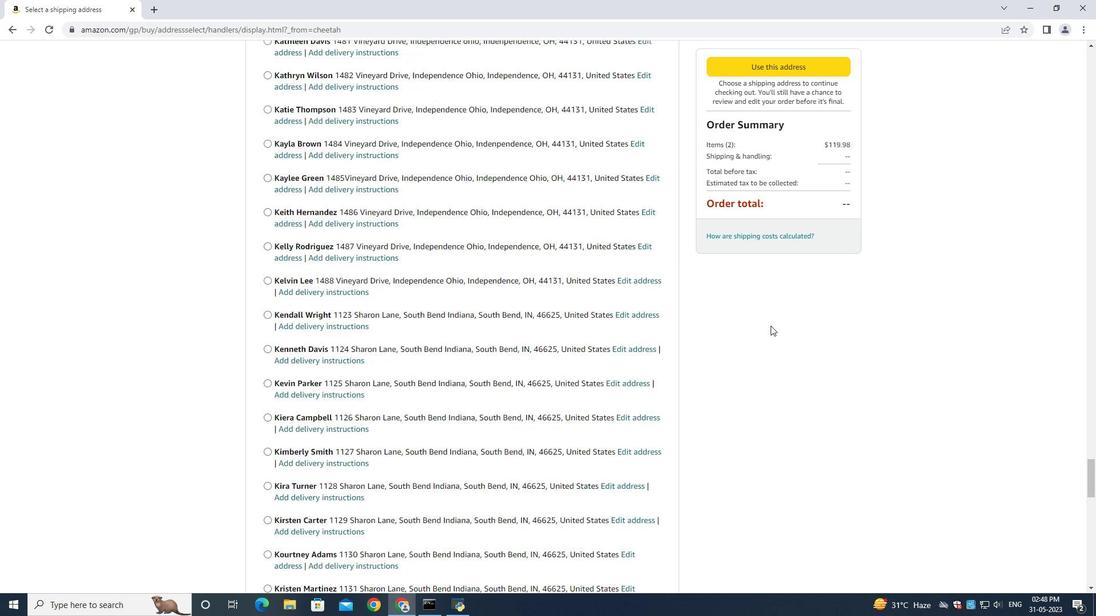 
Action: Mouse scrolled (770, 327) with delta (0, 0)
Screenshot: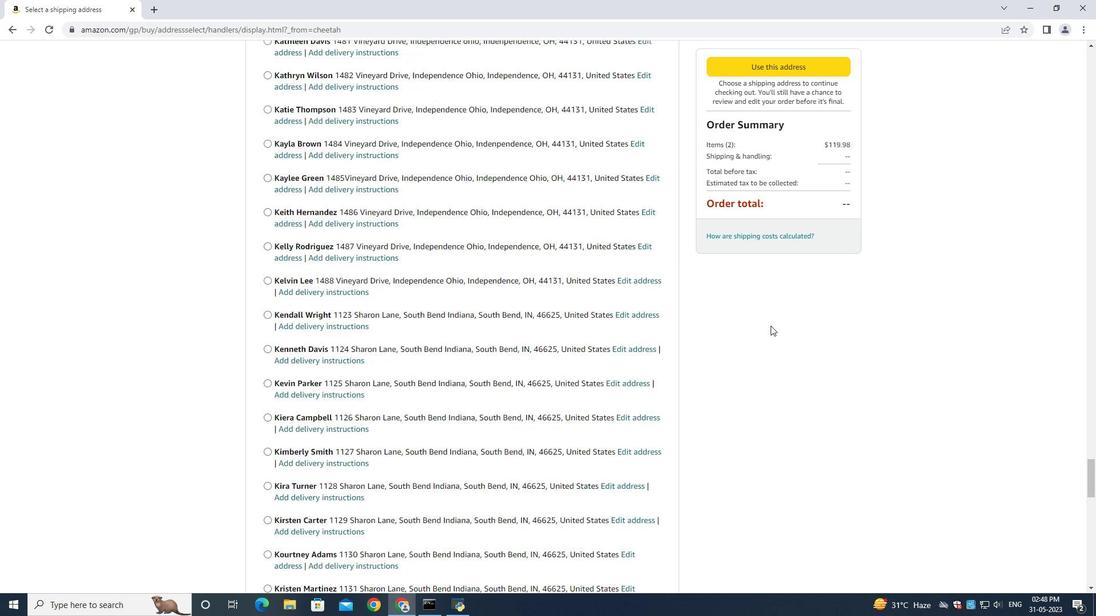 
Action: Mouse scrolled (770, 327) with delta (0, 0)
Screenshot: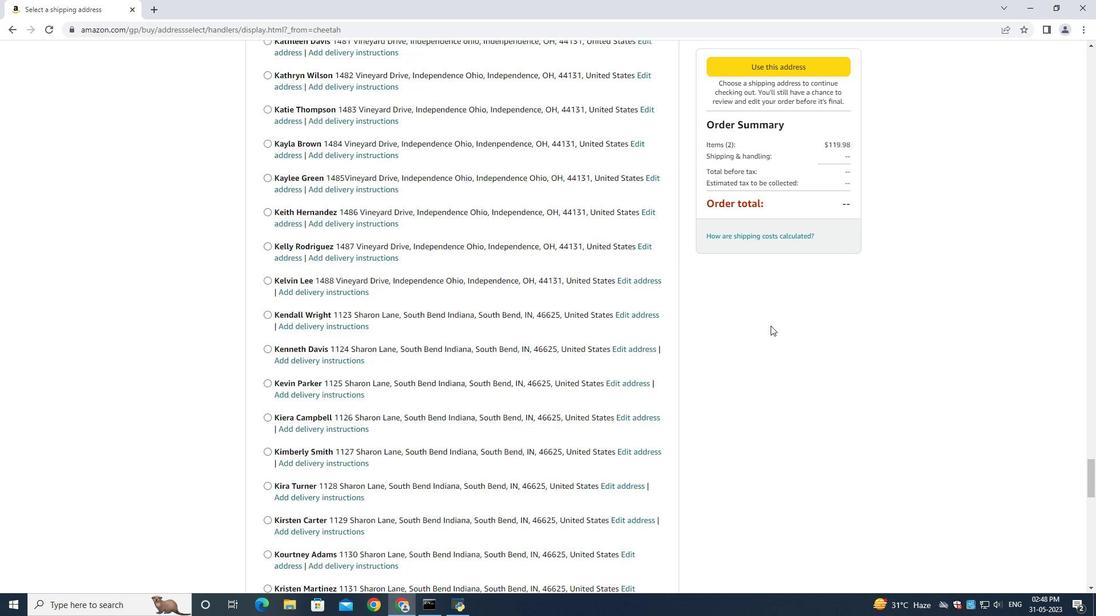 
Action: Mouse scrolled (770, 326) with delta (0, -1)
Screenshot: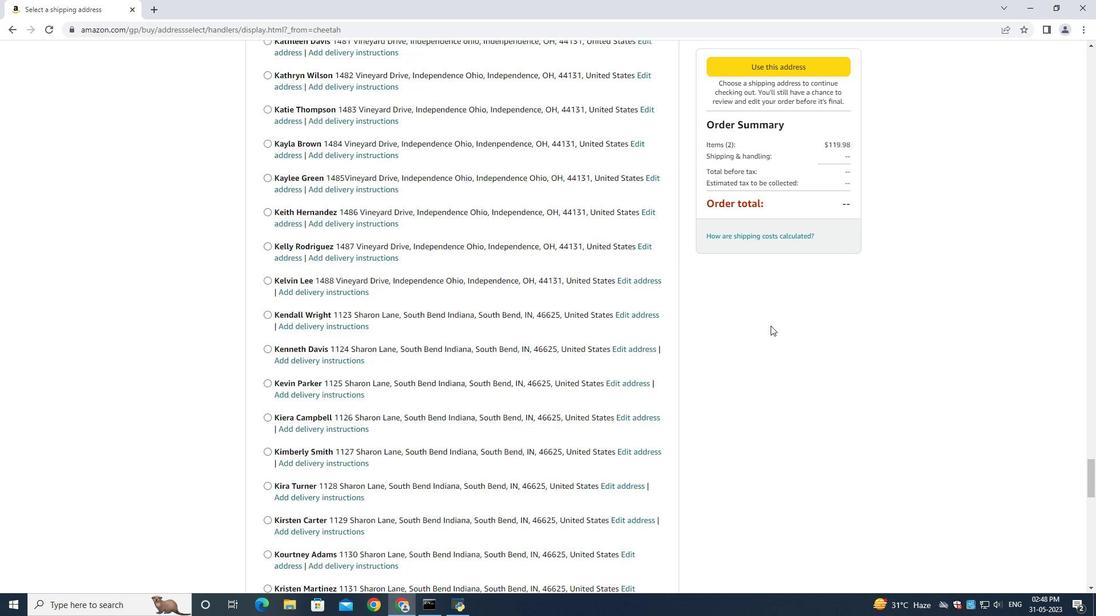 
Action: Mouse scrolled (770, 327) with delta (0, 0)
Screenshot: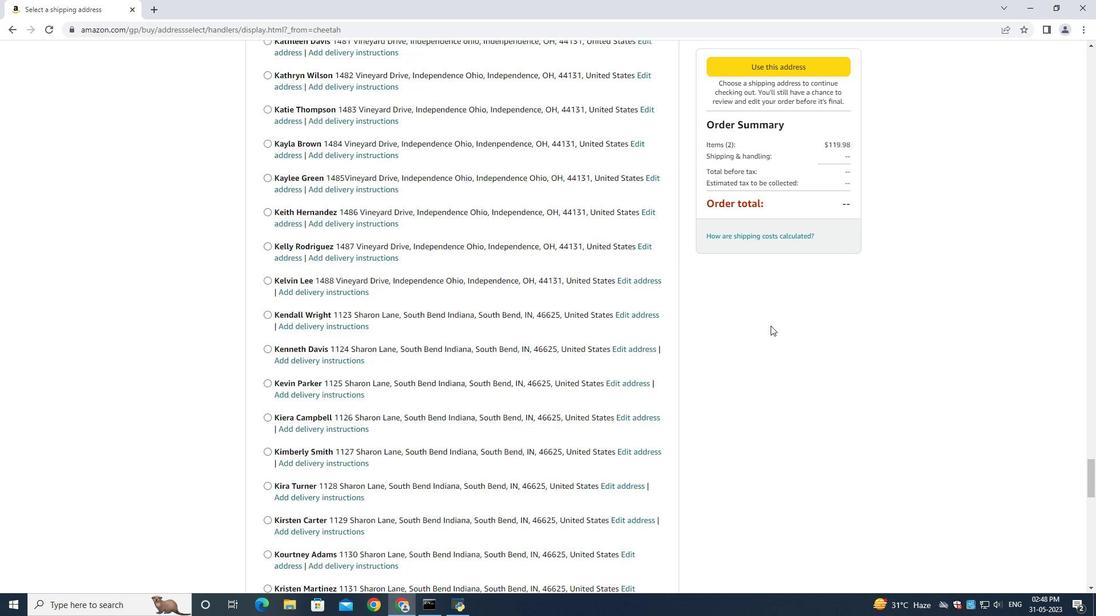 
Action: Mouse moved to (762, 324)
Screenshot: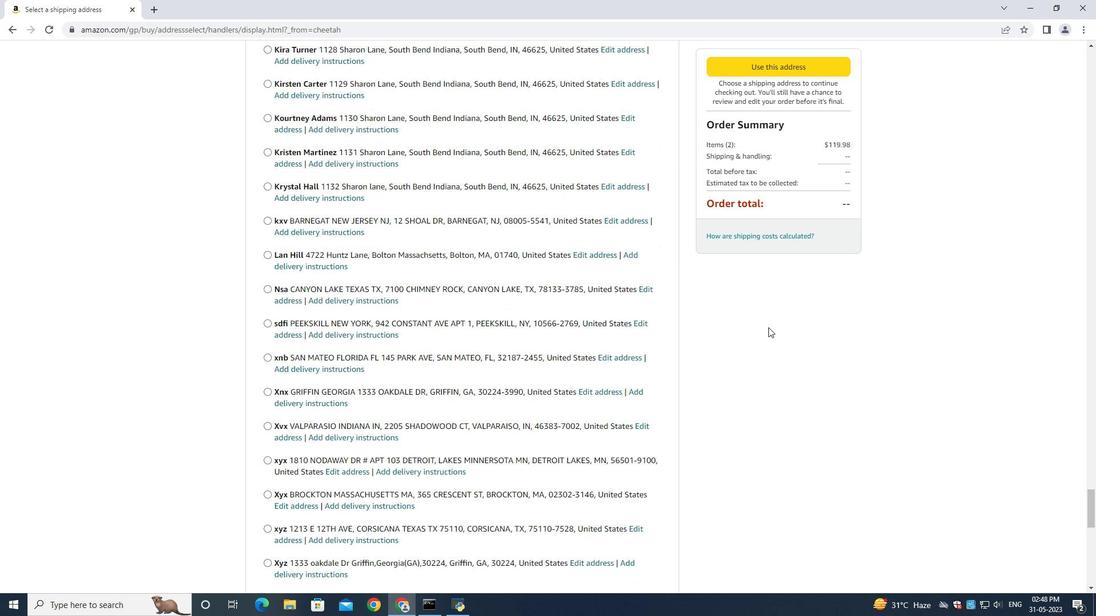 
Action: Mouse scrolled (762, 323) with delta (0, 0)
Screenshot: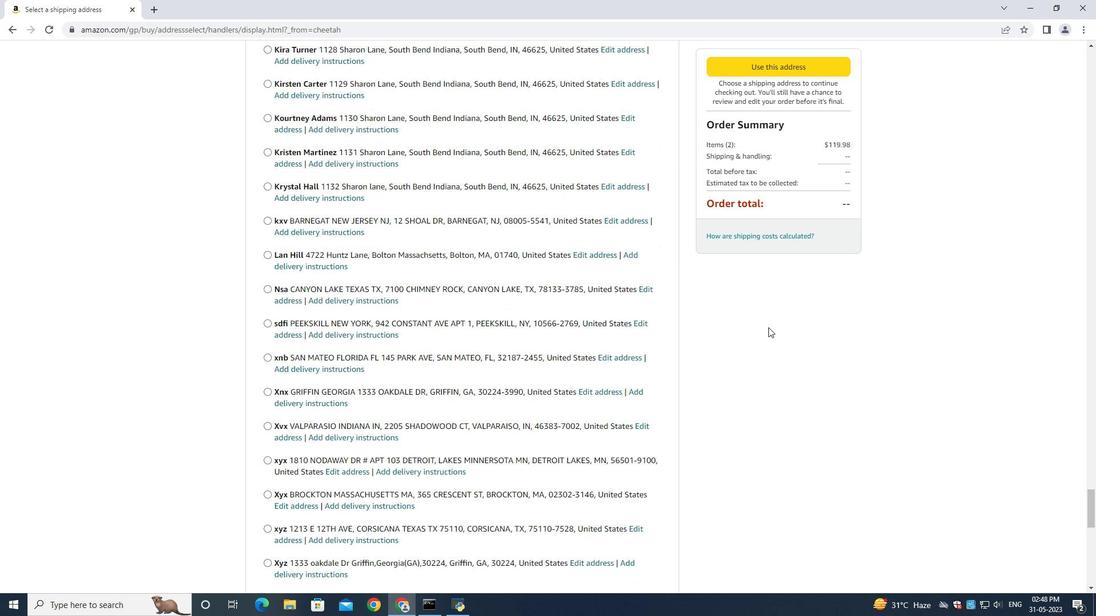 
Action: Mouse moved to (762, 325)
Screenshot: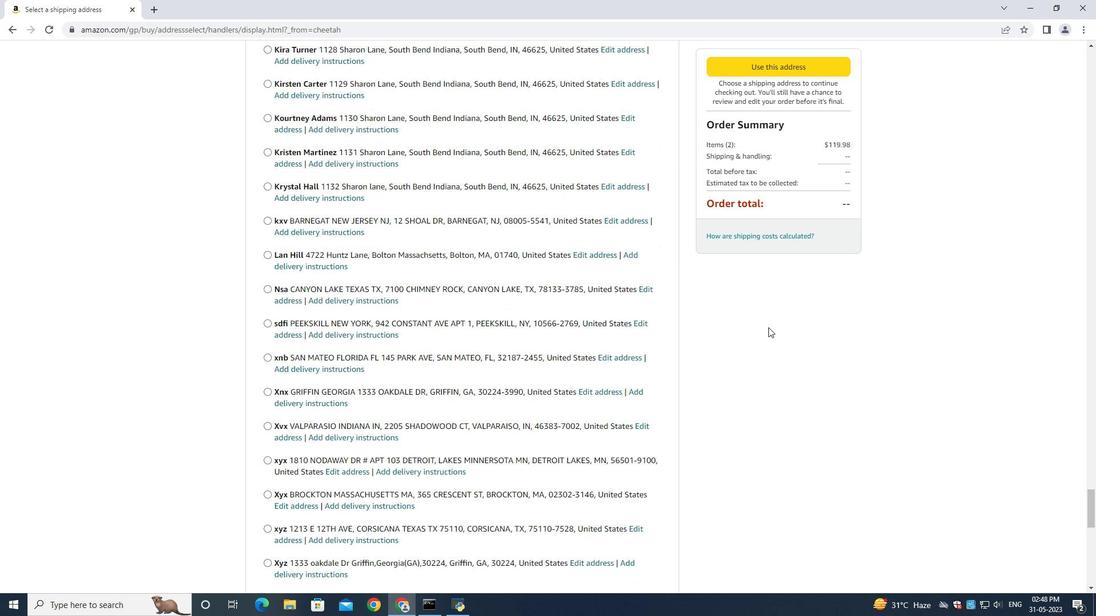 
Action: Mouse scrolled (762, 325) with delta (0, 0)
Screenshot: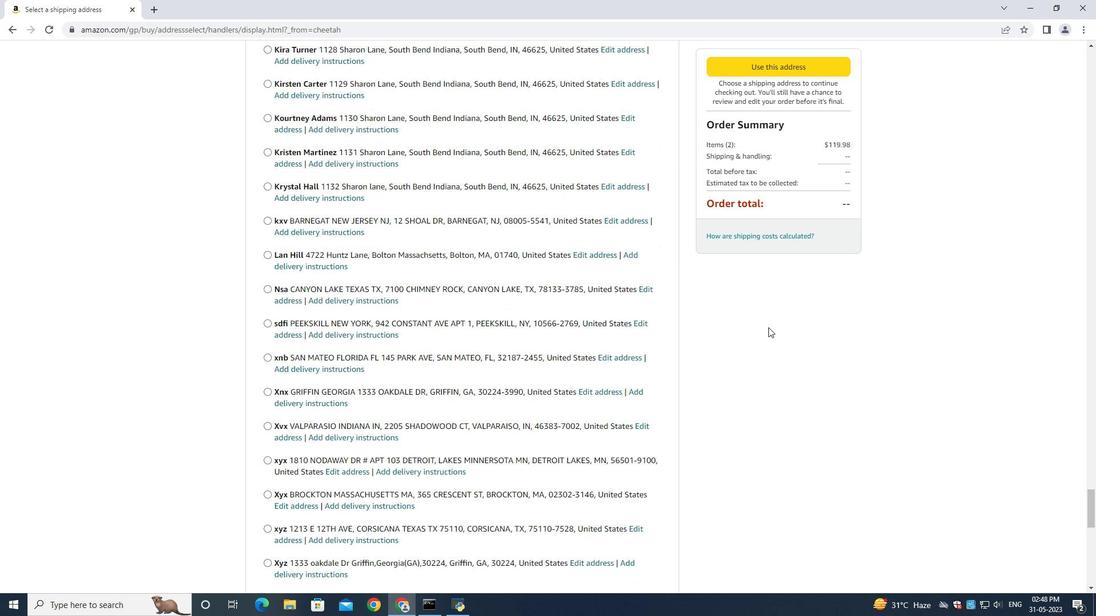 
Action: Mouse scrolled (762, 325) with delta (0, 0)
Screenshot: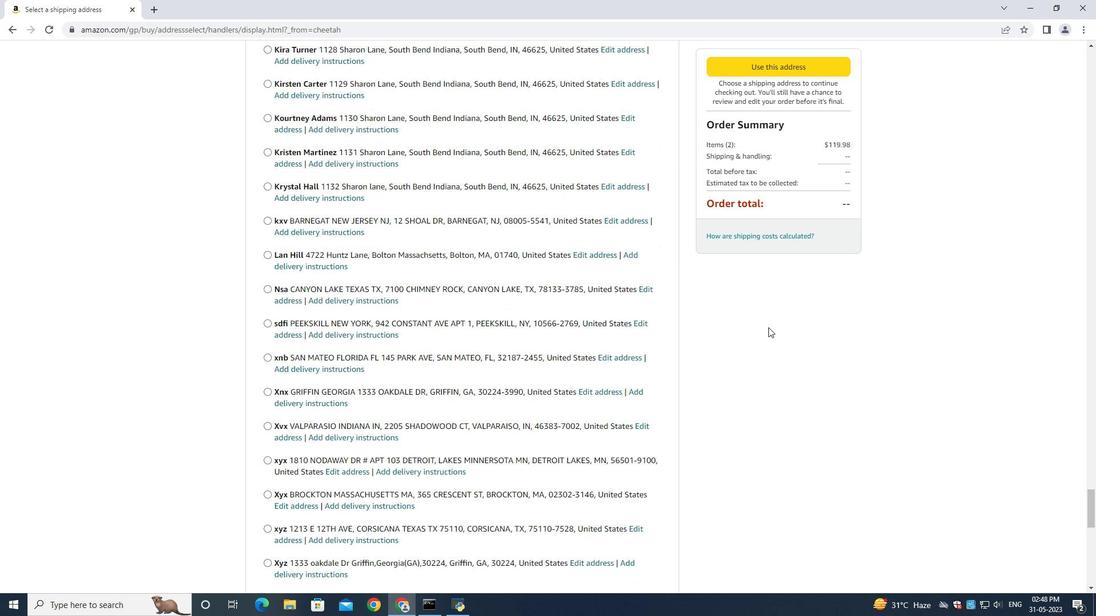 
Action: Mouse scrolled (762, 325) with delta (0, 0)
Screenshot: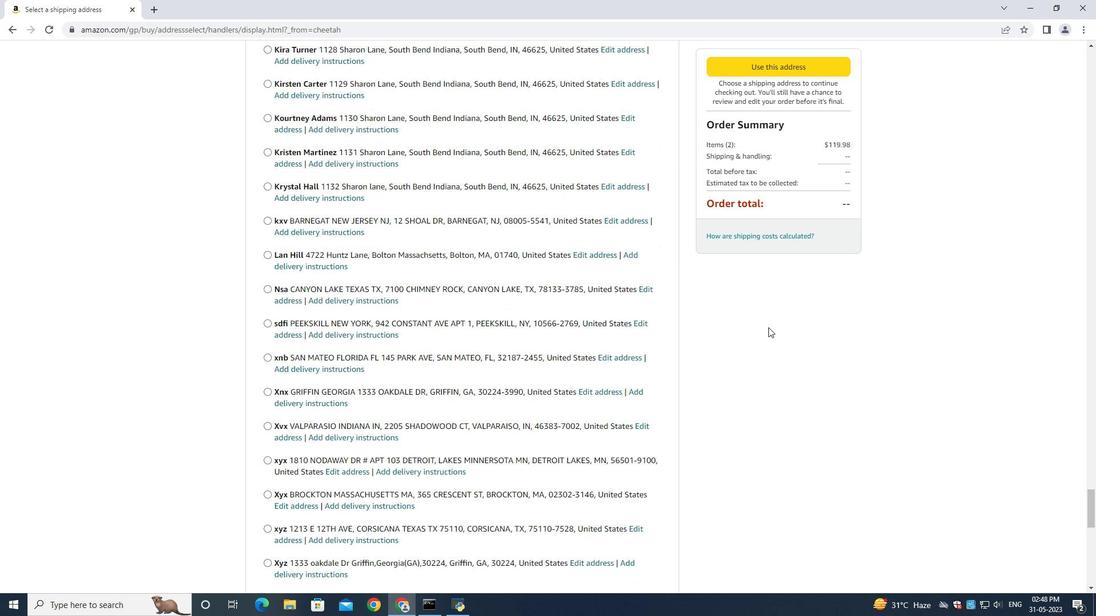 
Action: Mouse scrolled (762, 325) with delta (0, 0)
Screenshot: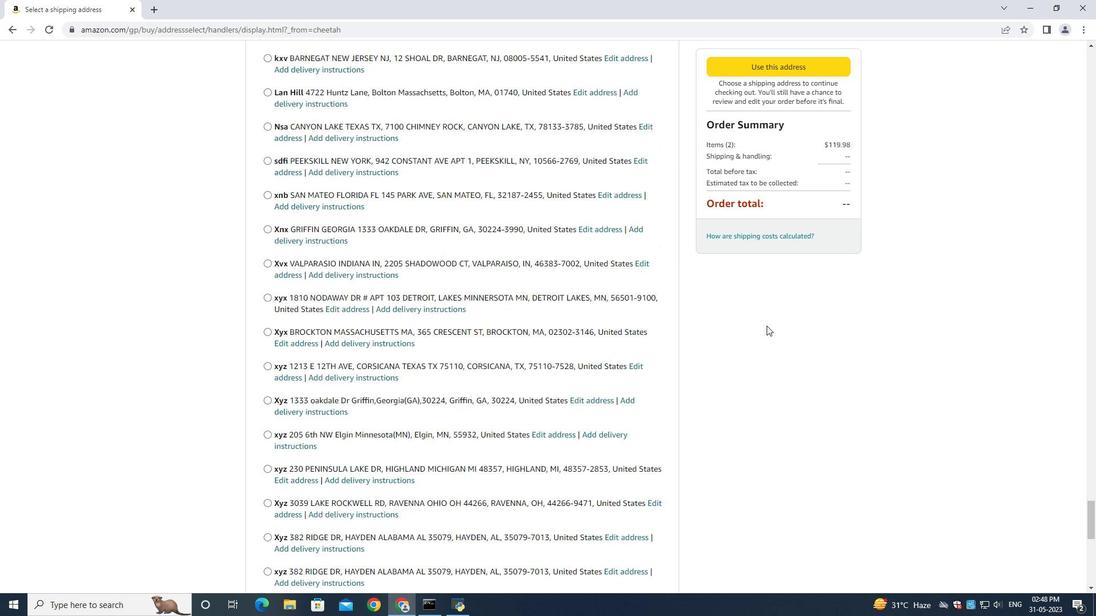 
Action: Mouse scrolled (762, 325) with delta (0, 0)
Screenshot: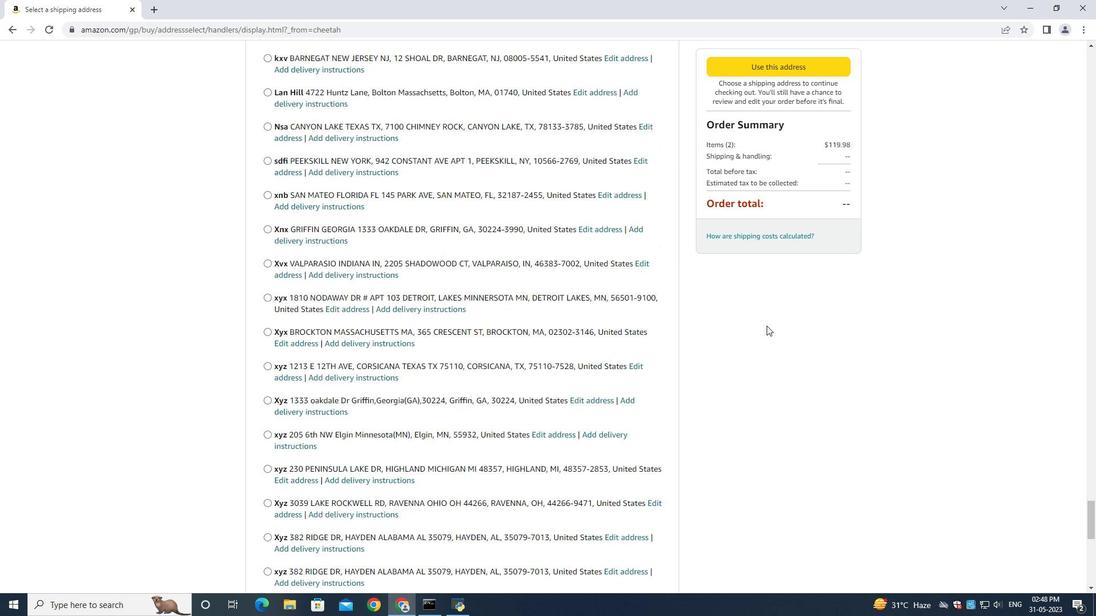 
Action: Mouse scrolled (762, 325) with delta (0, 0)
Screenshot: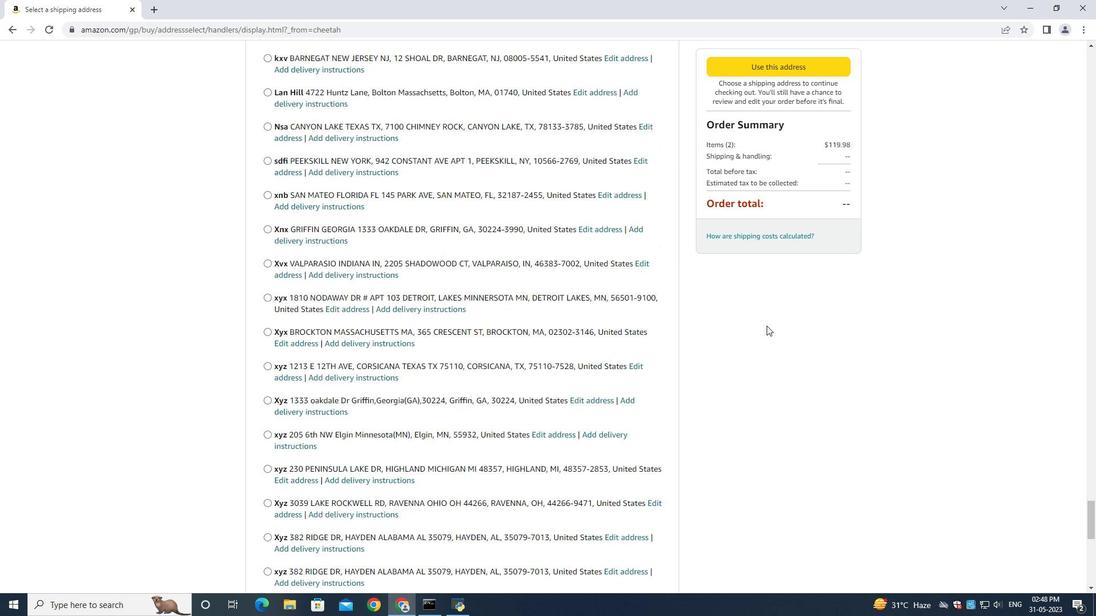 
Action: Mouse moved to (758, 319)
Screenshot: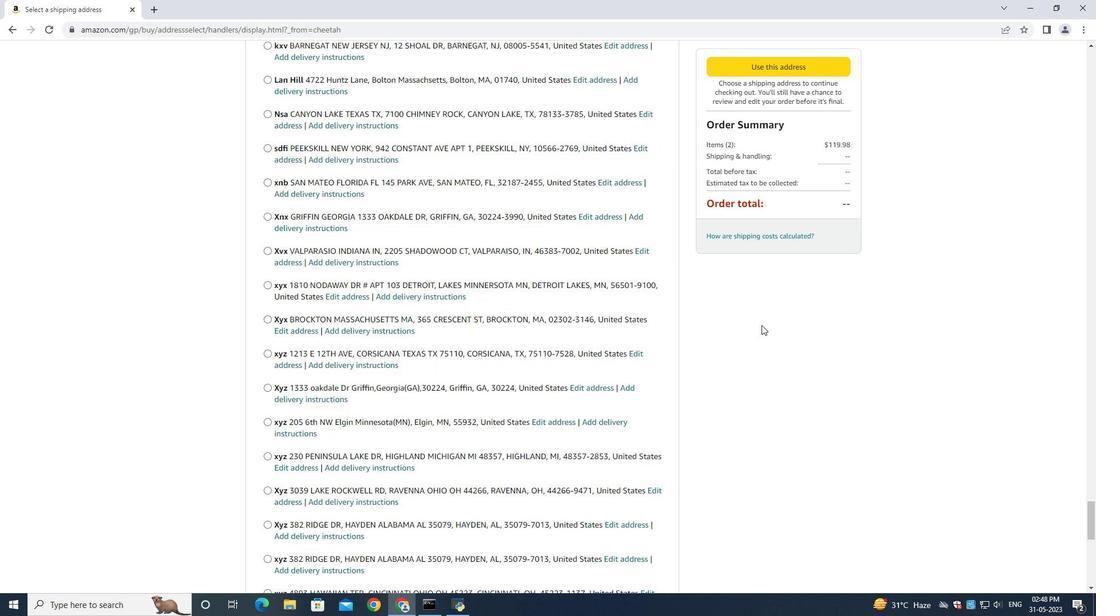 
Action: Mouse scrolled (758, 319) with delta (0, 0)
Screenshot: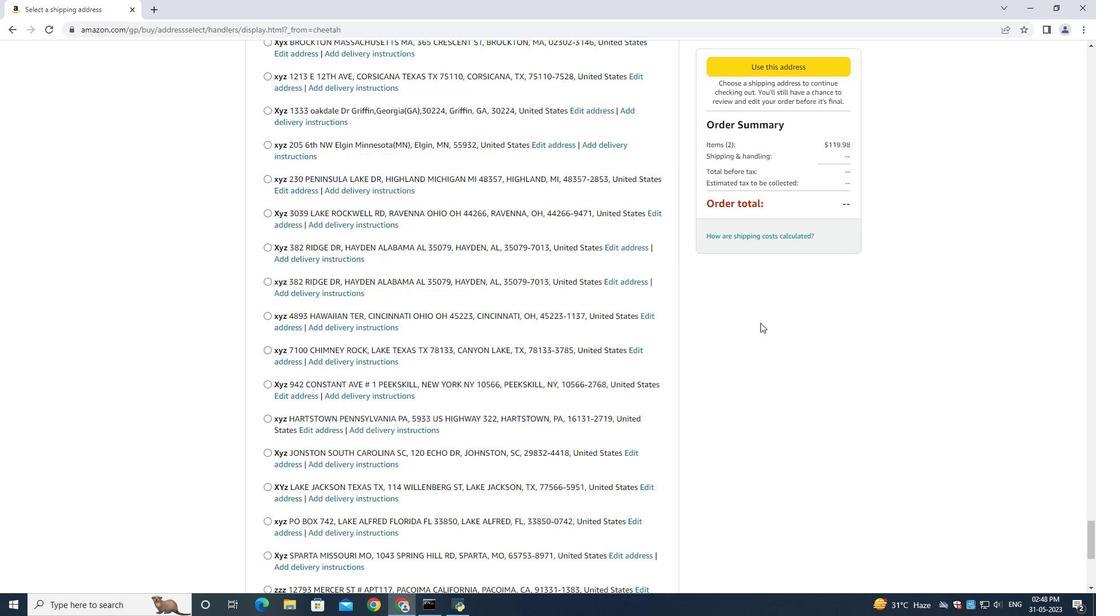 
Action: Mouse moved to (758, 319)
Screenshot: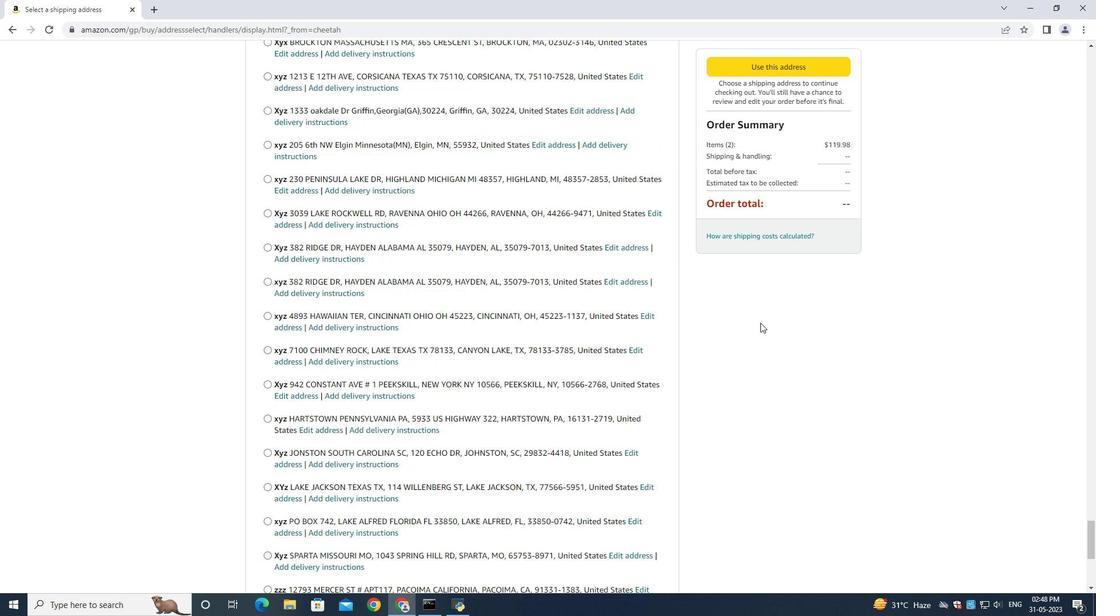 
Action: Mouse scrolled (758, 319) with delta (0, 0)
Screenshot: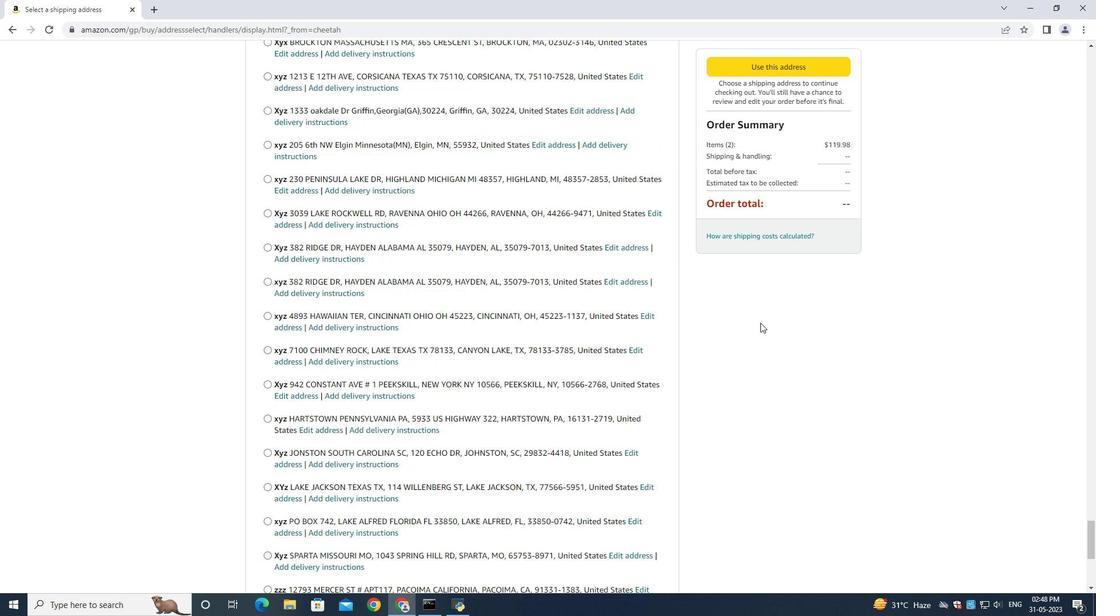 
Action: Mouse scrolled (758, 319) with delta (0, 0)
Screenshot: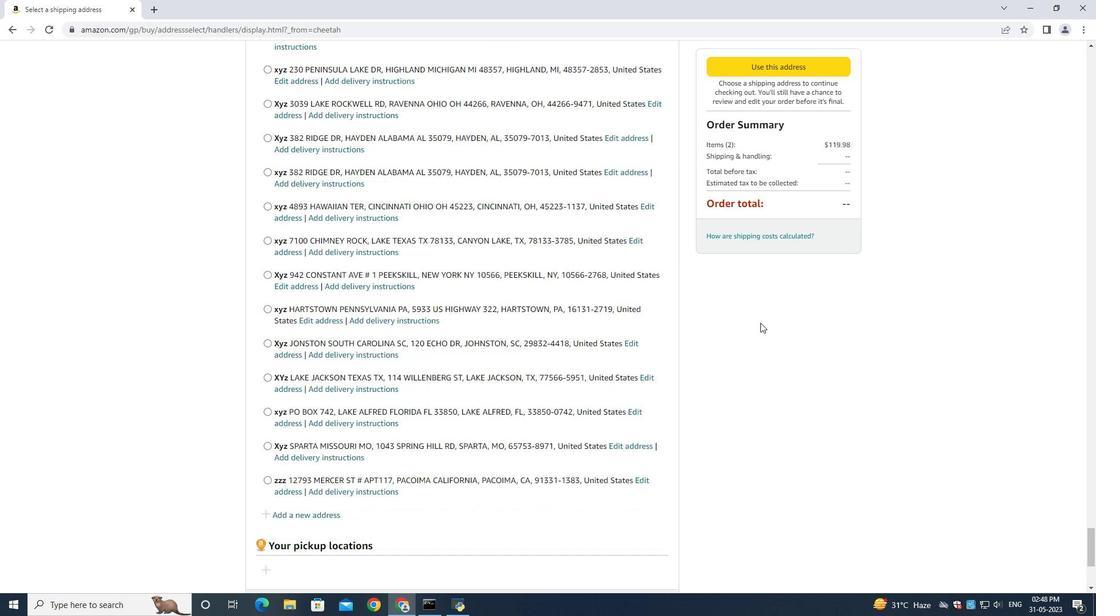 
Action: Mouse scrolled (758, 319) with delta (0, 0)
Screenshot: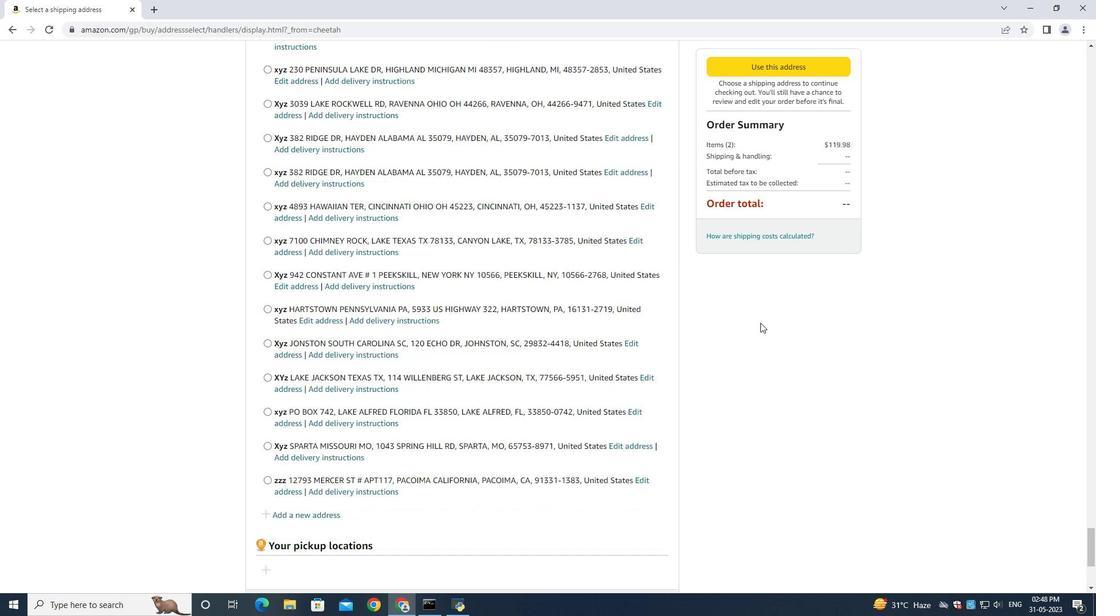 
Action: Mouse scrolled (758, 319) with delta (0, 0)
Screenshot: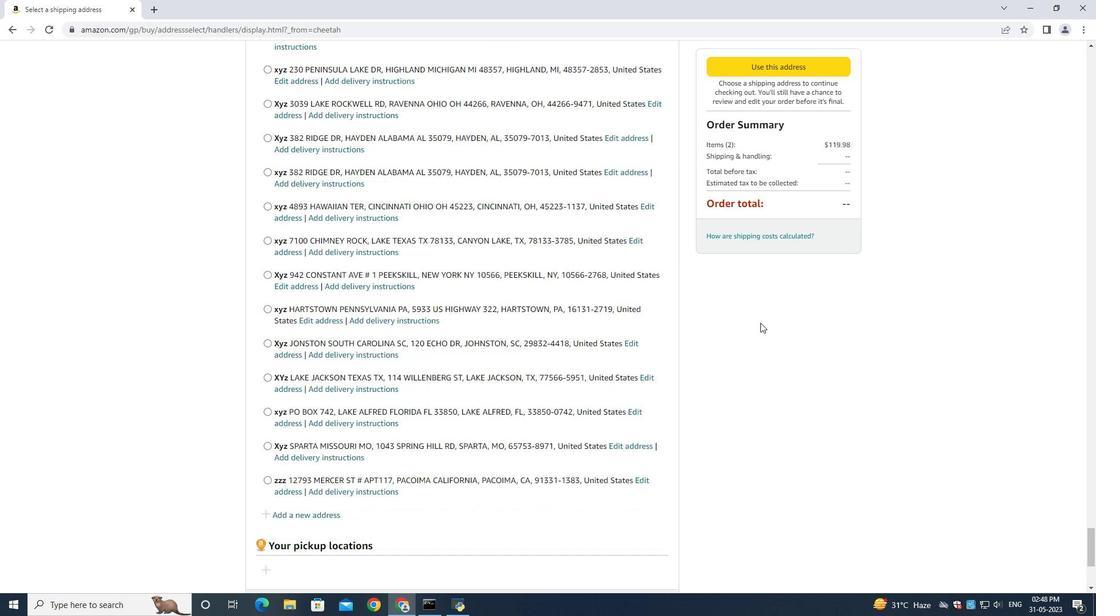 
Action: Mouse scrolled (758, 319) with delta (0, 0)
Screenshot: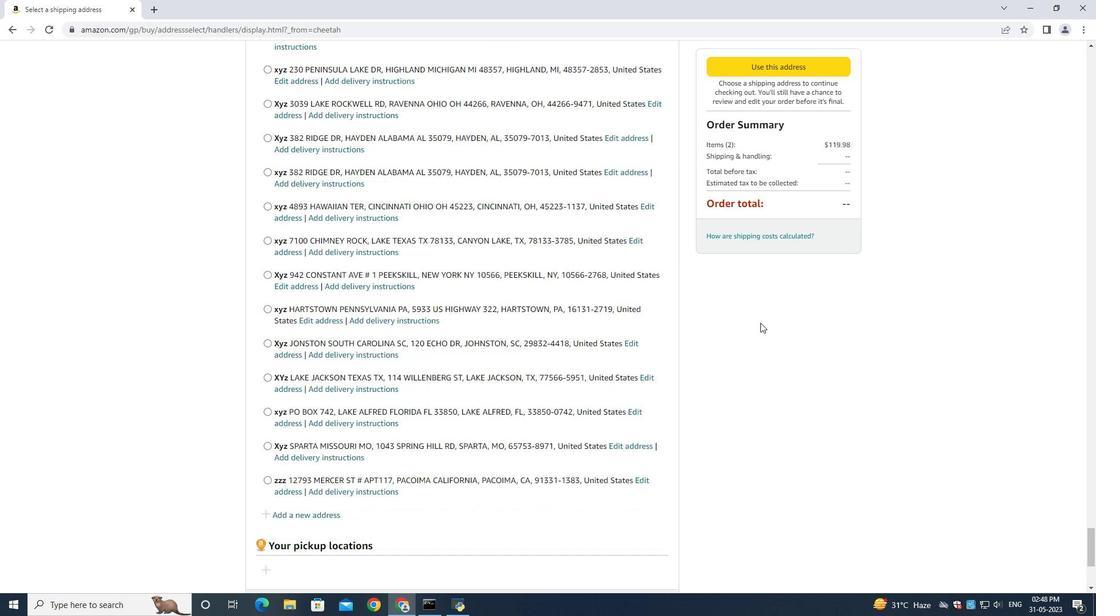 
Action: Mouse moved to (317, 275)
Screenshot: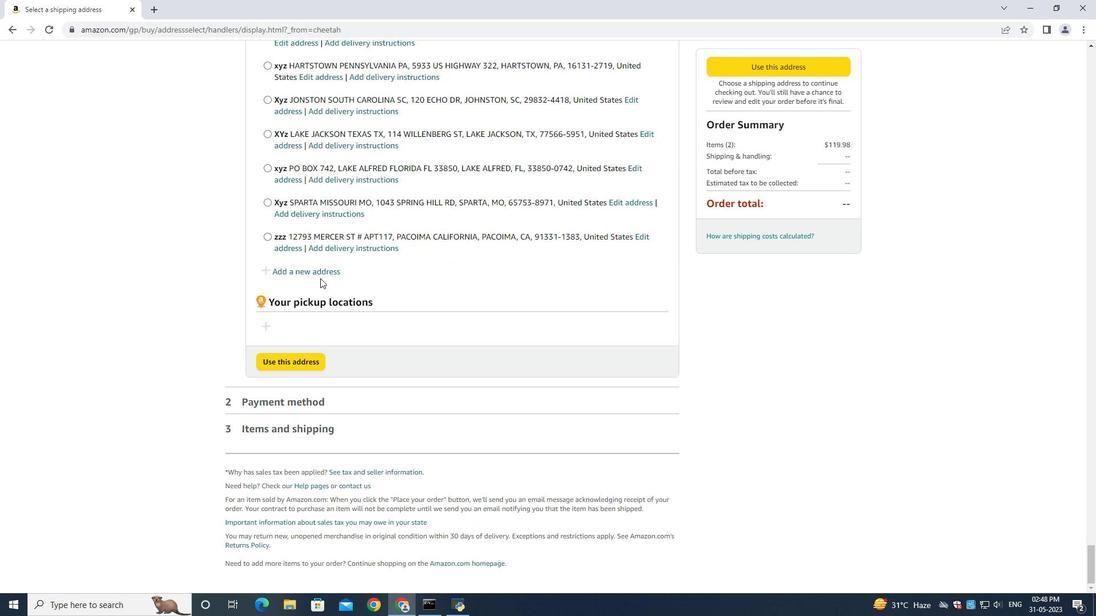 
Action: Mouse pressed left at (317, 275)
Screenshot: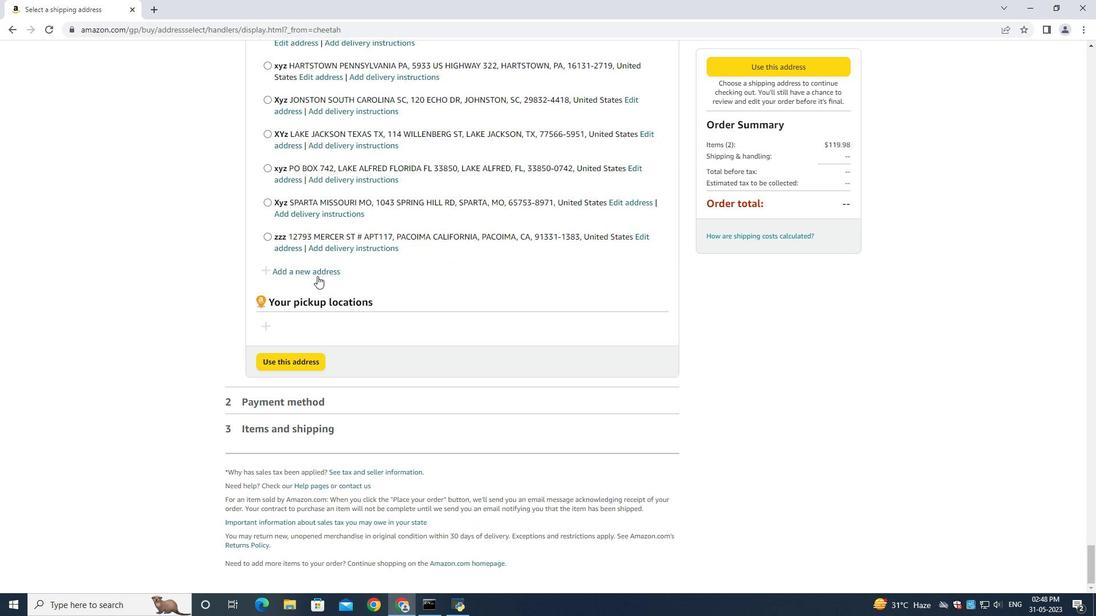 
Action: Mouse moved to (379, 274)
Screenshot: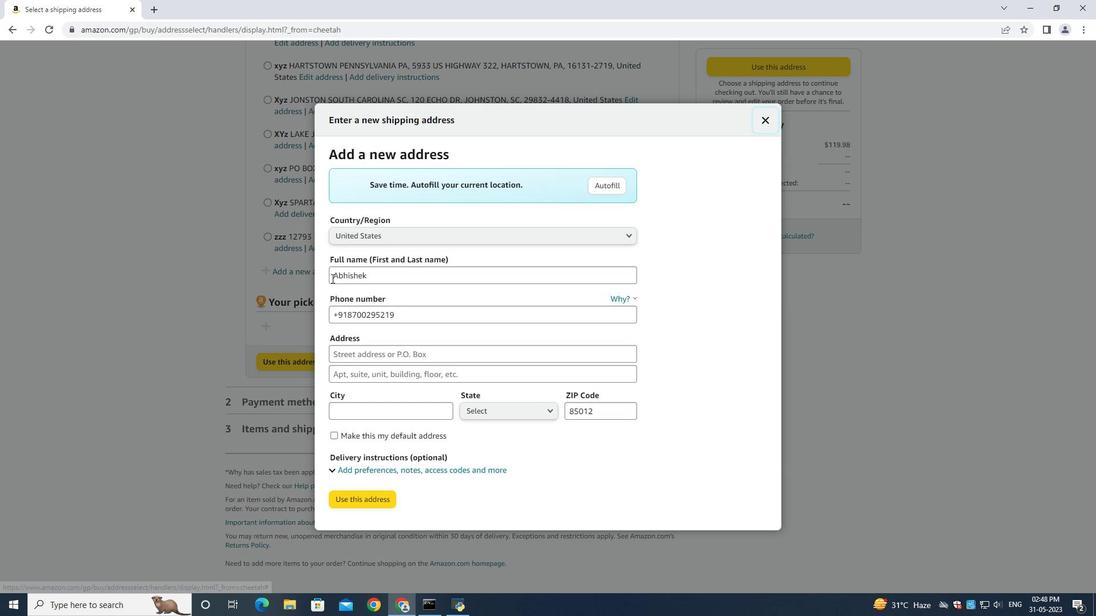 
Action: Mouse pressed left at (379, 274)
Screenshot: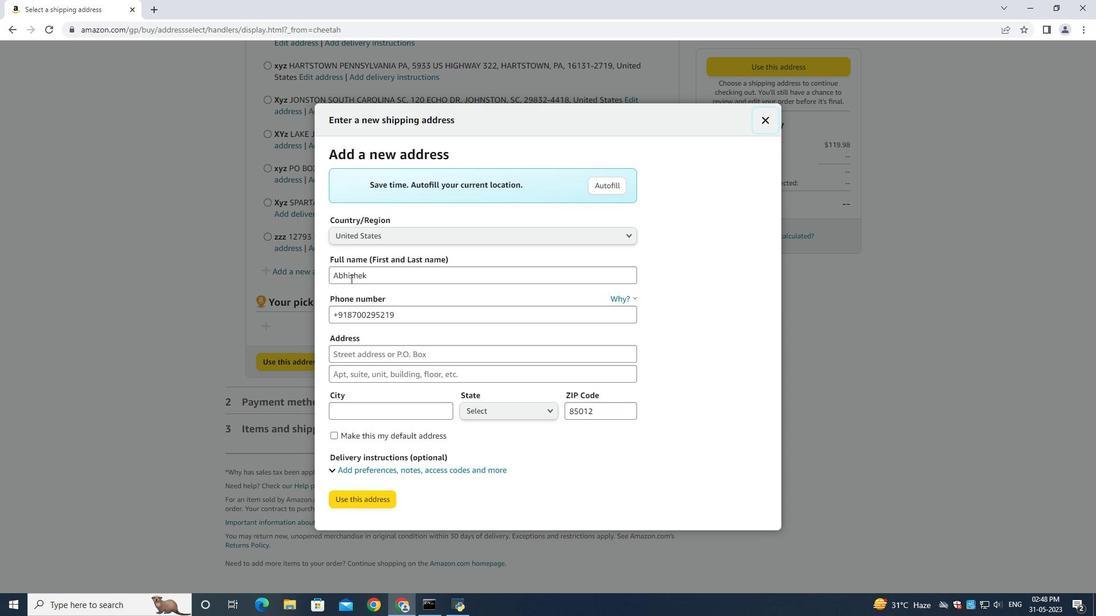 
Action: Mouse moved to (379, 274)
Screenshot: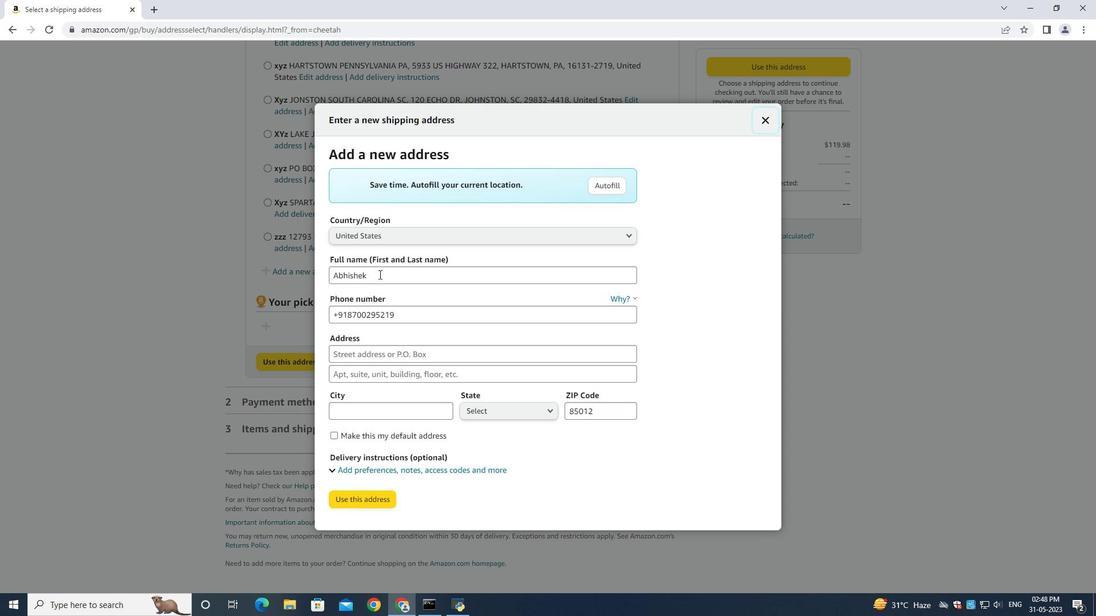 
Action: Key pressed ctrl+A<Key.backspace><Key.shift><Key.shift><Key.shift><Key.shift><Key.shift><Key.shift><Key.shift><Key.shift><Key.shift><Key.shift><Key.shift><Key.shift><Key.shift><Key.shift><Key.shift><Key.shift><Key.shift><Key.shift><Key.shift><Key.shift><Key.shift><Key.shift><Key.shift><Key.shift><Key.shift><Key.shift><Key.shift><Key.shift><Key.shift><Key.shift><Key.shift><Key.shift><Key.shift><Key.shift><Key.shift><Key.shift><Key.shift><Key.shift><Key.shift><Key.shift><Key.shift><Key.shift><Key.shift><Key.shift><Key.shift><Key.shift><Key.shift><Key.shift><Key.shift><Key.shift><Key.shift><Key.shift><Key.shift><Key.shift><Key.shift><Key.shift><Key.shift><Key.shift><Key.shift><Key.shift><Key.shift><Key.shift><Key.shift><Key.shift><Key.shift><Key.shift><Key.shift><Key.shift><Key.shift><Key.shift><Key.shift><Key.shift><Key.shift>Kyle<Key.space><Key.shift>Scott<Key.tab><Key.tab><Key.backspace>574212519<Key.backspace>69<Key.tab>1133<Key.space><Key.shift><Key.shift>Sharon<Key.space><Key.shift>Lane<Key.space><Key.shift><Key.shift><Key.shift><Key.shift><Key.shift><Key.shift><Key.shift><Key.shift><Key.shift><Key.shift><Key.shift><Key.shift><Key.shift><Key.shift><Key.shift><Key.shift><Key.shift><Key.shift><Key.shift><Key.shift>South<Key.space>bend<Key.backspace><Key.backspace><Key.backspace><Key.backspace><Key.backspace><Key.backspace><Key.backspace><Key.backspace><Key.backspace><Key.backspace><Key.tab><Key.shift>South<Key.space>bend<Key.space><Key.shift><Key.shift><Key.shift><Key.shift><Key.shift><Key.shift><Key.shift><Key.shift><Key.shift><Key.shift><Key.shift><Key.shift><Key.shift><Key.shift><Key.shift><Key.shift><Key.shift><Key.shift><Key.shift><Key.shift><Key.shift><Key.shift><Key.shift><Key.shift><Key.shift><Key.shift><Key.shift><Key.shift><Key.shift><Key.shift><Key.shift><Key.shift><Key.shift><Key.shift><Key.shift><Key.shift><Key.shift><Key.shift><Key.shift><Key.shift><Key.shift><Key.shift><Key.shift><Key.shift><Key.shift><Key.shift><Key.shift><Key.shift><Key.shift><Key.shift><Key.shift><Key.shift><Key.shift><Key.shift><Key.shift><Key.shift><Key.shift><Key.shift><Key.shift><Key.shift><Key.shift><Key.shift><Key.shift><Key.shift><Key.shift><Key.shift><Key.shift><Key.shift><Key.shift><Key.shift><Key.shift><Key.shift><Key.shift><Key.shift><Key.shift><Key.shift><Key.shift><Key.shift><Key.shift><Key.shift><Key.shift><Key.shift><Key.shift><Key.shift><Key.shift><Key.shift><Key.shift><Key.shift><Key.shift><Key.shift><Key.shift><Key.shift><Key.shift><Key.shift><Key.shift><Key.shift><Key.shift><Key.shift><Key.shift><Key.shift><Key.shift><Key.shift><Key.shift><Key.shift><Key.shift><Key.shift><Key.shift><Key.shift><Key.shift><Key.shift><Key.shift><Key.shift><Key.shift><Key.shift><Key.shift><Key.shift><Key.shift><Key.shift><Key.shift><Key.shift><Key.shift><Key.shift><Key.shift><Key.shift><Key.shift><Key.shift><Key.shift><Key.shift><Key.shift><Key.shift><Key.shift><Key.shift><Key.shift><Key.shift><Key.shift><Key.shift><Key.shift><Key.shift><Key.shift><Key.shift><Key.shift><Key.shift><Key.shift><Key.shift><Key.shift><Key.shift><Key.shift><Key.shift><Key.shift><Key.shift><Key.shift><Key.shift><Key.shift><Key.shift><Key.shift><Key.shift><Key.shift><Key.shift><Key.shift><Key.shift><Key.shift><Key.shift><Key.shift><Key.shift><Key.shift>Indian<Key.backspace>na<Key.tab><Key.shift><Key.shift>South<Key.space><Key.shift>Bend<Key.tab><Key.shift>India<Key.tab><Key.backspace>46625
Screenshot: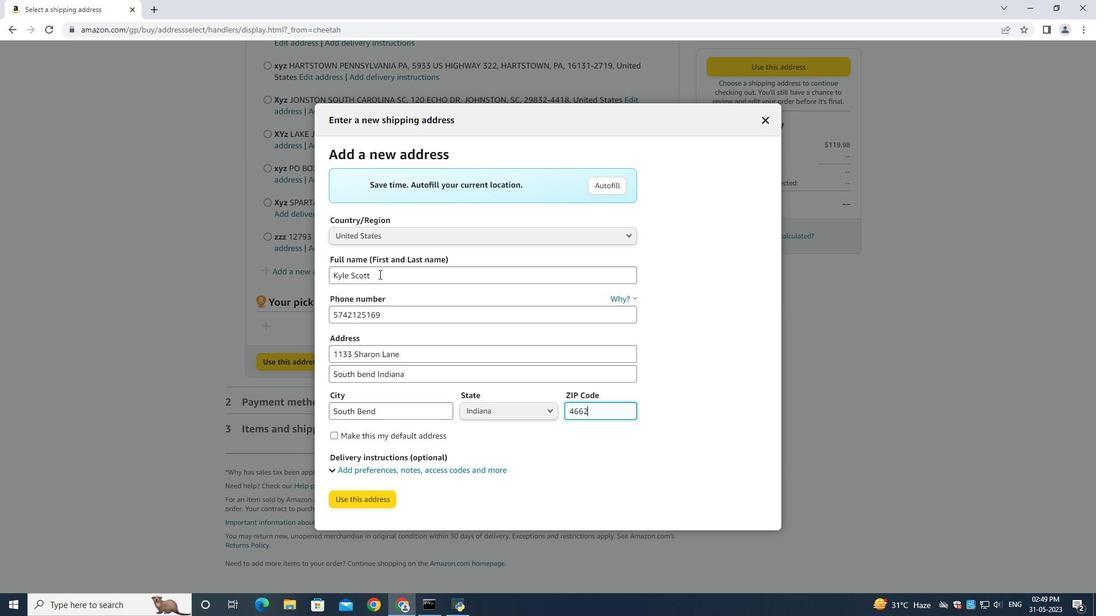 
Action: Mouse moved to (357, 526)
Screenshot: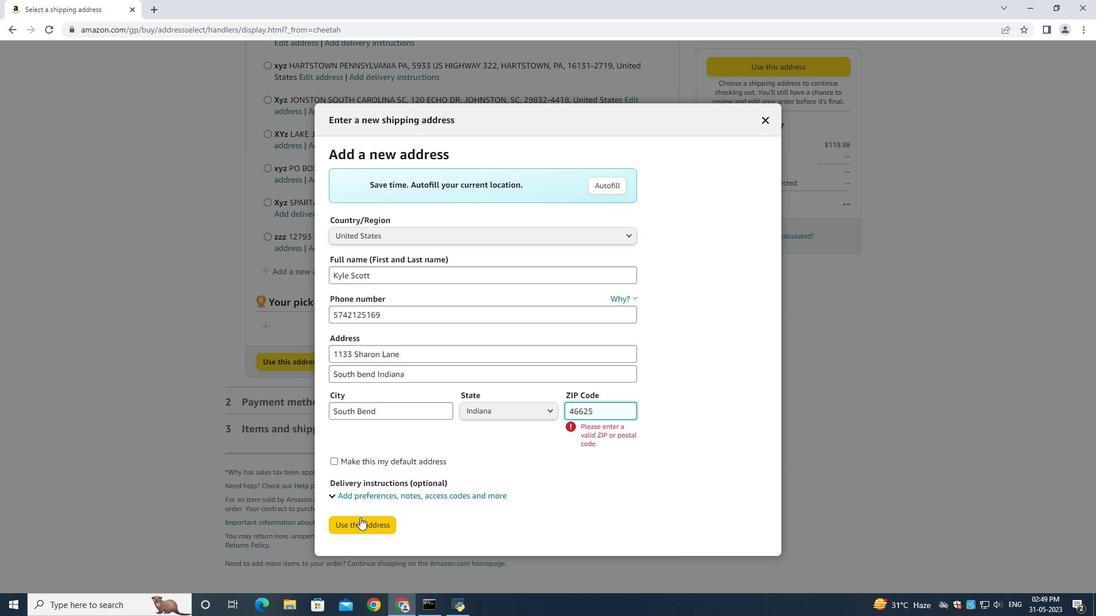 
Action: Mouse pressed left at (357, 526)
Screenshot: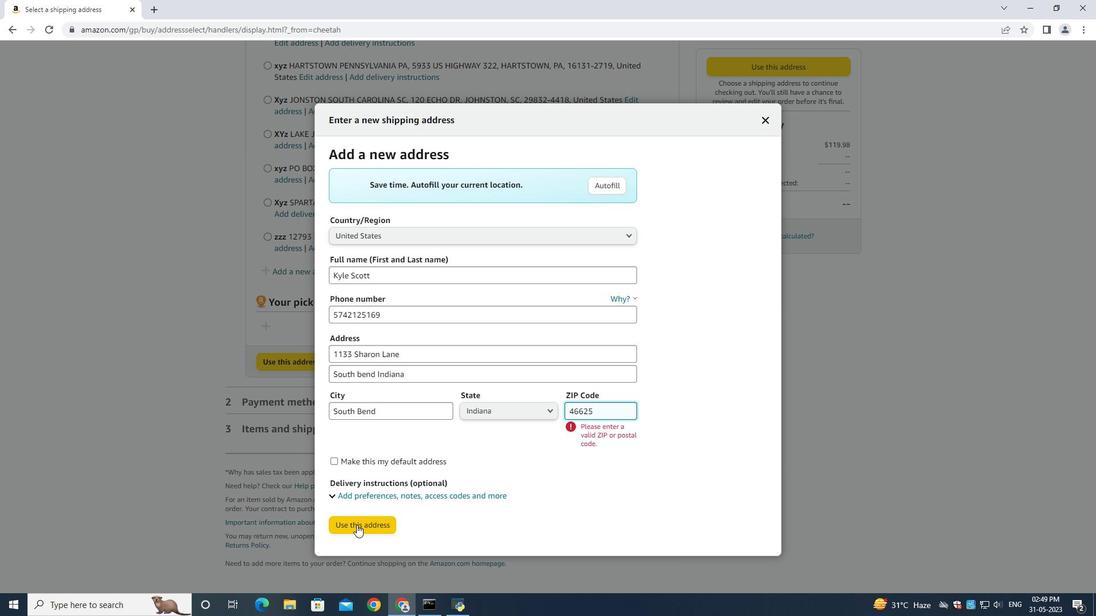 
Action: Mouse moved to (353, 581)
Screenshot: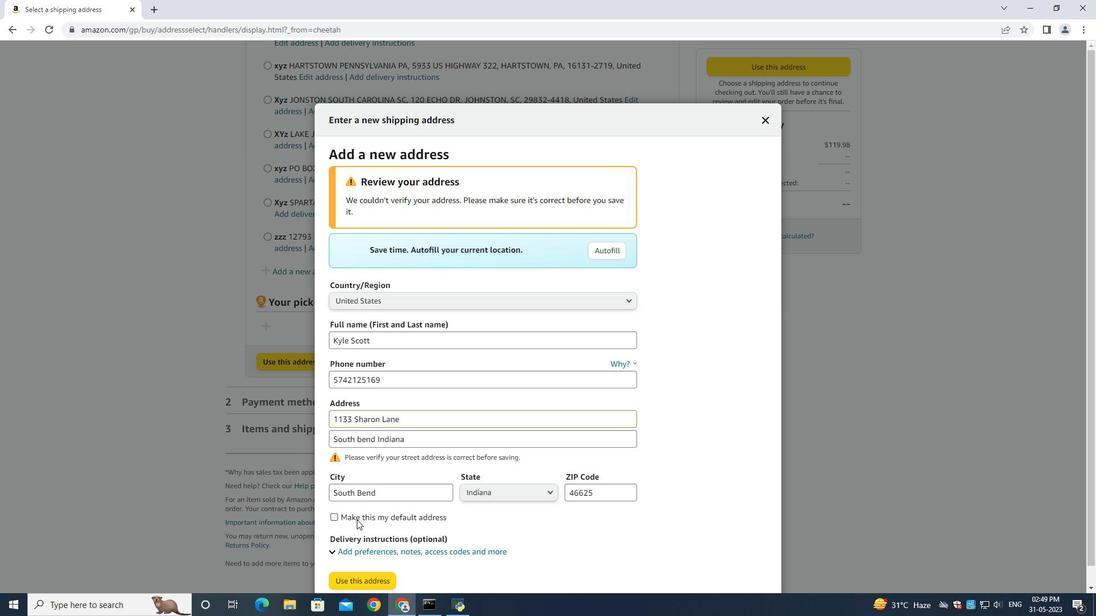 
Action: Mouse pressed left at (353, 581)
Screenshot: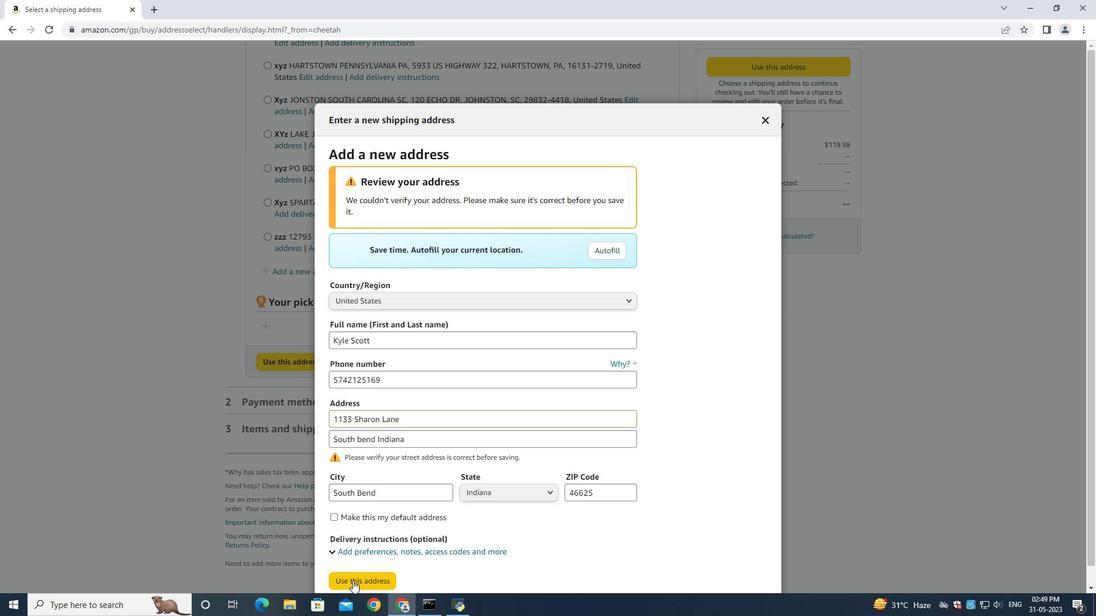 
Action: Mouse moved to (451, 354)
Screenshot: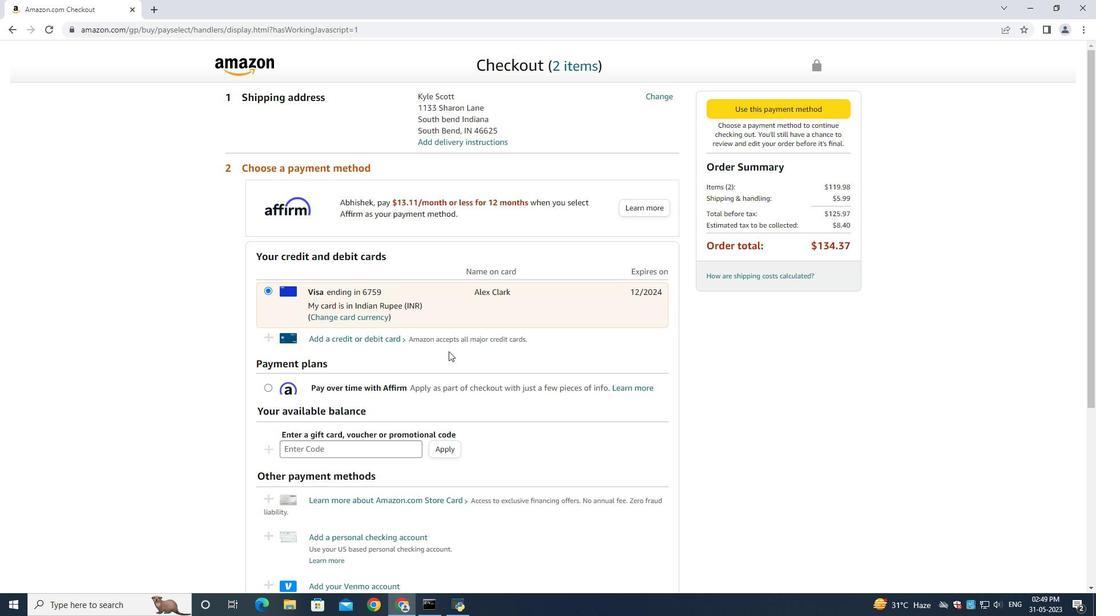 
